 Task: Find a guest house in Bansdih, India for 6 guests from 6th to 15th September, with a price range of ₹8000 to ₹12000, 6 bedrooms, 6 beds, 6 bathrooms, and amenities including WiFi, free parking, TV, gym, and breakfast. Enable 'Self check-in'.
Action: Mouse moved to (583, 126)
Screenshot: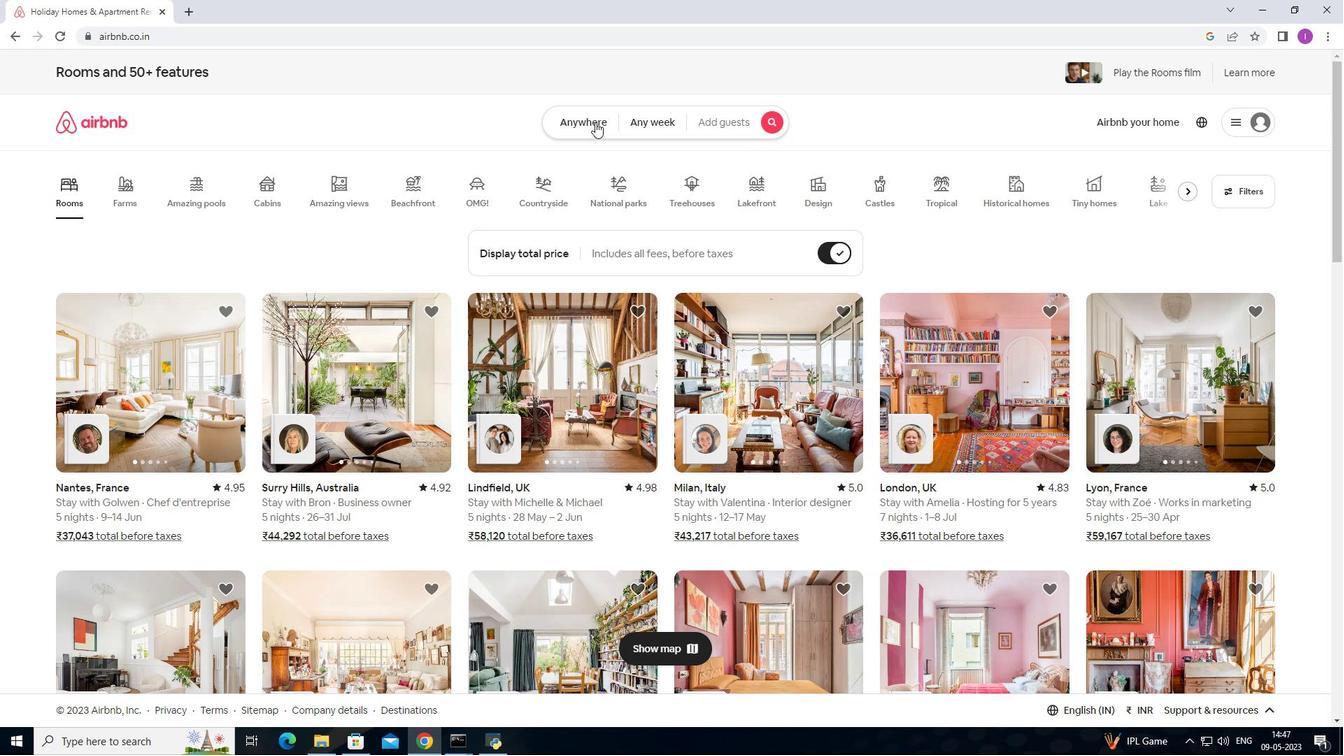 
Action: Mouse pressed left at (583, 126)
Screenshot: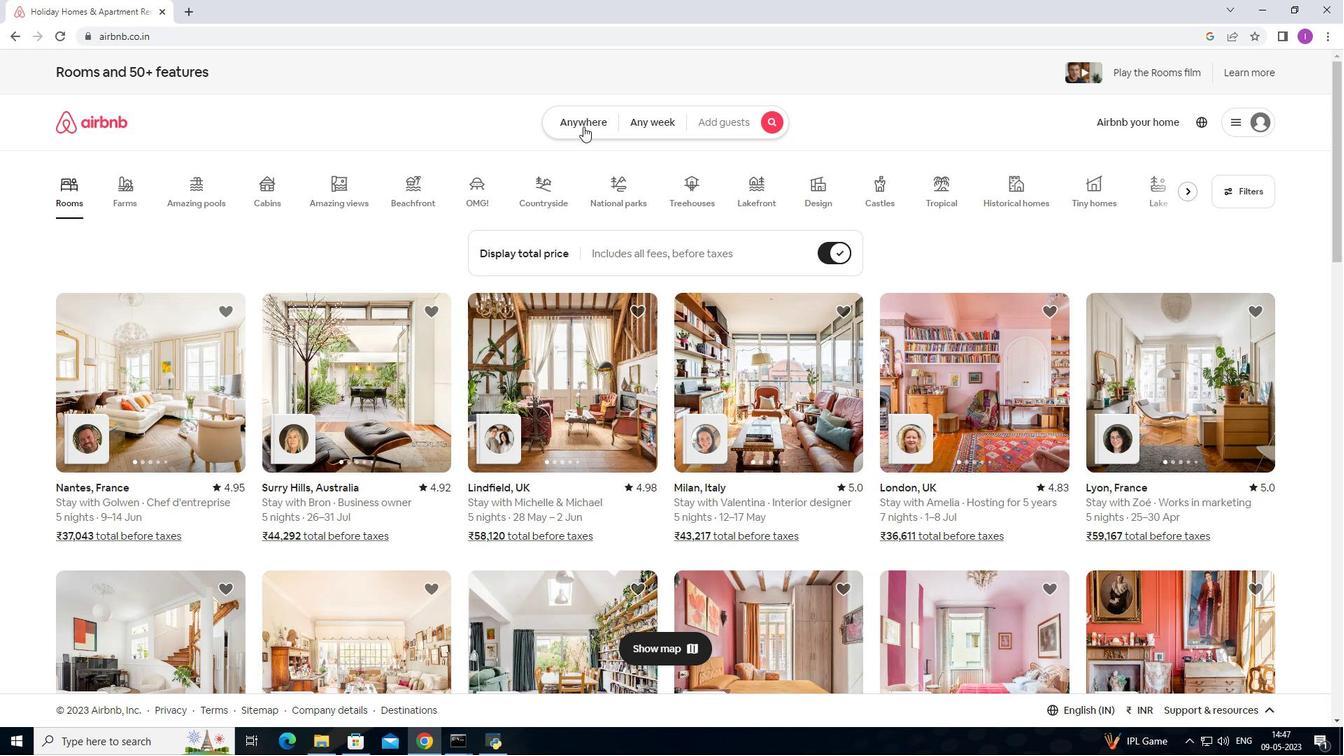 
Action: Mouse moved to (524, 172)
Screenshot: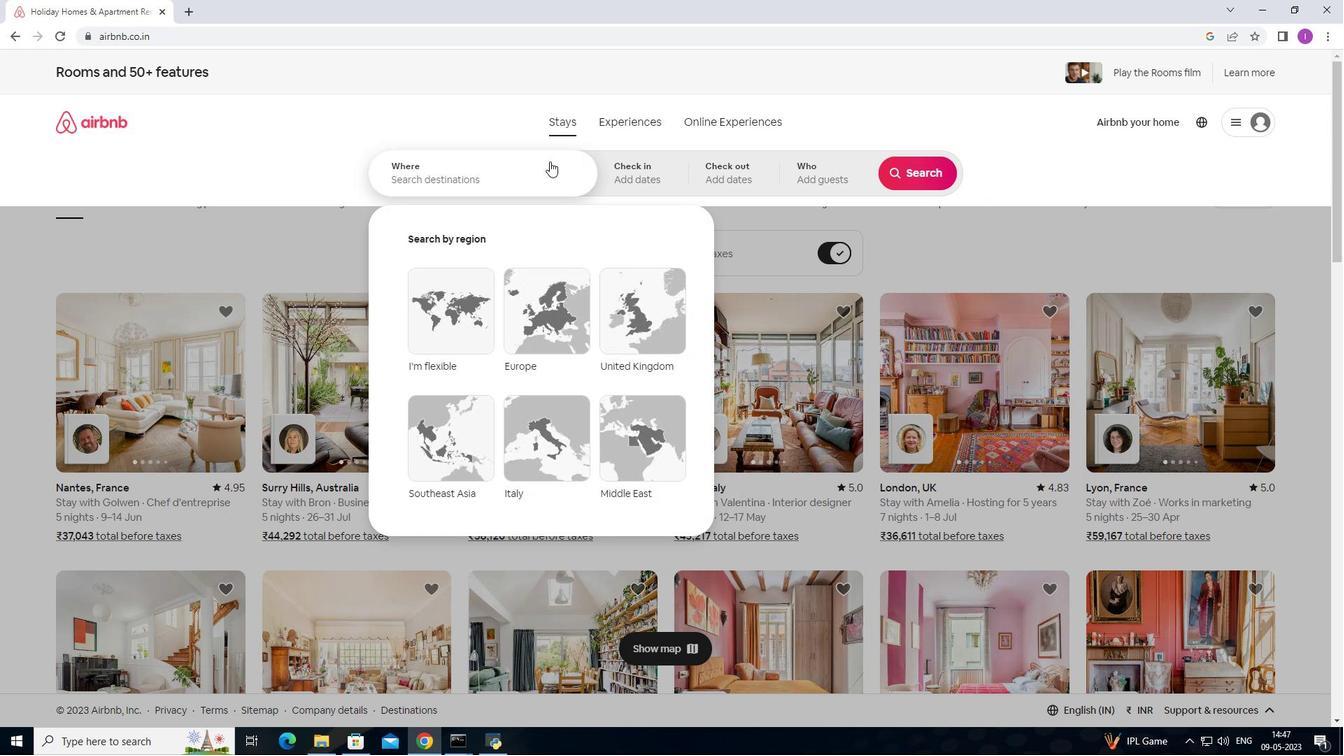 
Action: Mouse pressed left at (524, 172)
Screenshot: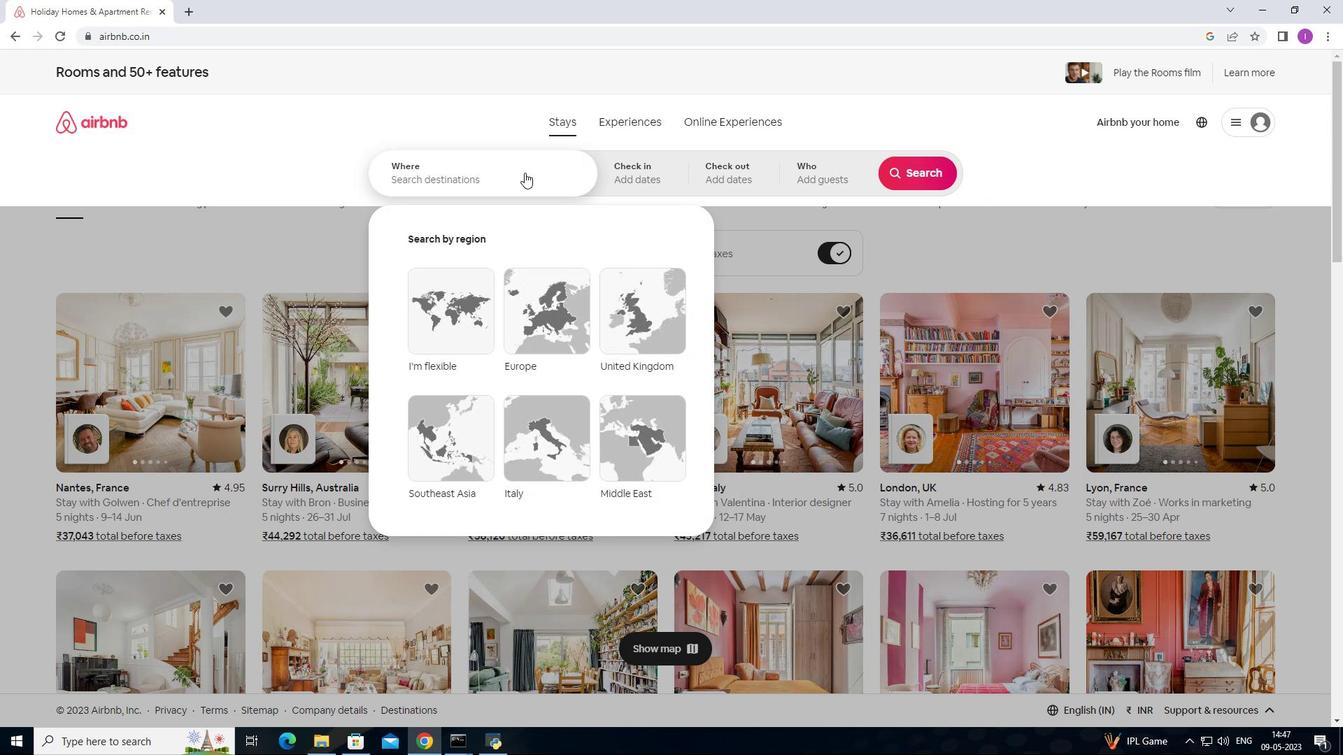 
Action: Mouse moved to (526, 186)
Screenshot: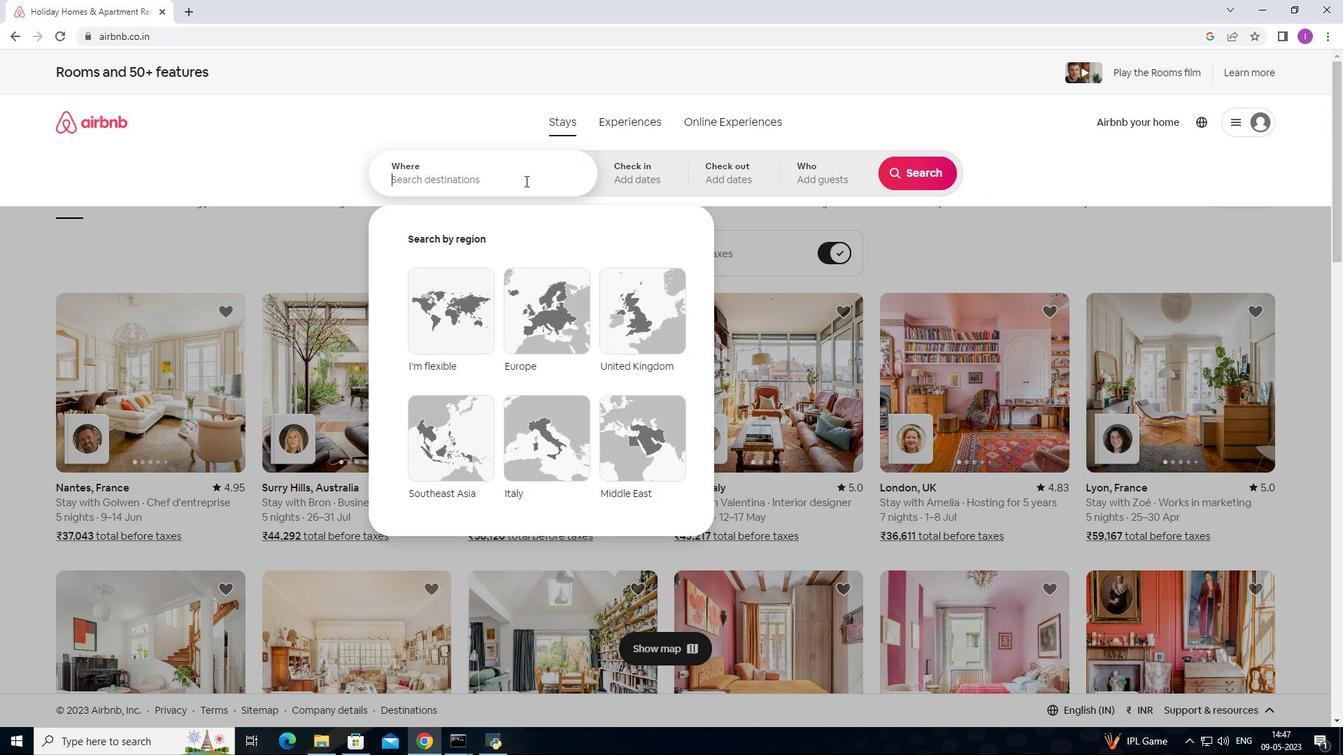 
Action: Key pressed <Key.shift>Bansdih,<Key.shift>India
Screenshot: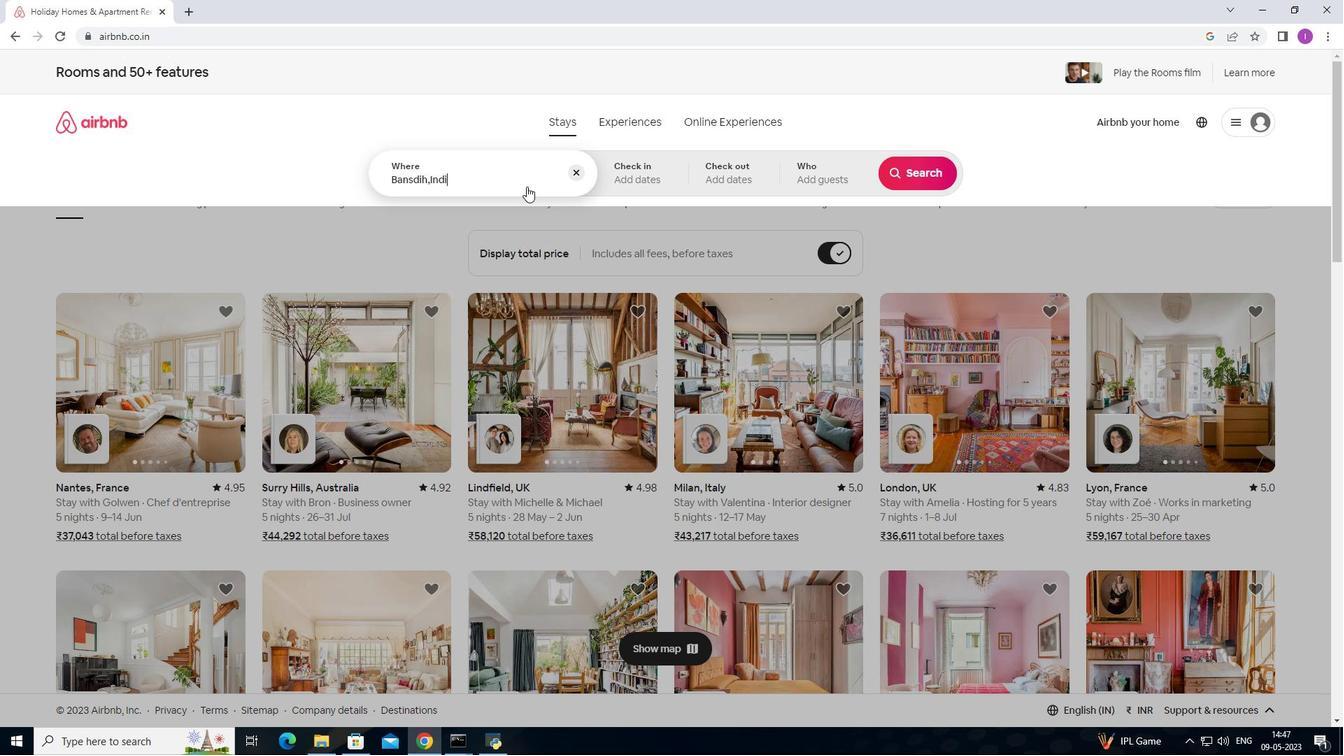 
Action: Mouse moved to (642, 181)
Screenshot: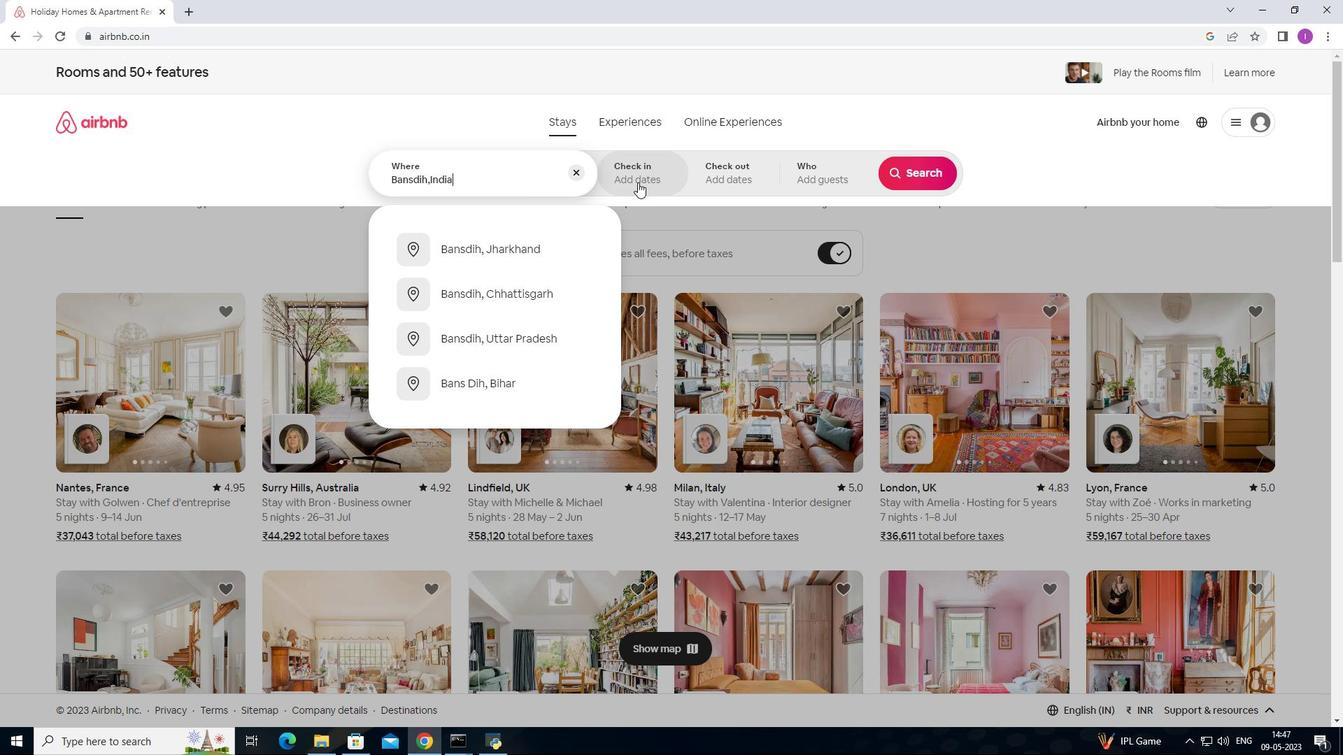 
Action: Mouse pressed left at (642, 181)
Screenshot: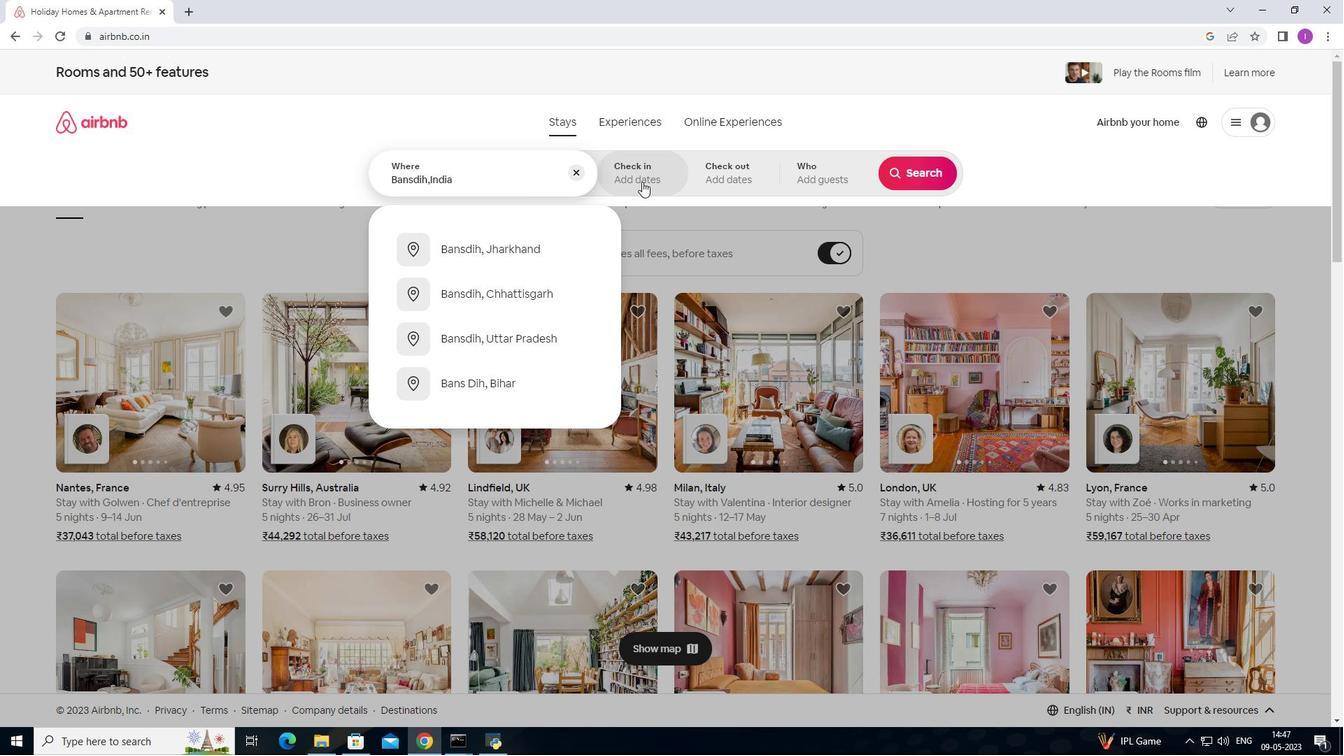 
Action: Mouse moved to (919, 282)
Screenshot: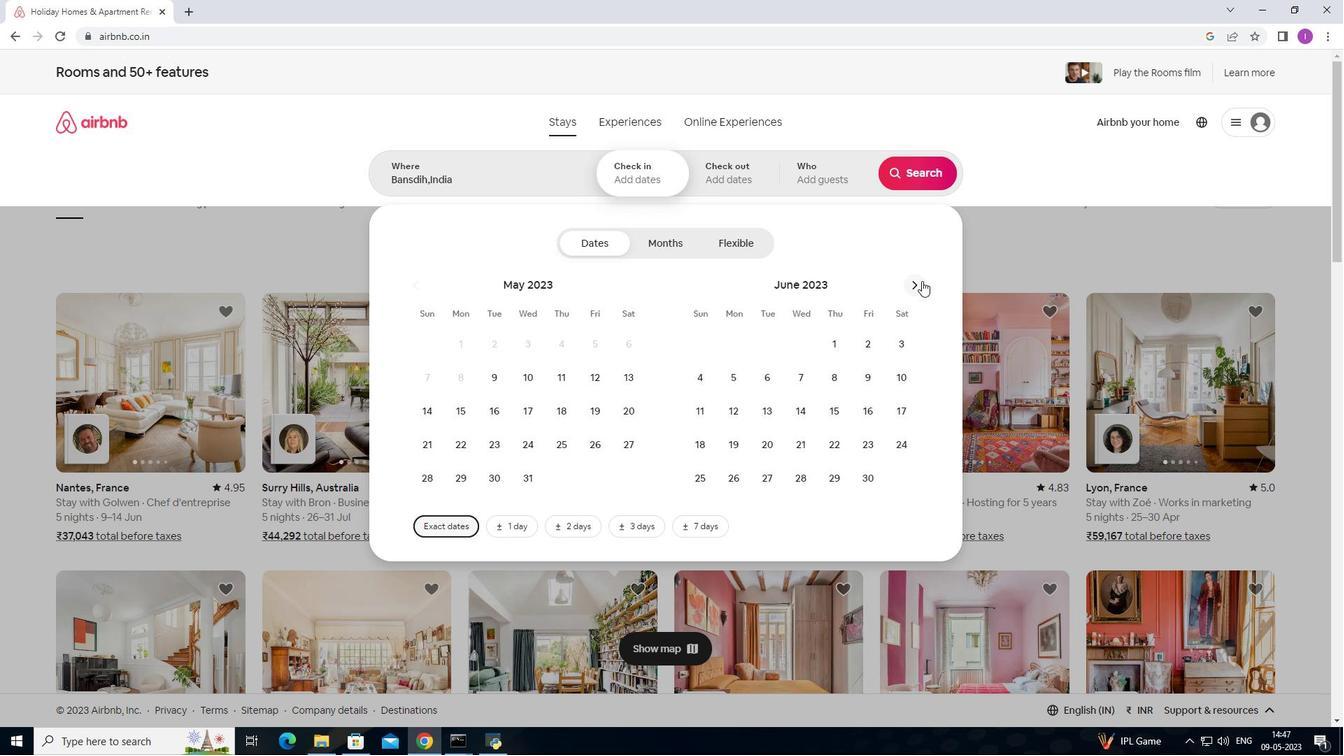 
Action: Mouse pressed left at (919, 282)
Screenshot: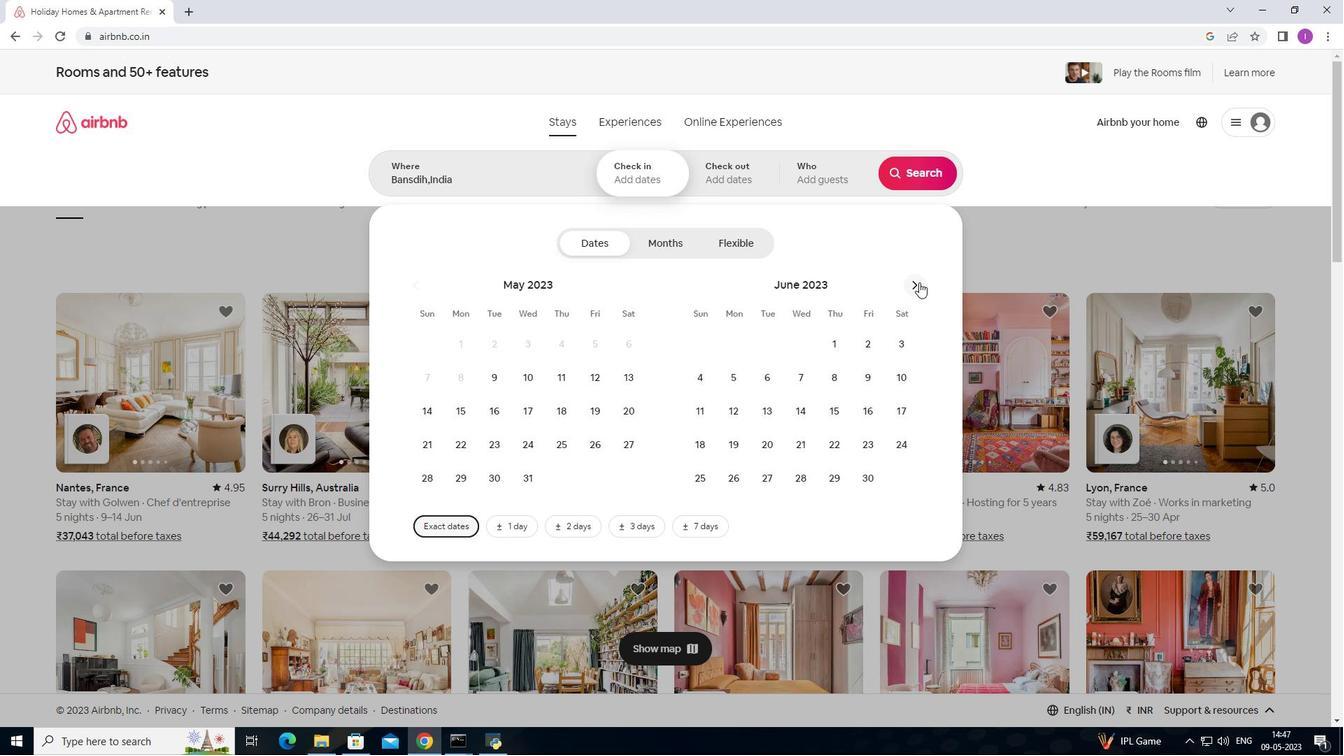 
Action: Mouse pressed left at (919, 282)
Screenshot: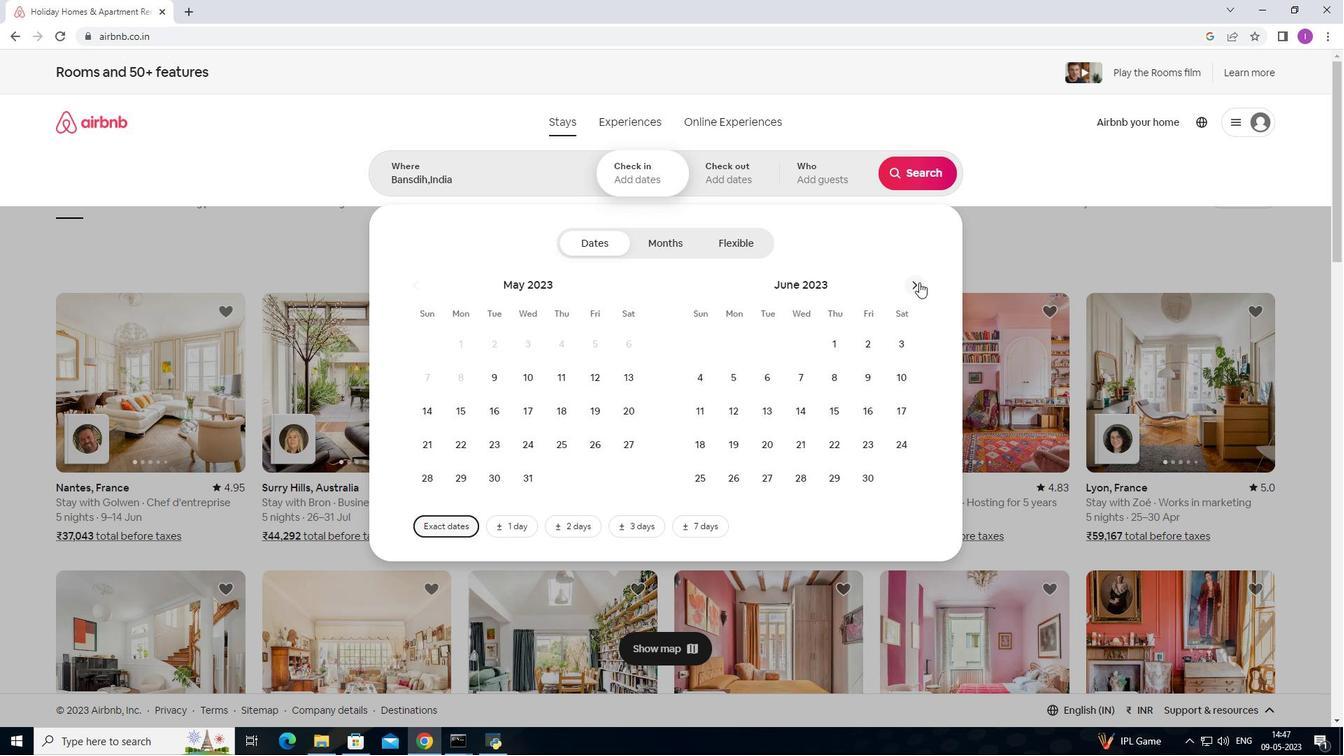 
Action: Mouse pressed left at (919, 282)
Screenshot: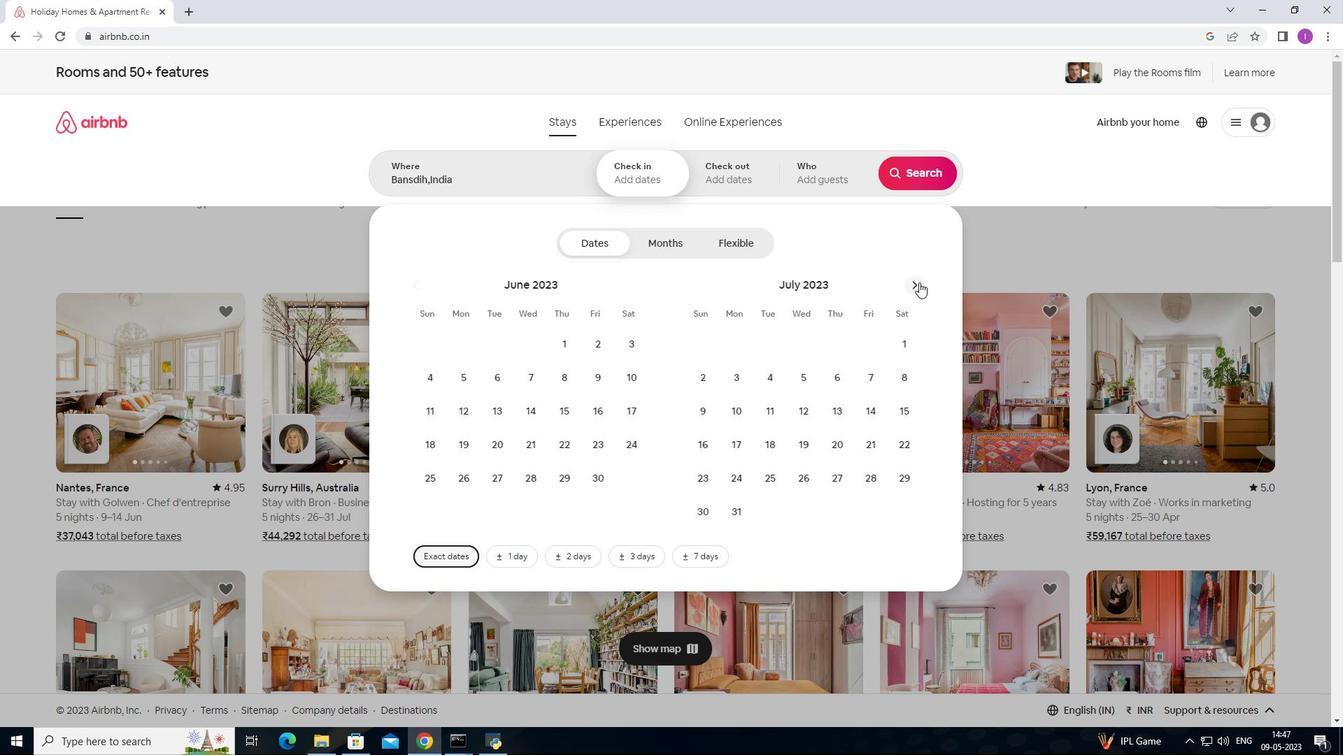 
Action: Mouse moved to (803, 377)
Screenshot: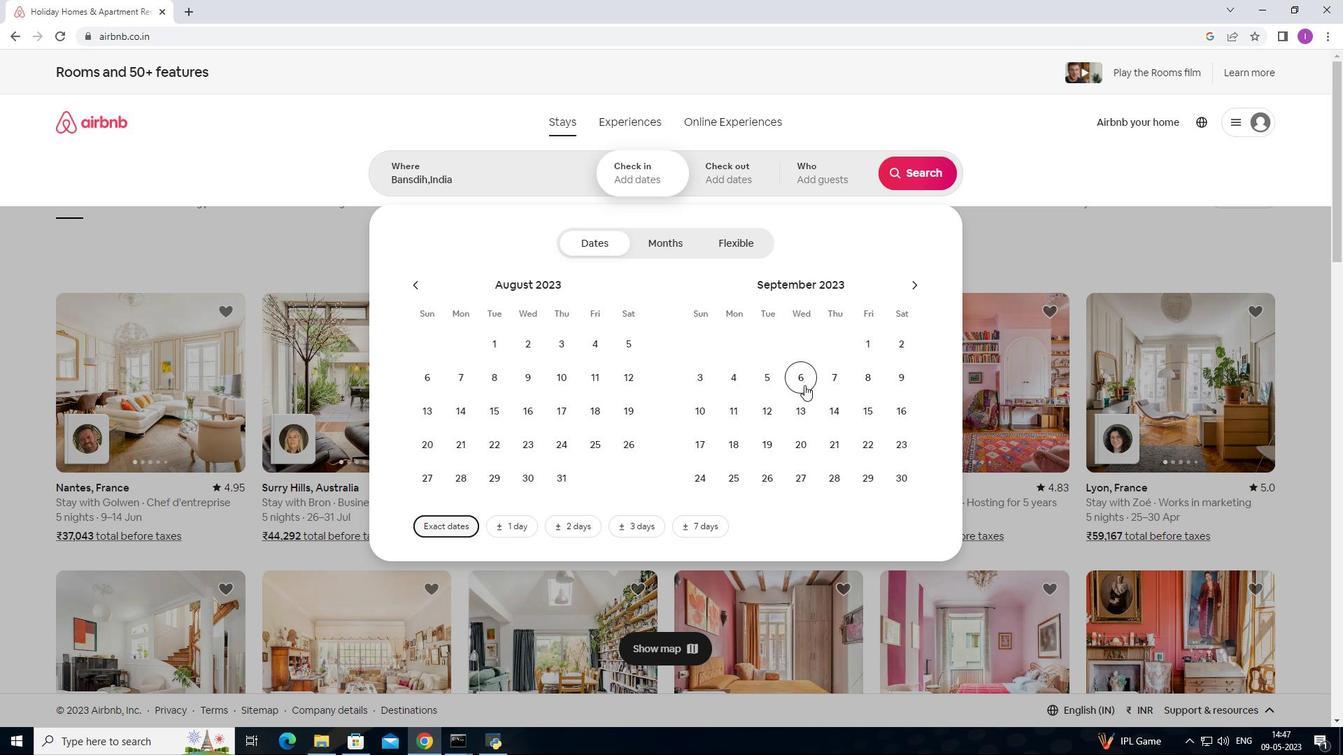 
Action: Mouse pressed left at (803, 377)
Screenshot: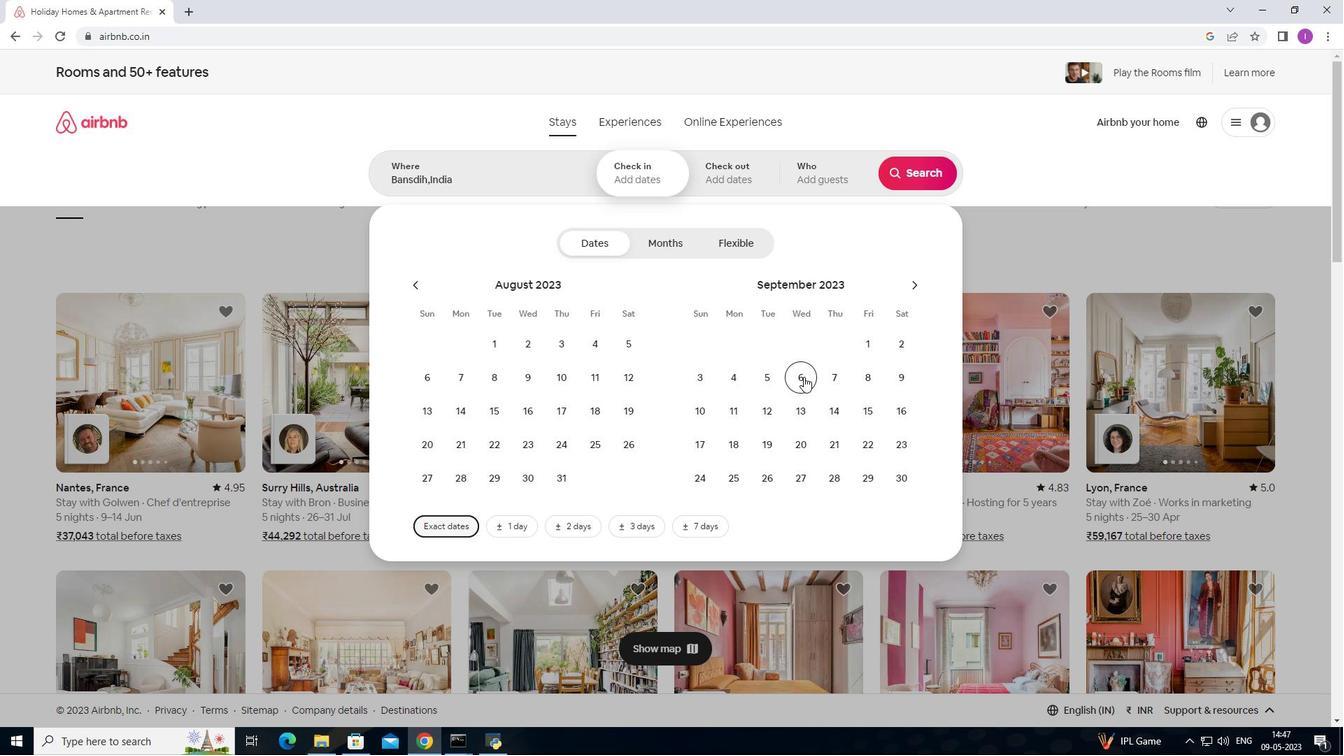 
Action: Mouse moved to (852, 405)
Screenshot: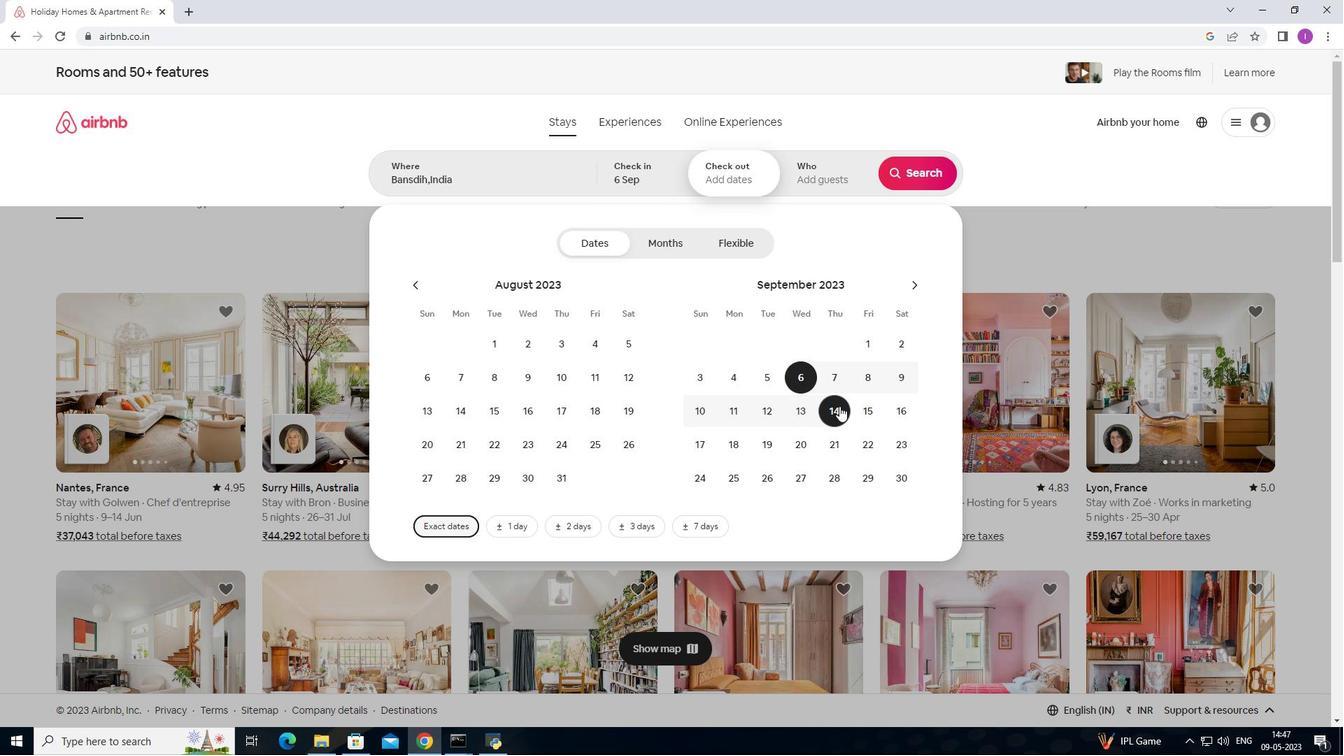 
Action: Mouse pressed left at (852, 405)
Screenshot: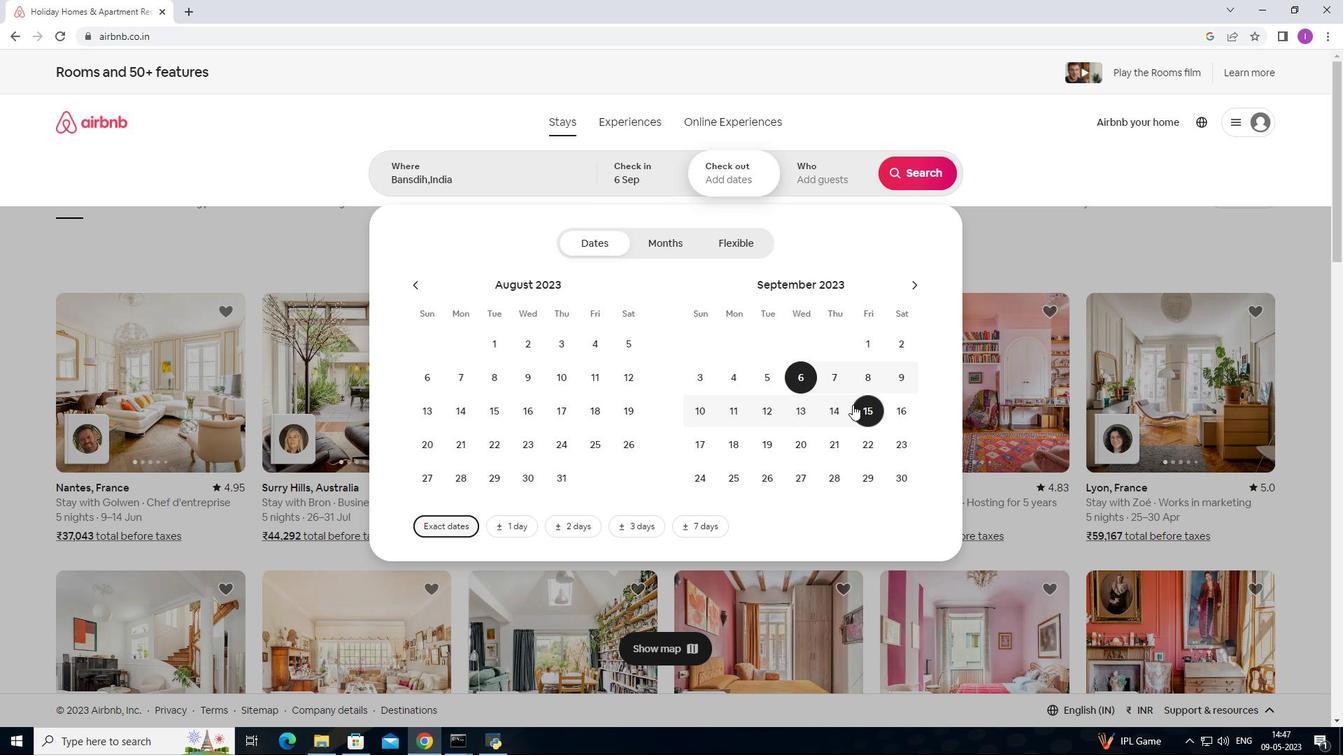 
Action: Mouse moved to (815, 183)
Screenshot: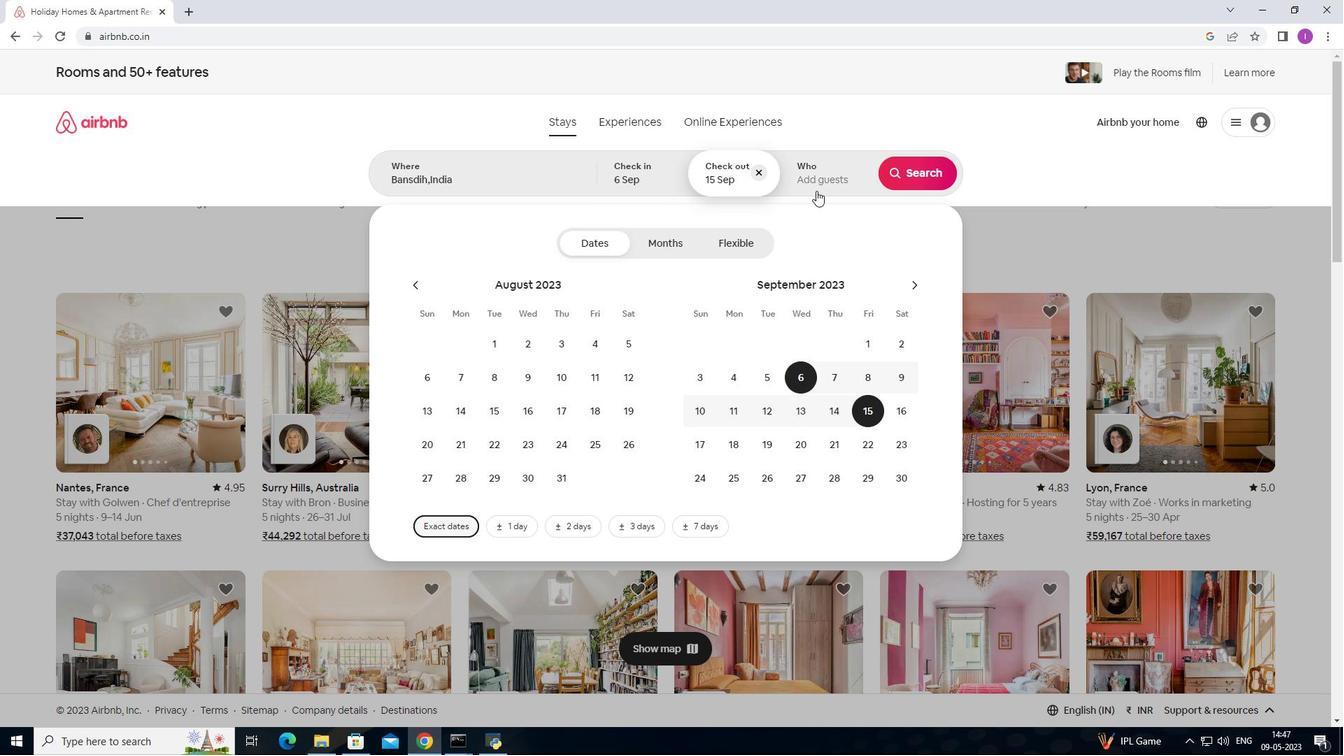 
Action: Mouse pressed left at (815, 183)
Screenshot: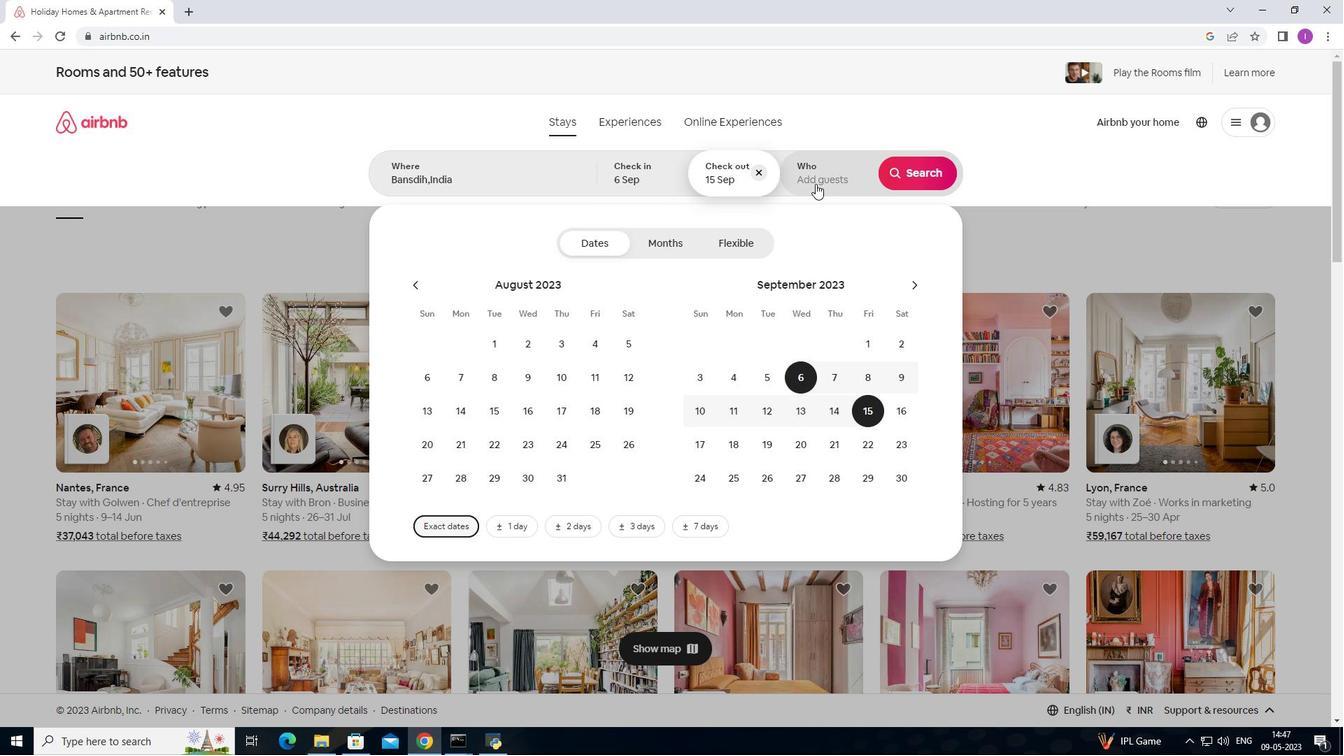 
Action: Mouse moved to (924, 247)
Screenshot: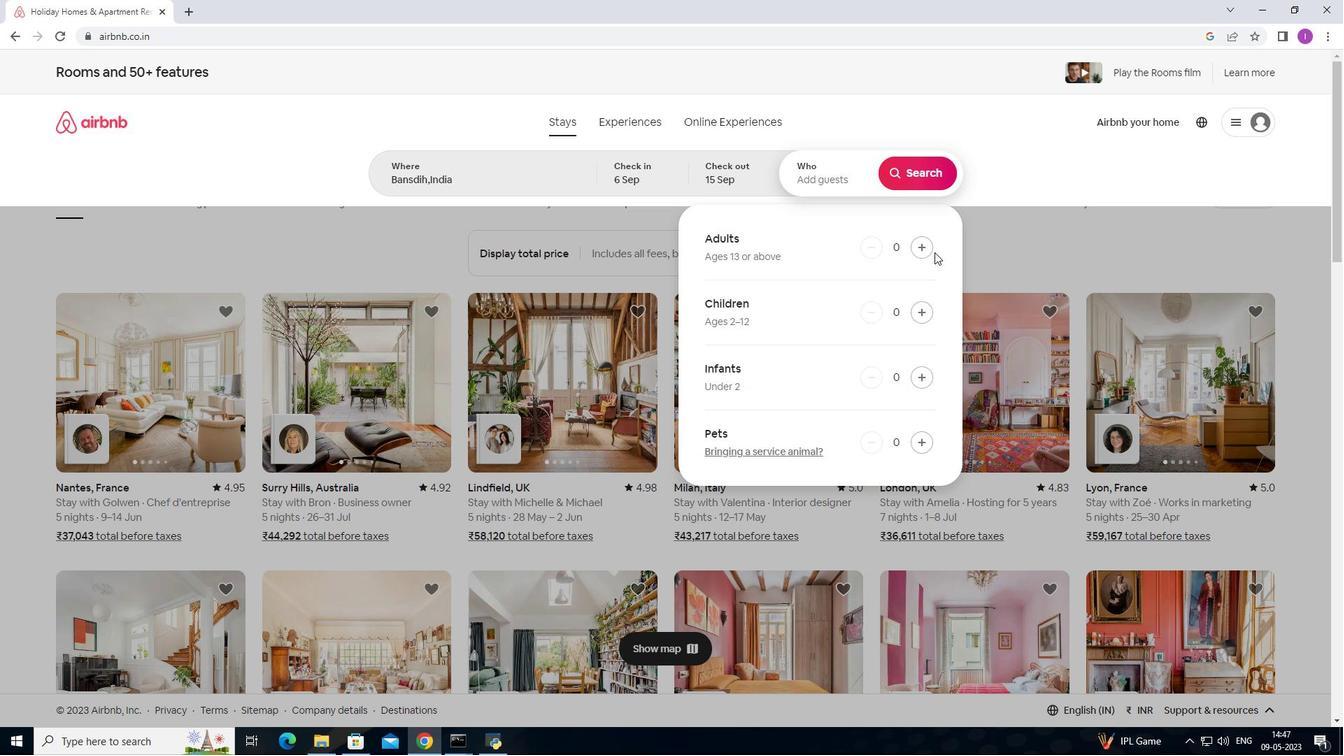
Action: Mouse pressed left at (924, 247)
Screenshot: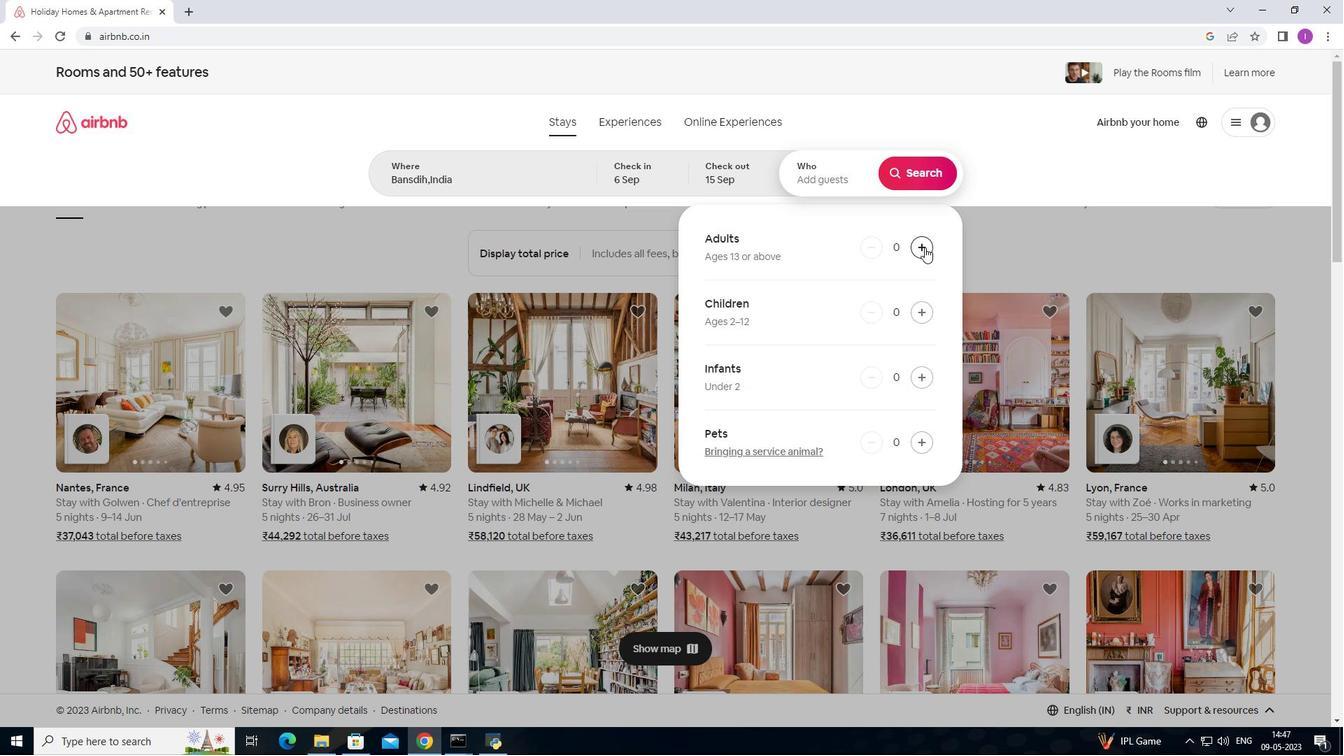 
Action: Mouse pressed left at (924, 247)
Screenshot: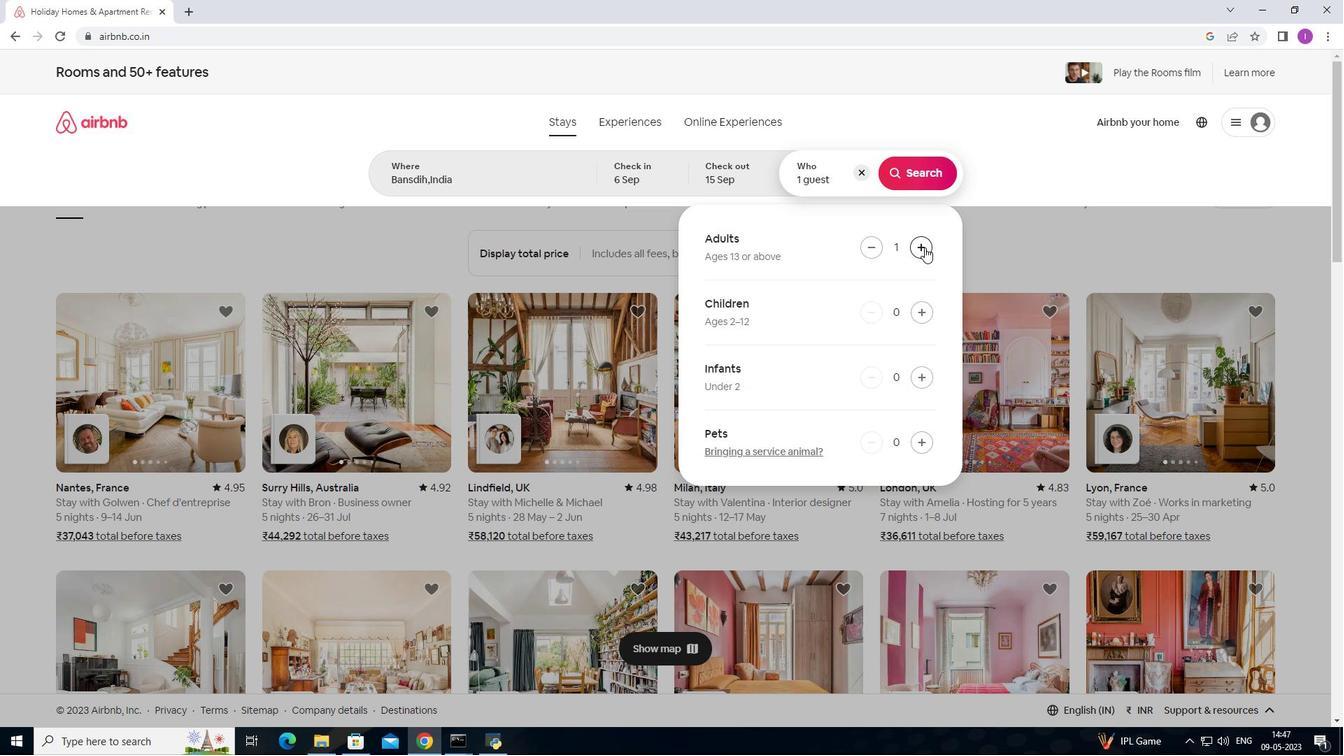 
Action: Mouse pressed left at (924, 247)
Screenshot: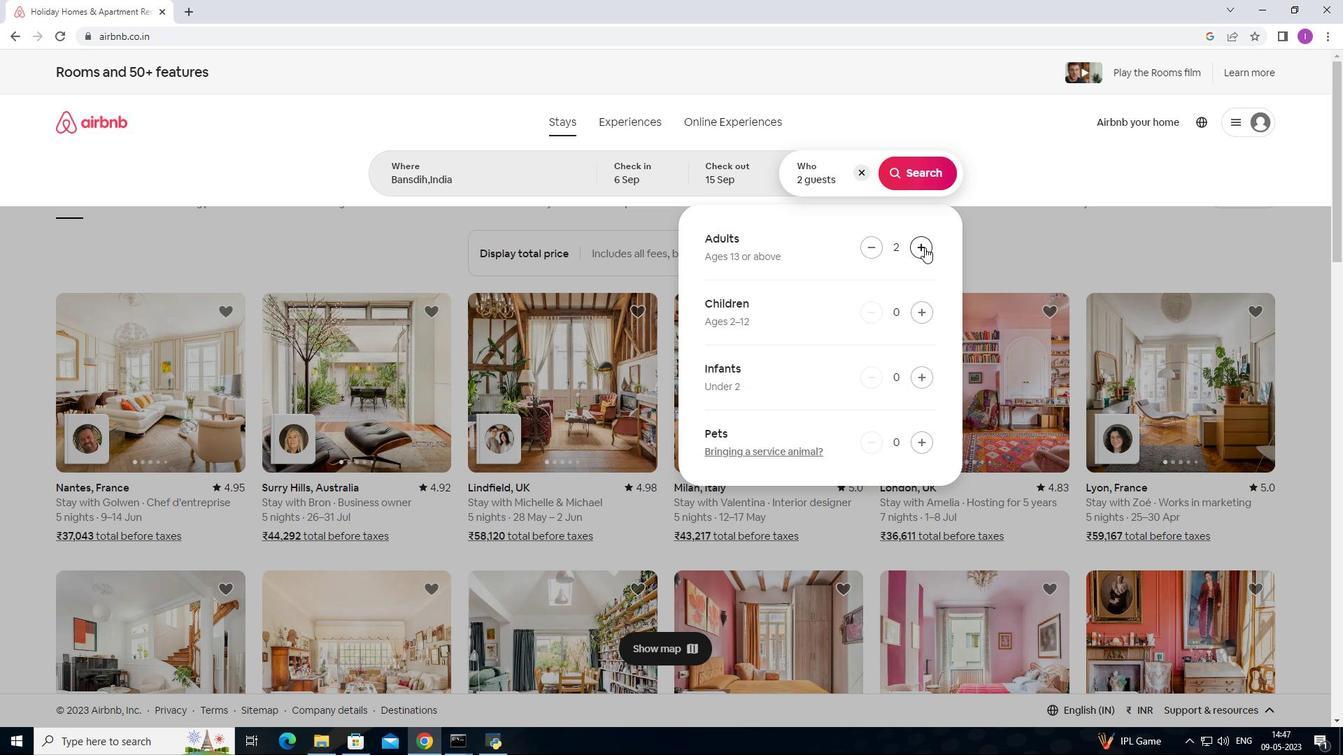 
Action: Mouse pressed left at (924, 247)
Screenshot: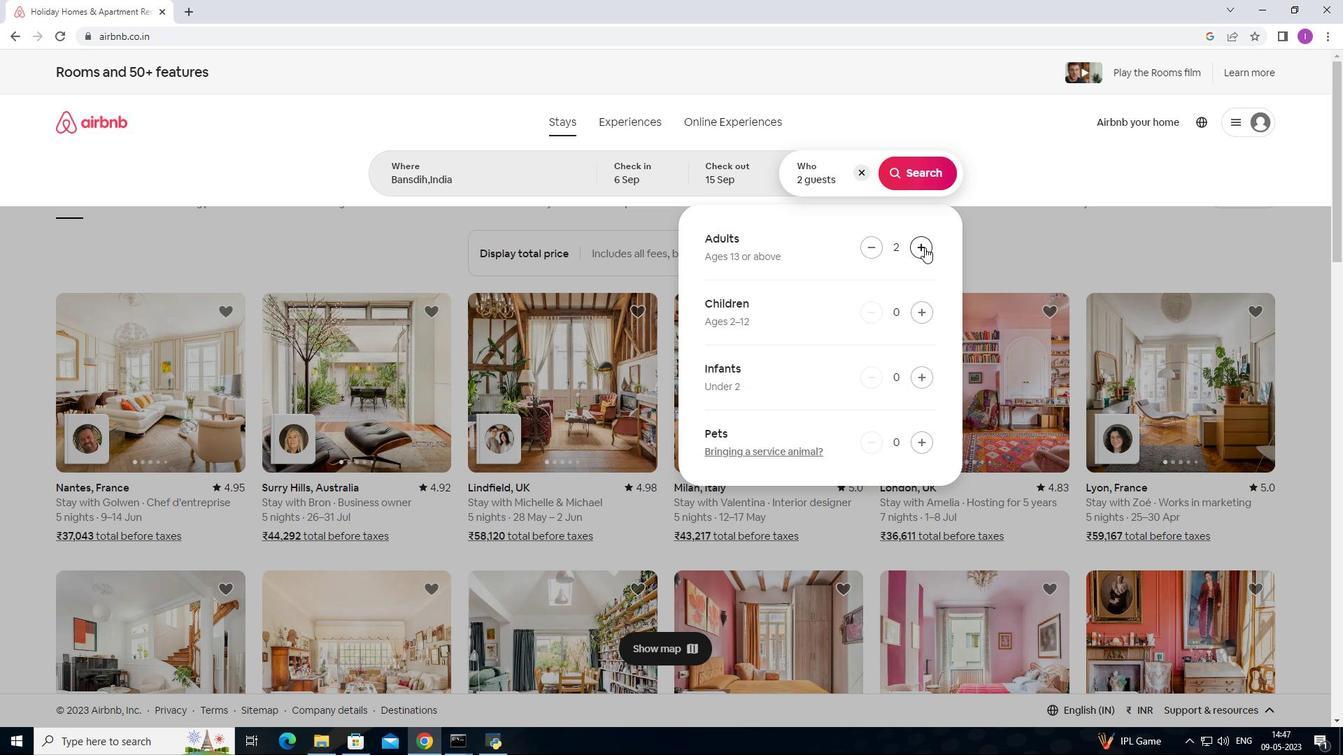 
Action: Mouse pressed left at (924, 247)
Screenshot: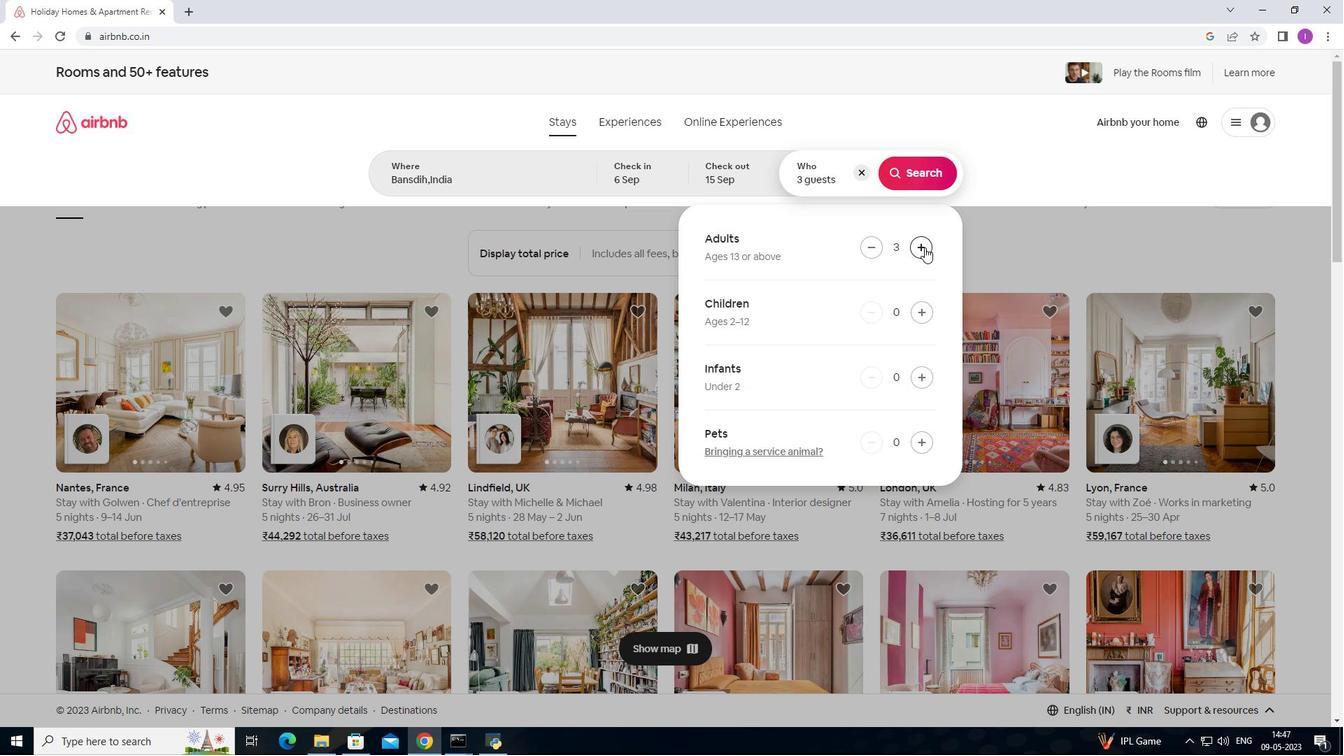 
Action: Mouse pressed left at (924, 247)
Screenshot: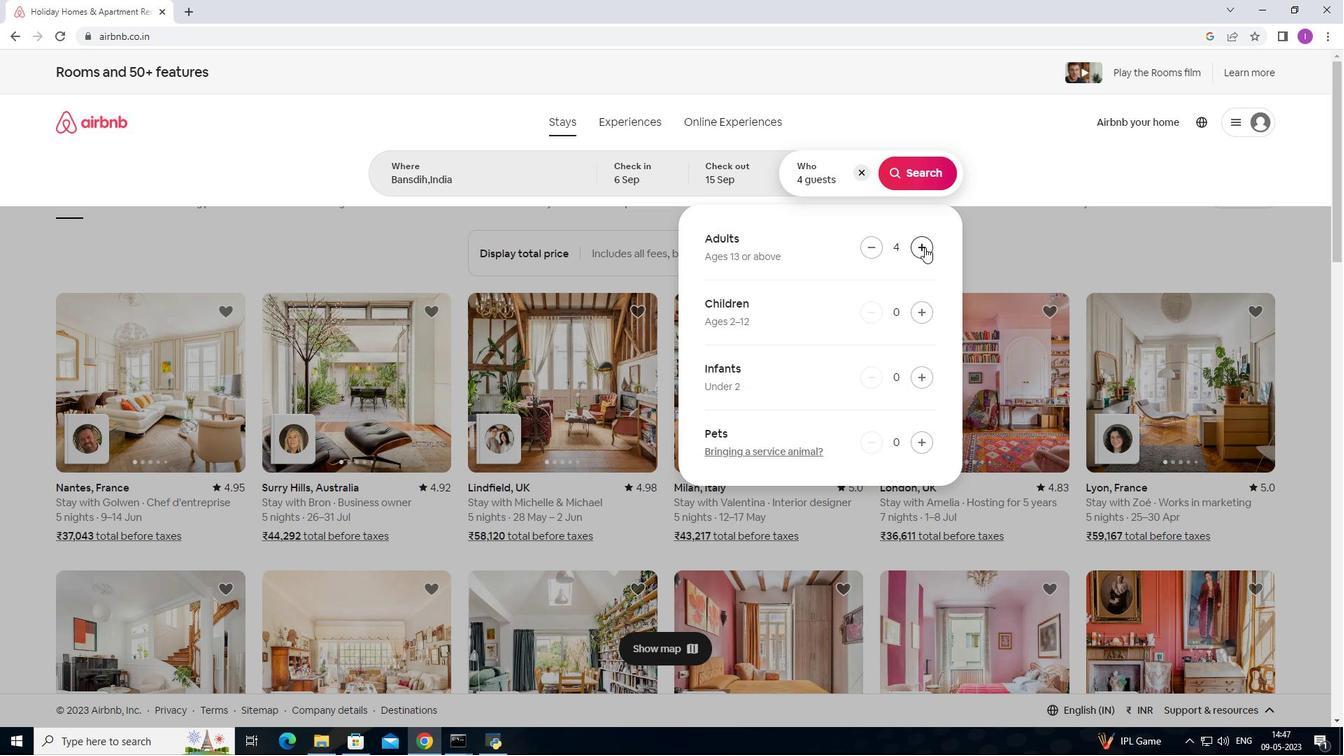 
Action: Mouse pressed left at (924, 247)
Screenshot: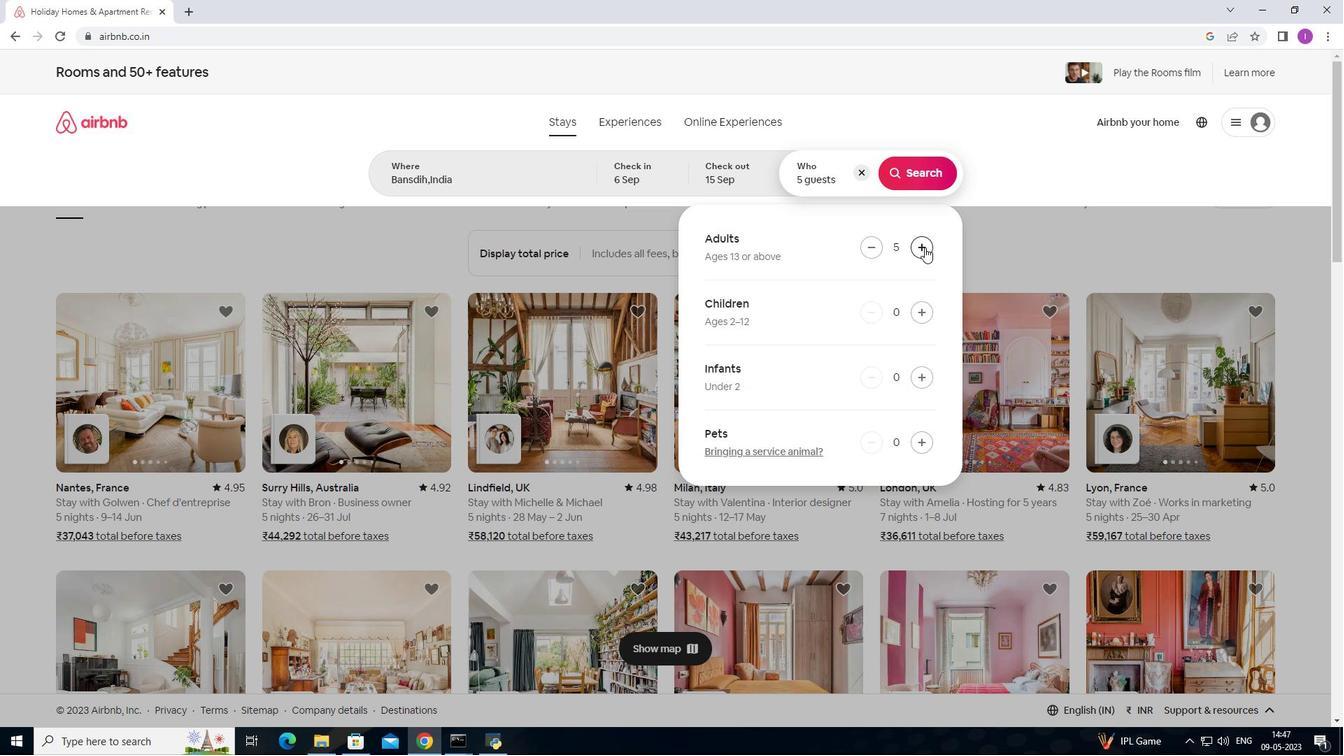 
Action: Mouse moved to (862, 246)
Screenshot: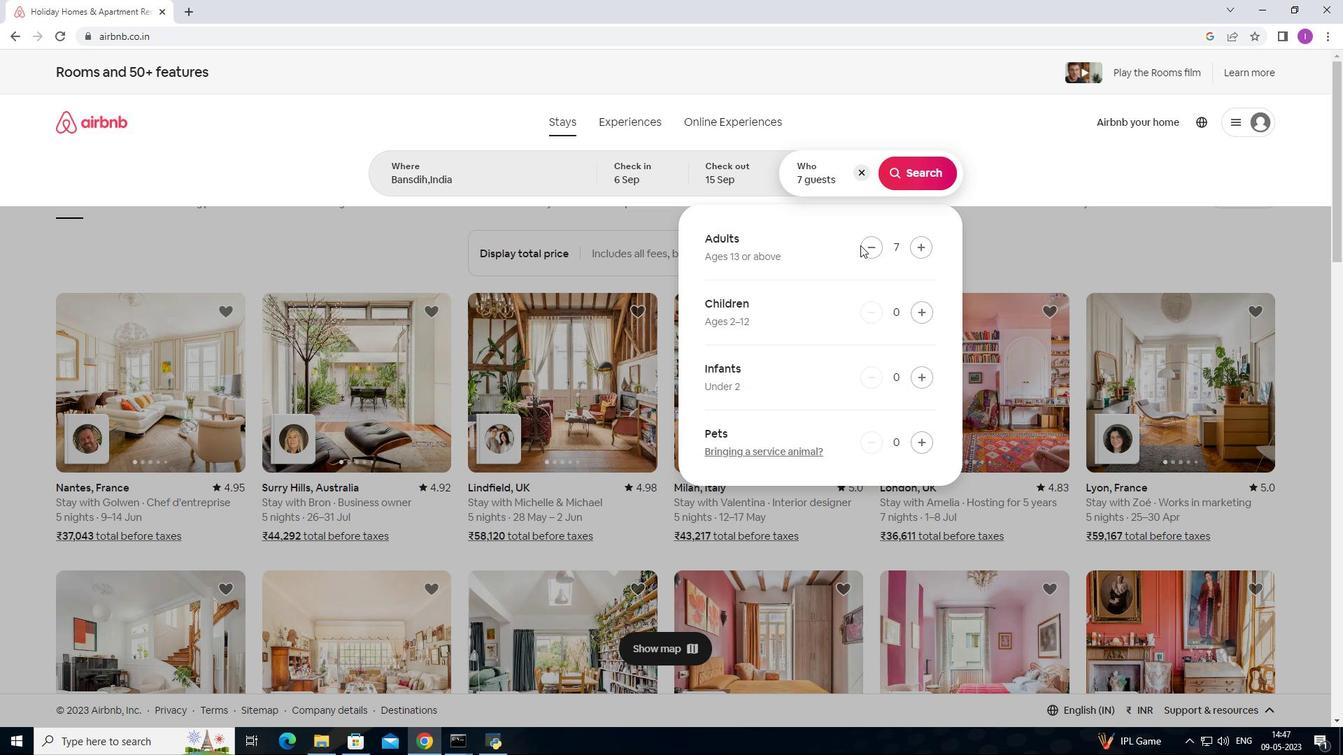 
Action: Mouse pressed left at (862, 246)
Screenshot: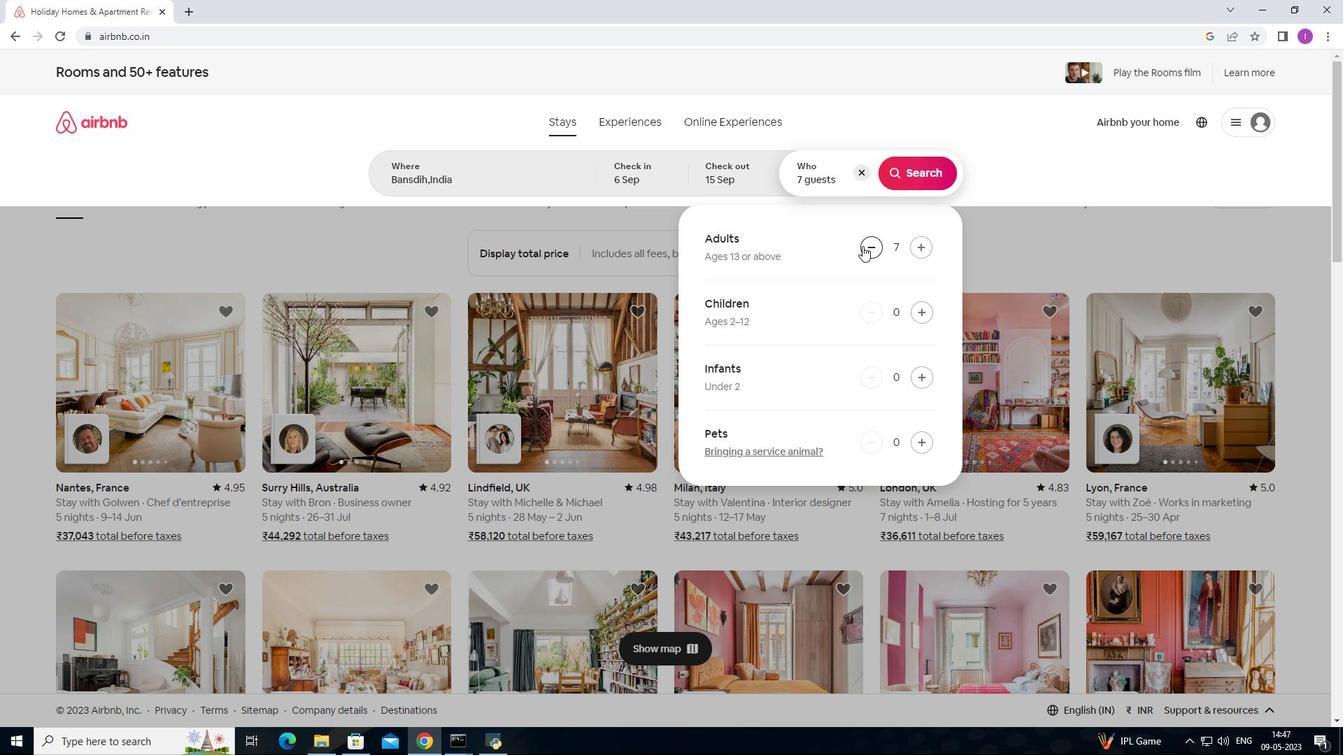 
Action: Mouse moved to (895, 175)
Screenshot: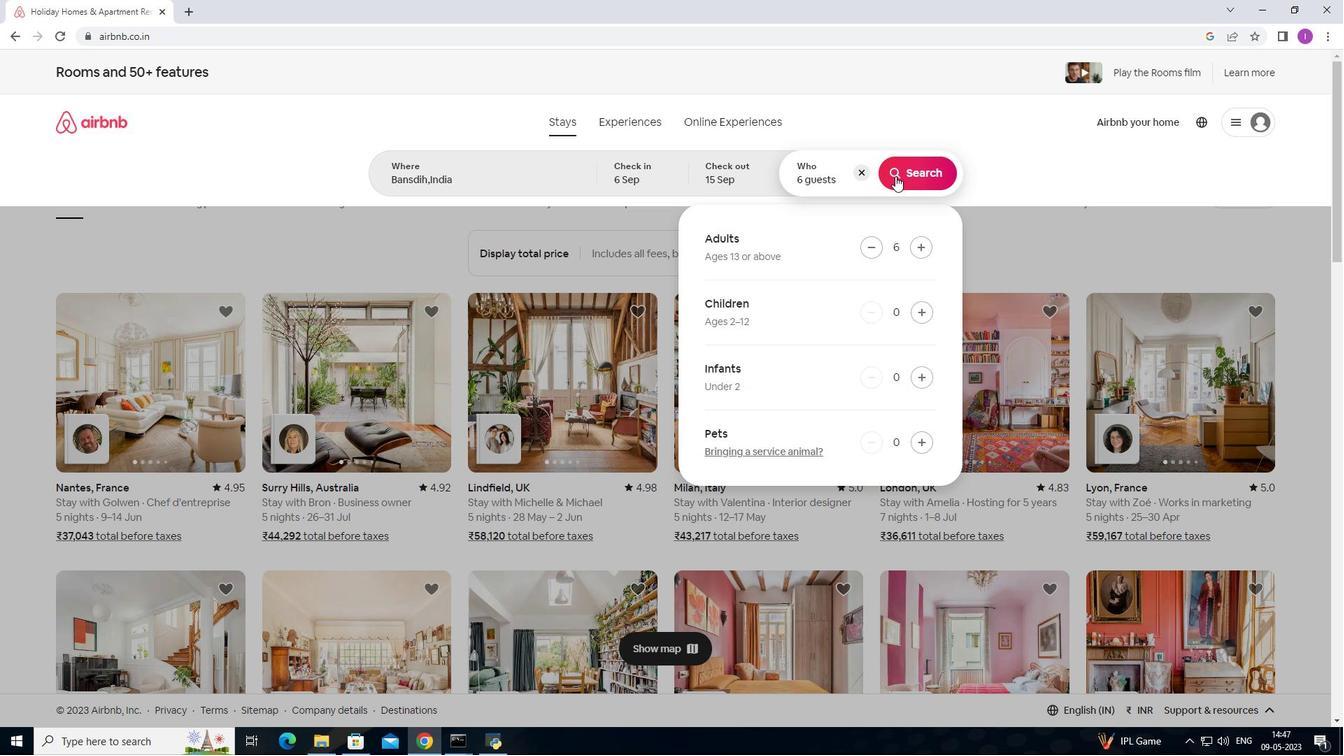 
Action: Mouse pressed left at (895, 175)
Screenshot: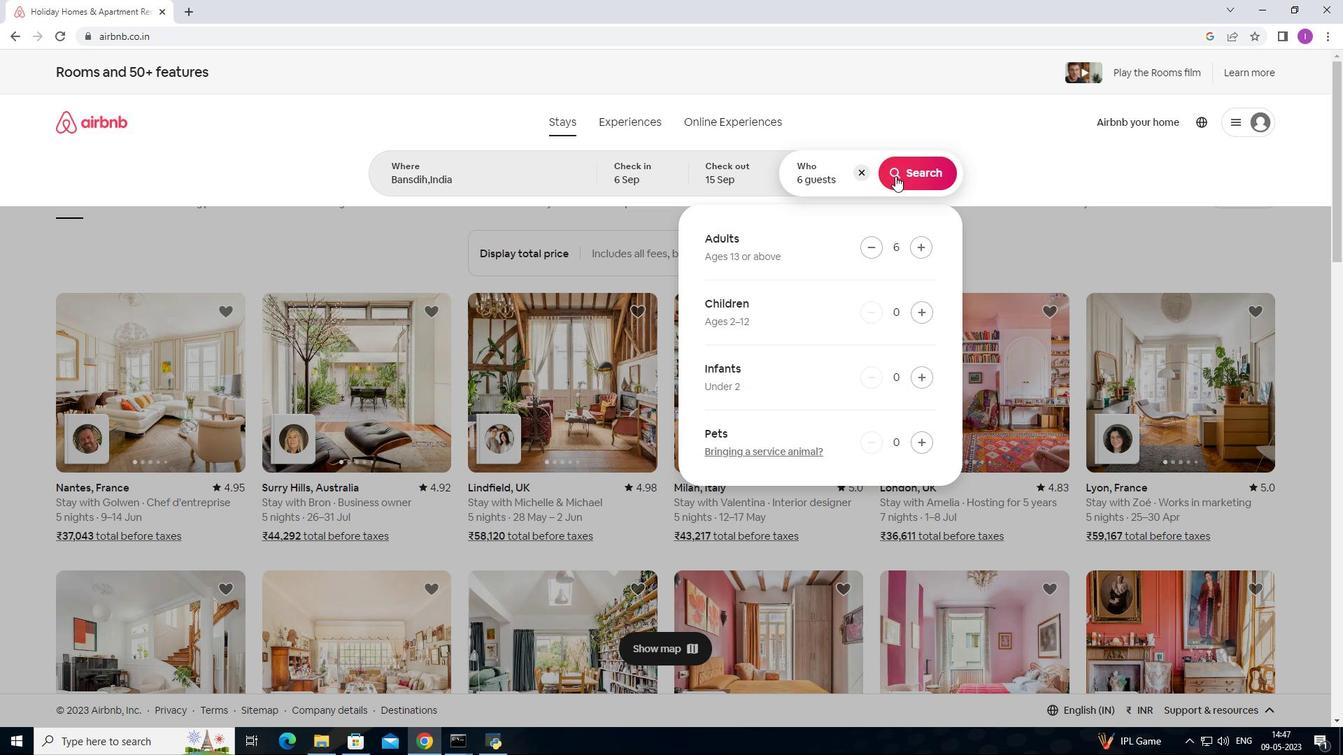 
Action: Mouse moved to (1298, 131)
Screenshot: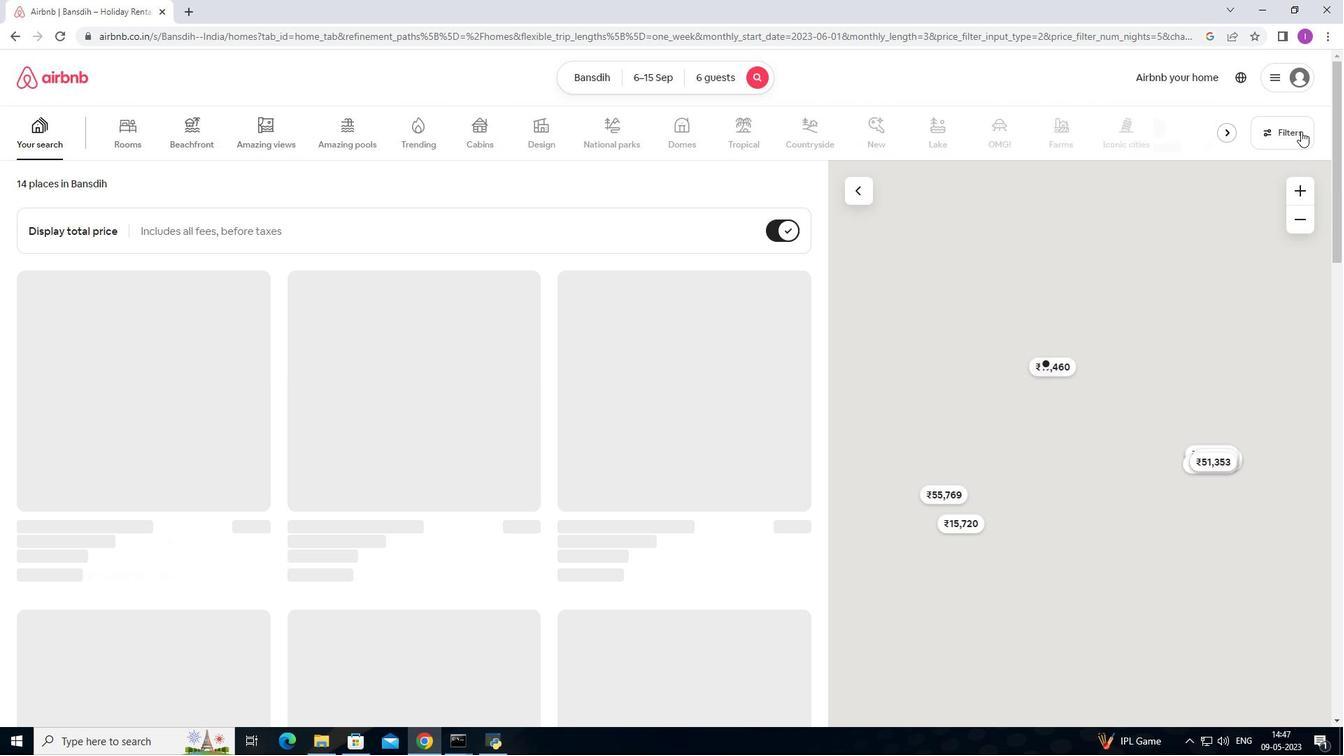 
Action: Mouse pressed left at (1298, 131)
Screenshot: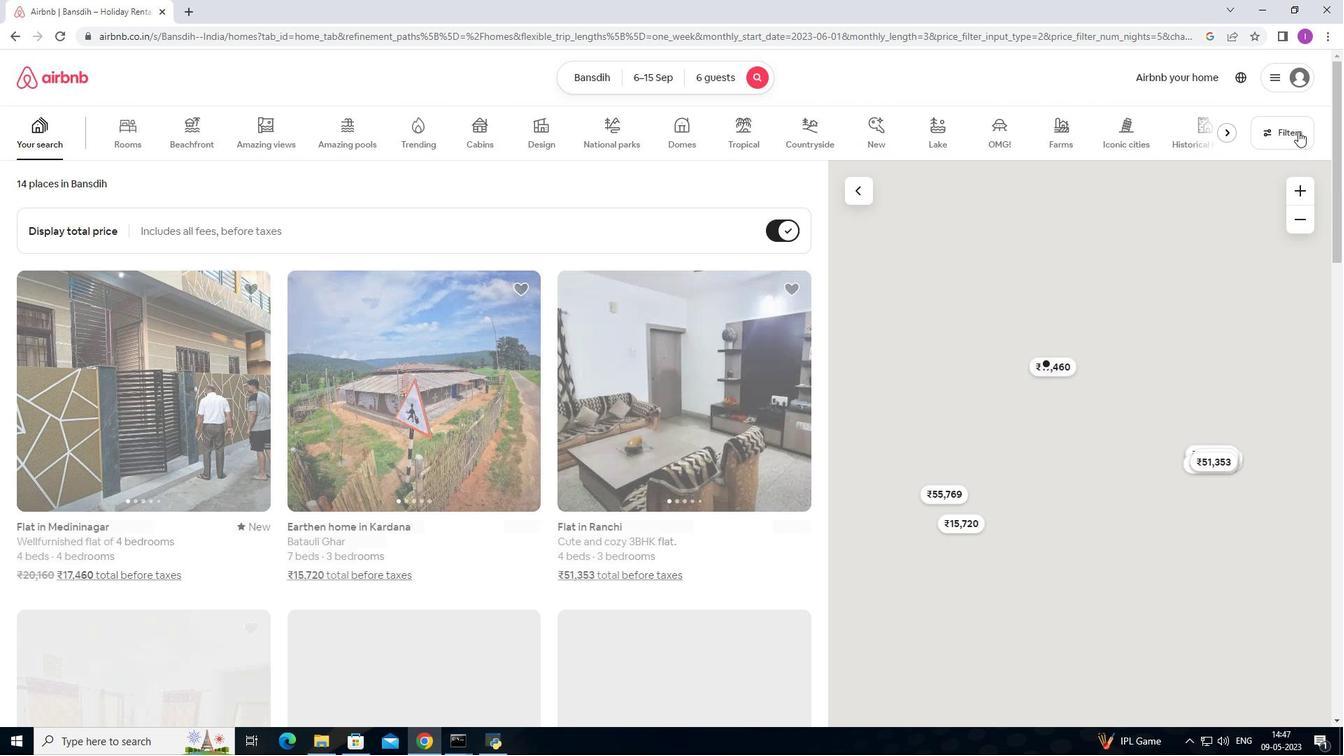 
Action: Mouse moved to (491, 477)
Screenshot: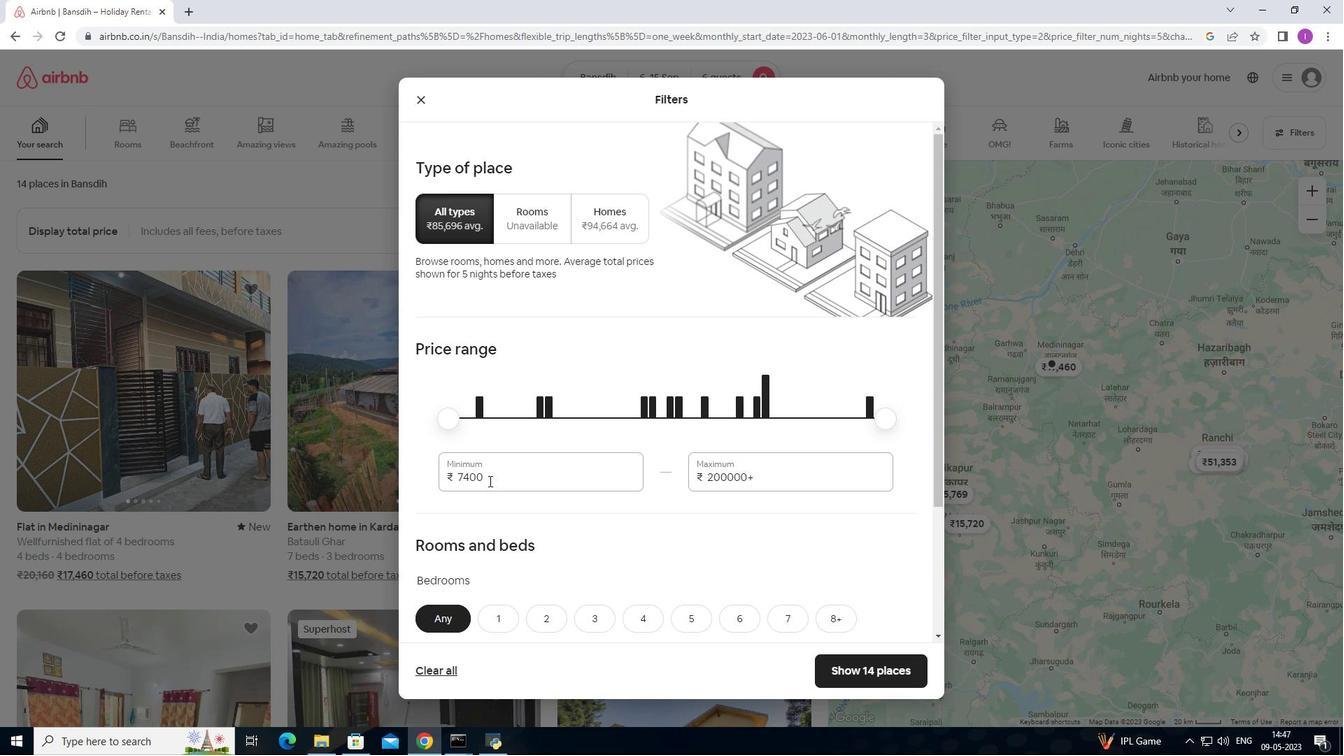
Action: Mouse pressed left at (491, 477)
Screenshot: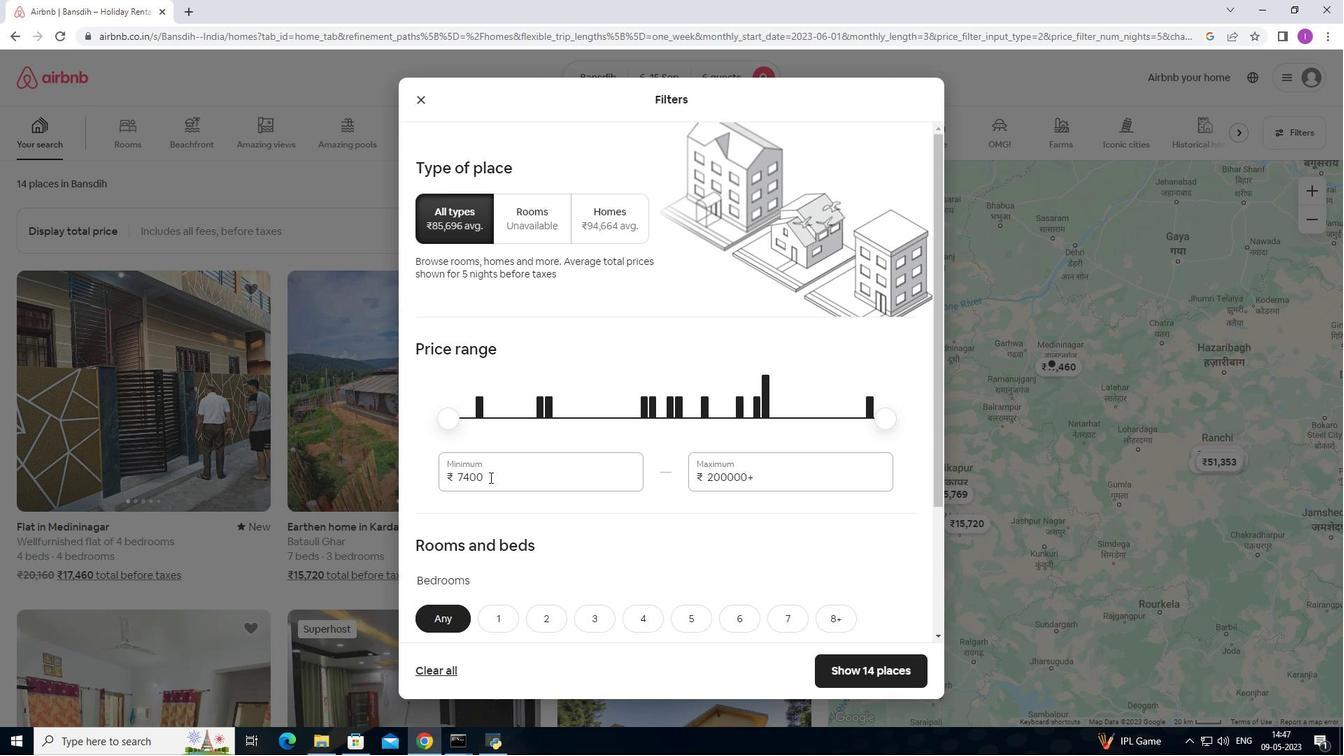 
Action: Mouse moved to (452, 472)
Screenshot: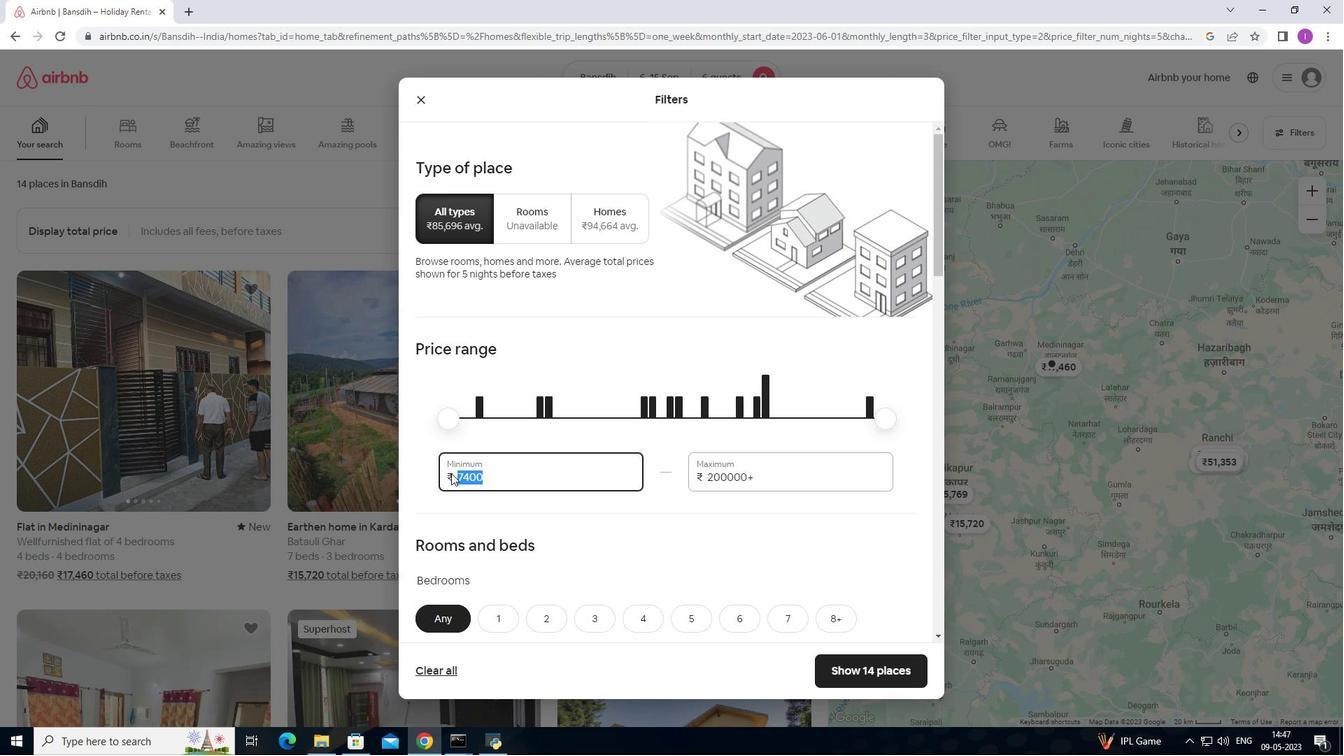 
Action: Key pressed 8
Screenshot: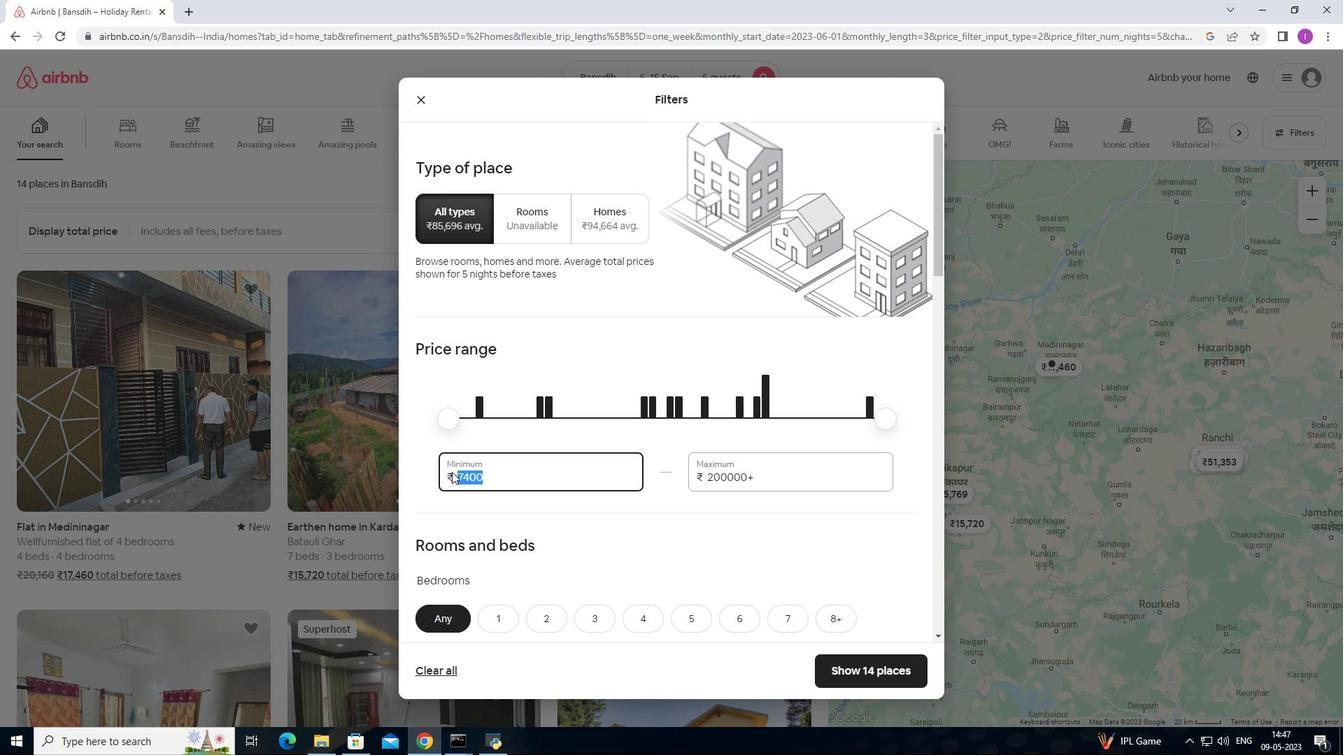 
Action: Mouse moved to (453, 469)
Screenshot: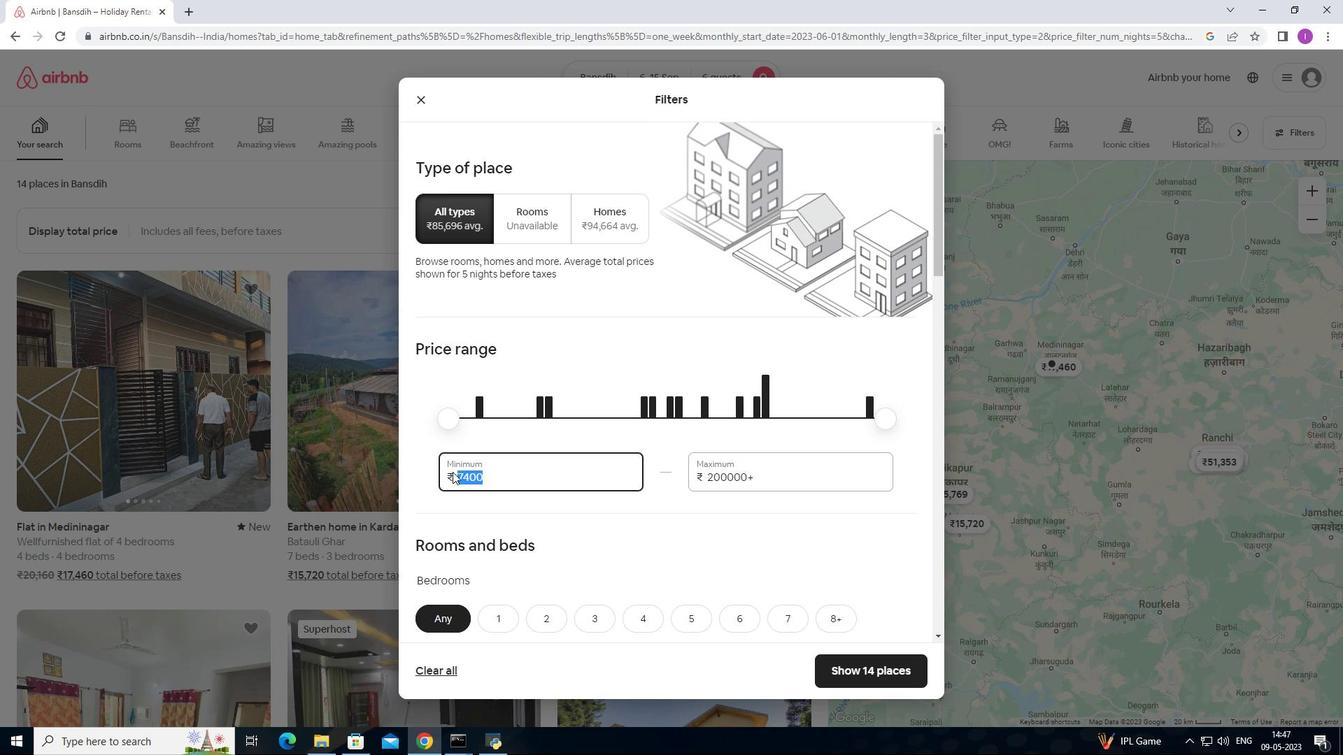 
Action: Key pressed 000
Screenshot: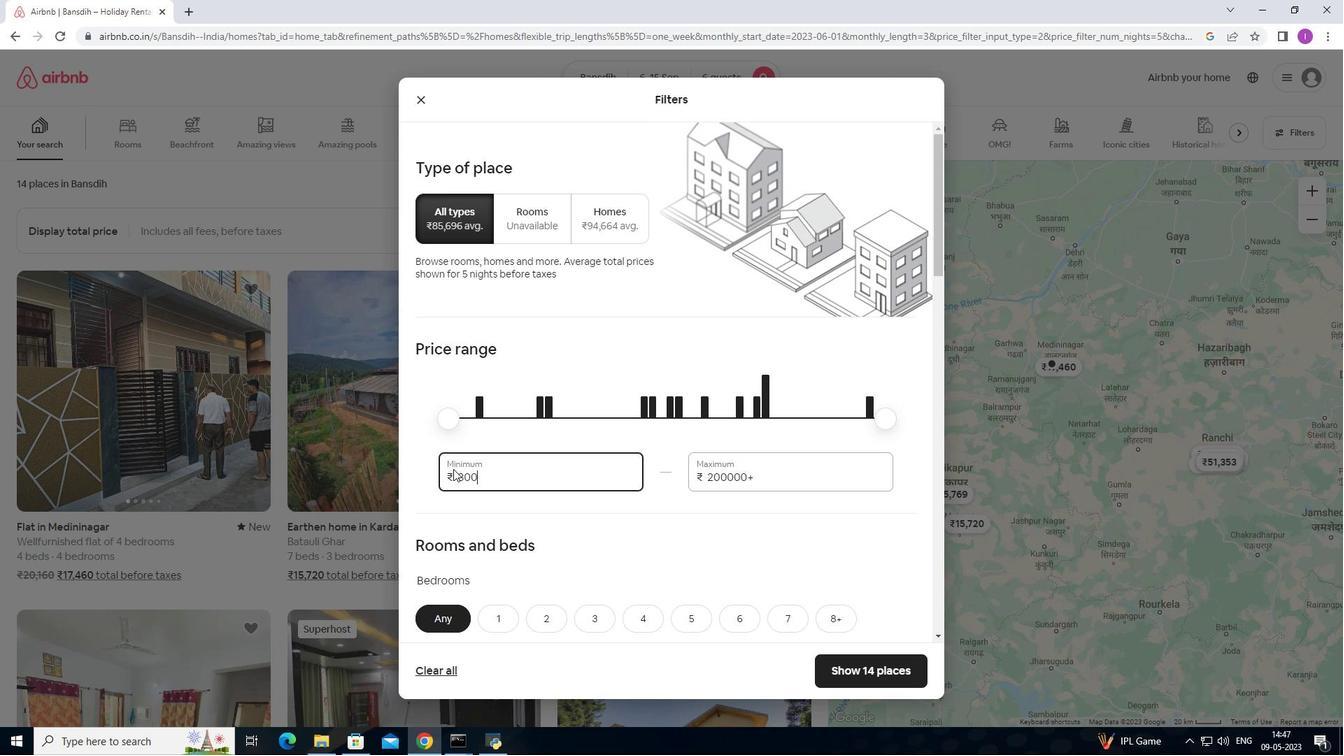 
Action: Mouse moved to (759, 474)
Screenshot: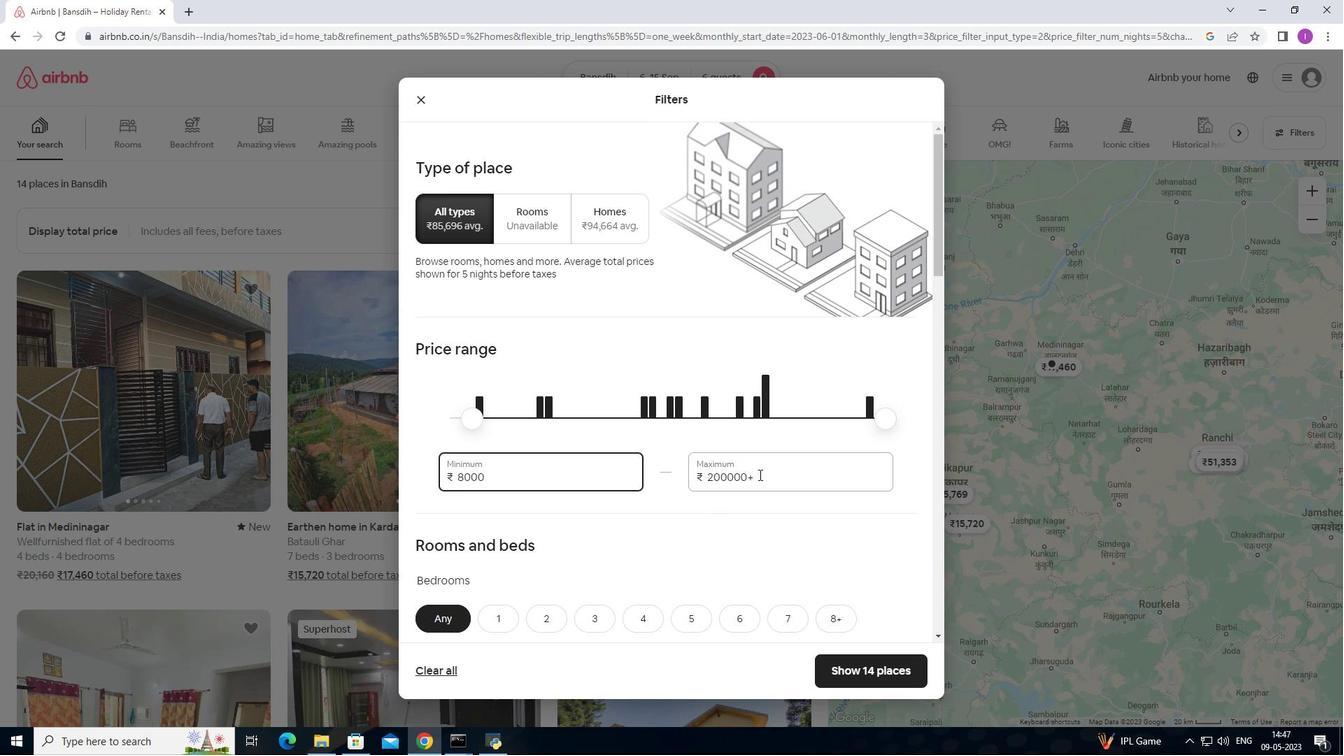 
Action: Mouse pressed left at (759, 474)
Screenshot: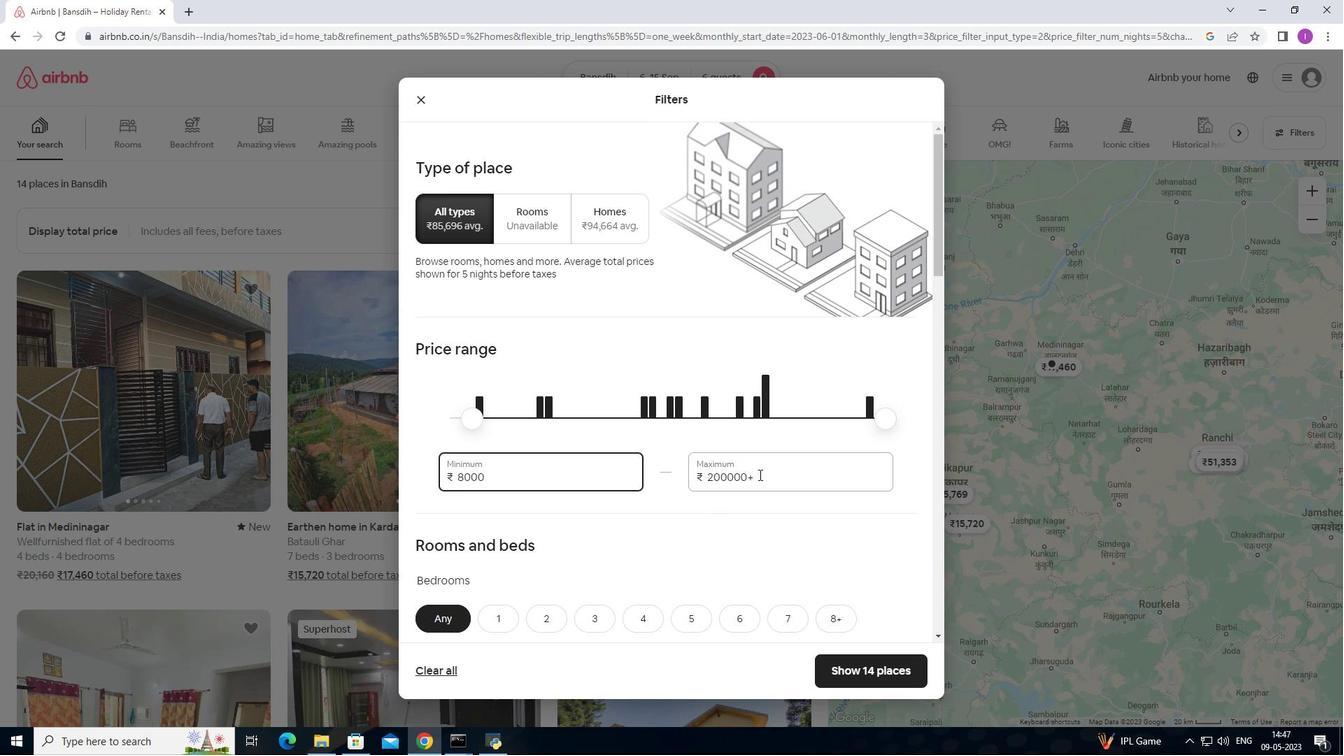 
Action: Mouse moved to (702, 477)
Screenshot: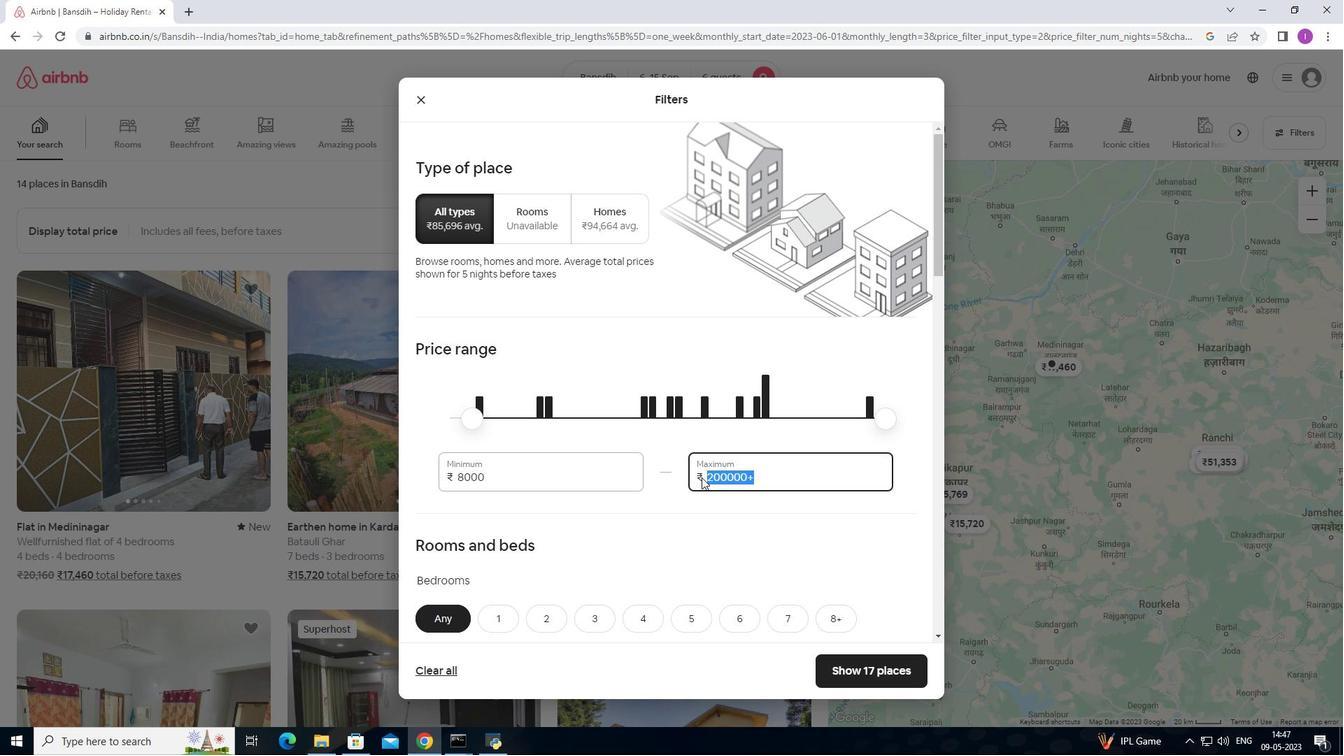 
Action: Key pressed 12000
Screenshot: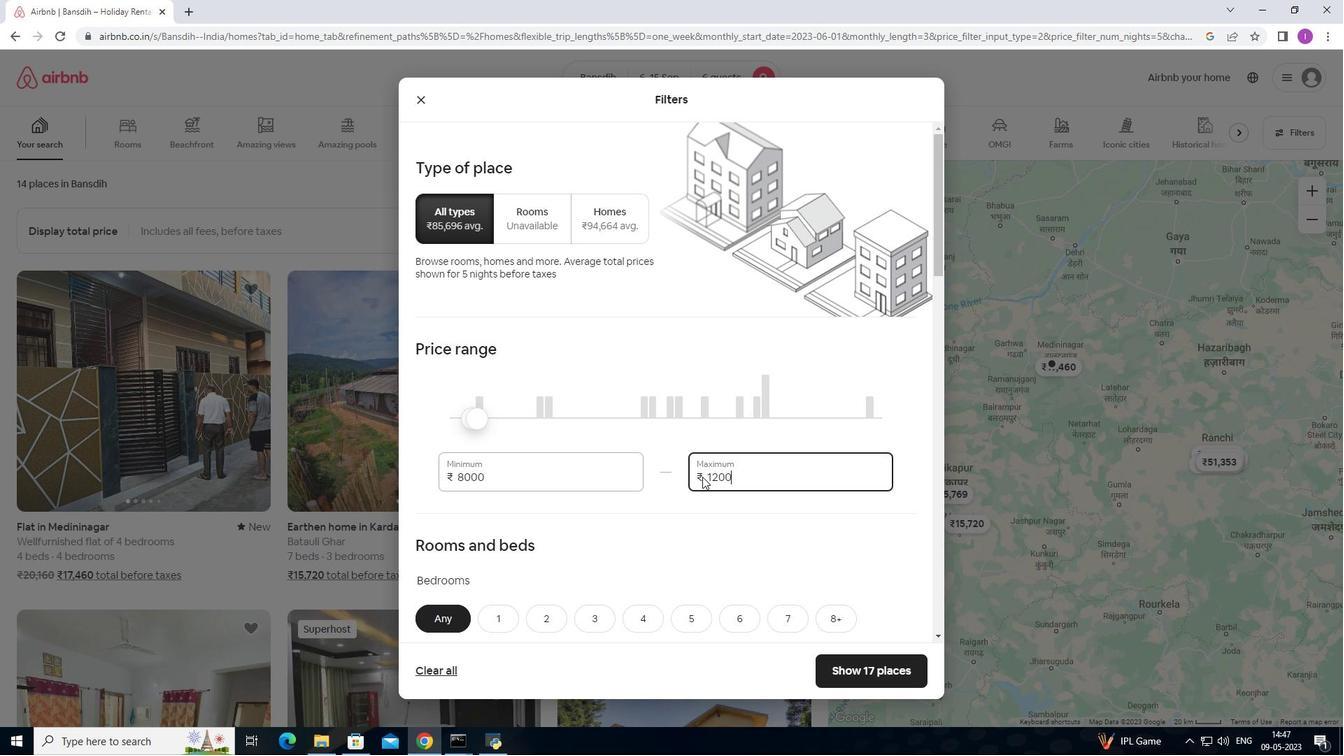 
Action: Mouse moved to (612, 500)
Screenshot: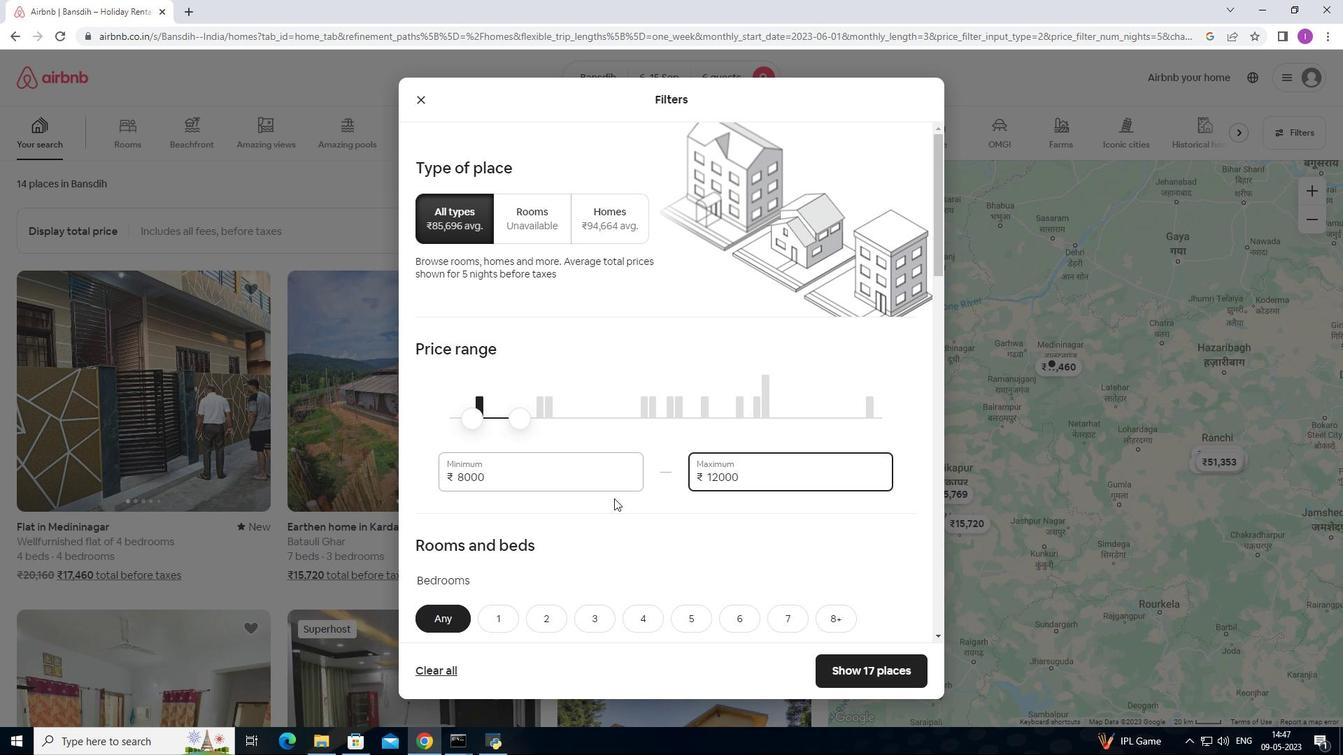 
Action: Mouse scrolled (612, 500) with delta (0, 0)
Screenshot: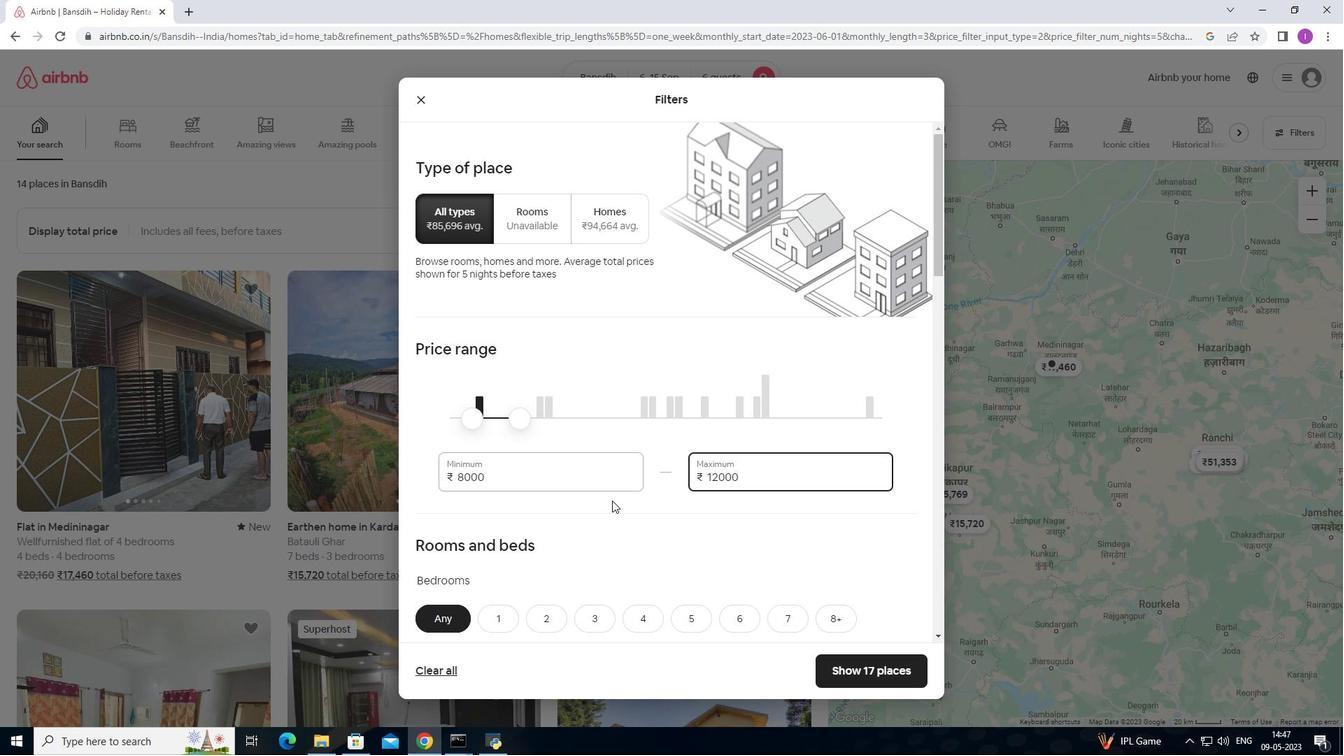 
Action: Mouse scrolled (612, 500) with delta (0, 0)
Screenshot: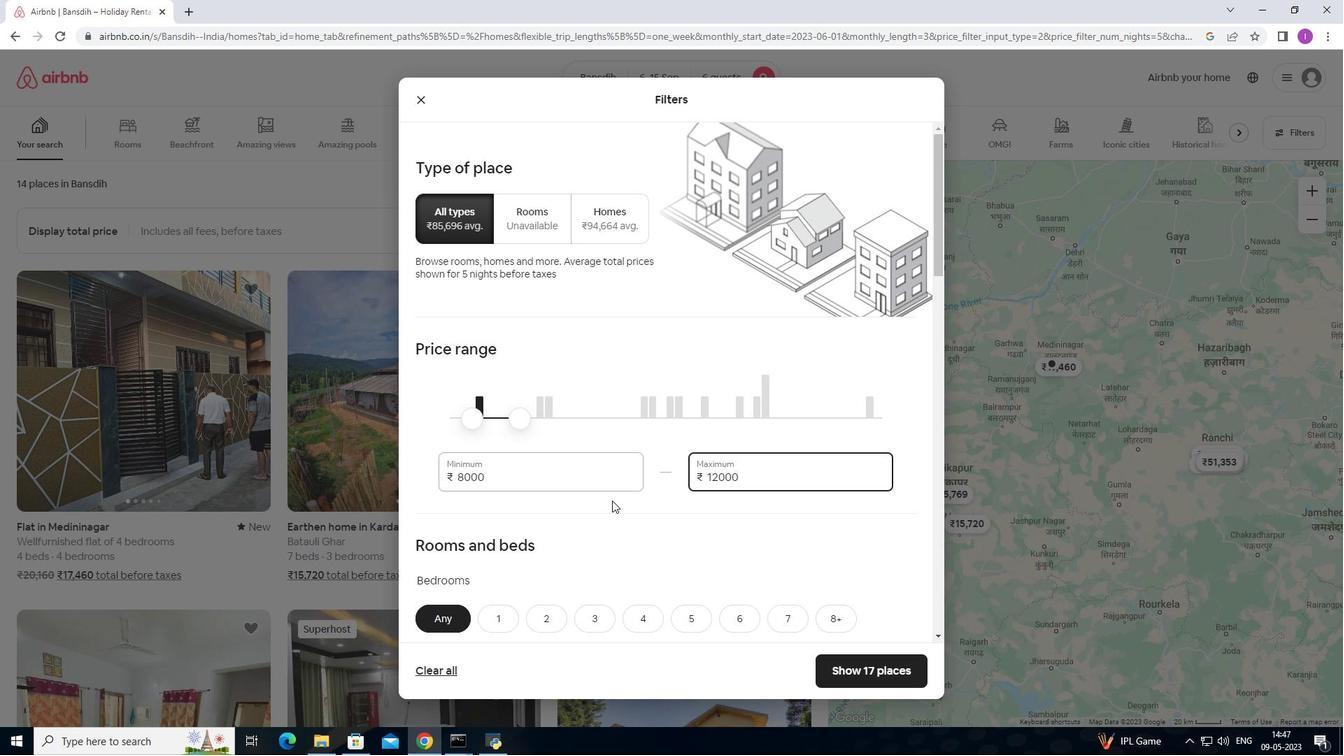 
Action: Mouse moved to (615, 492)
Screenshot: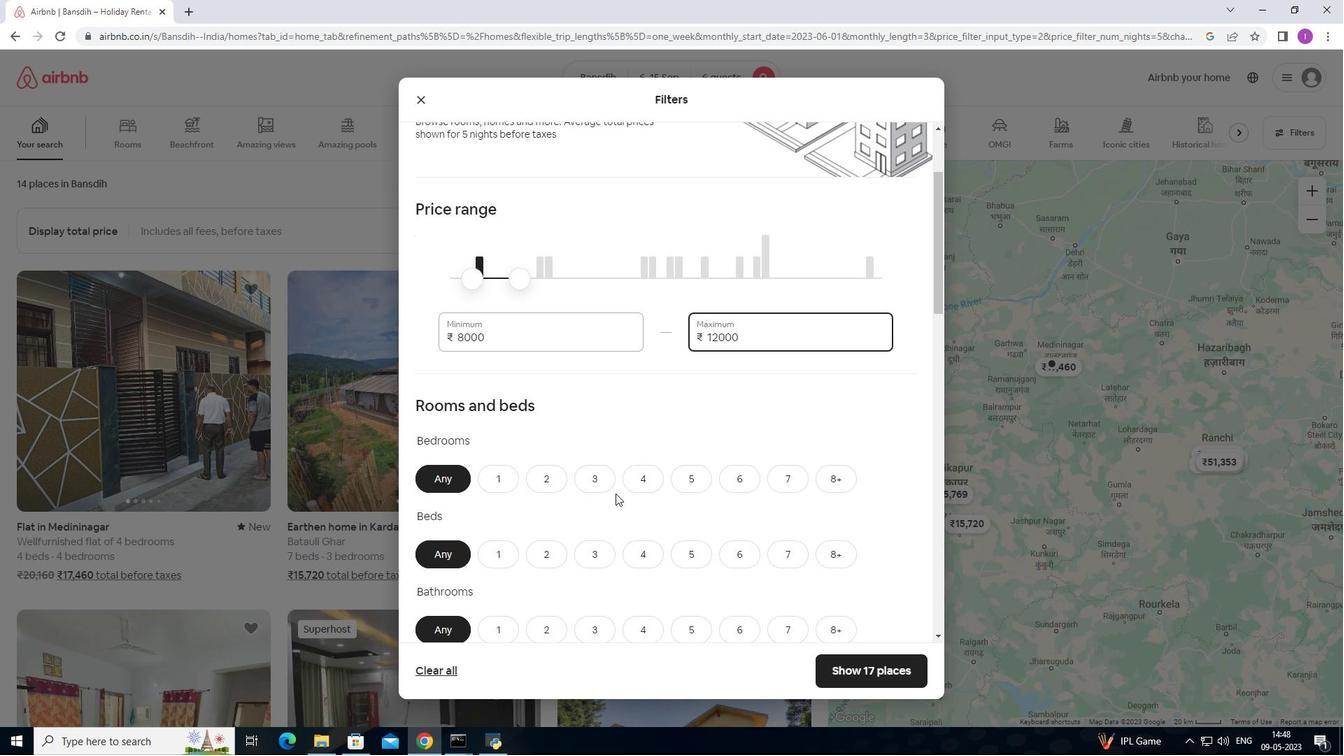 
Action: Mouse scrolled (615, 491) with delta (0, 0)
Screenshot: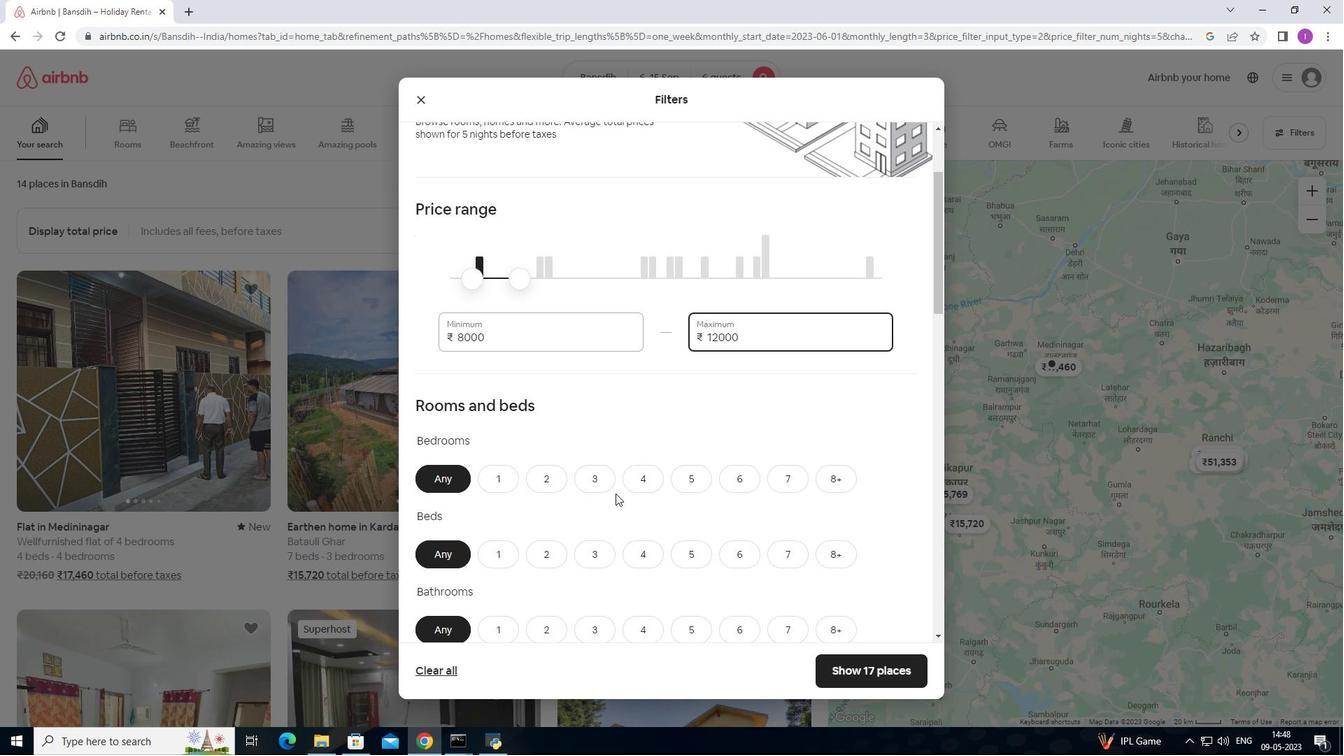 
Action: Mouse moved to (623, 472)
Screenshot: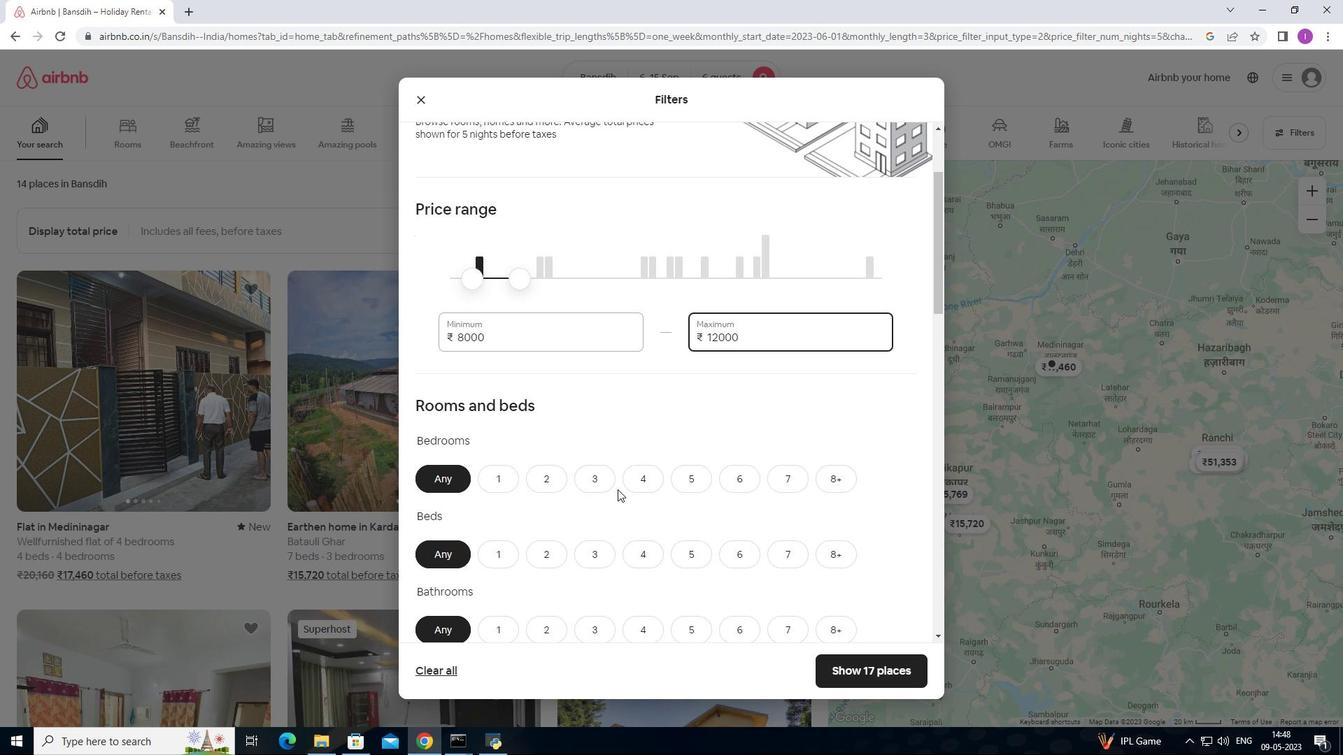 
Action: Mouse scrolled (623, 471) with delta (0, 0)
Screenshot: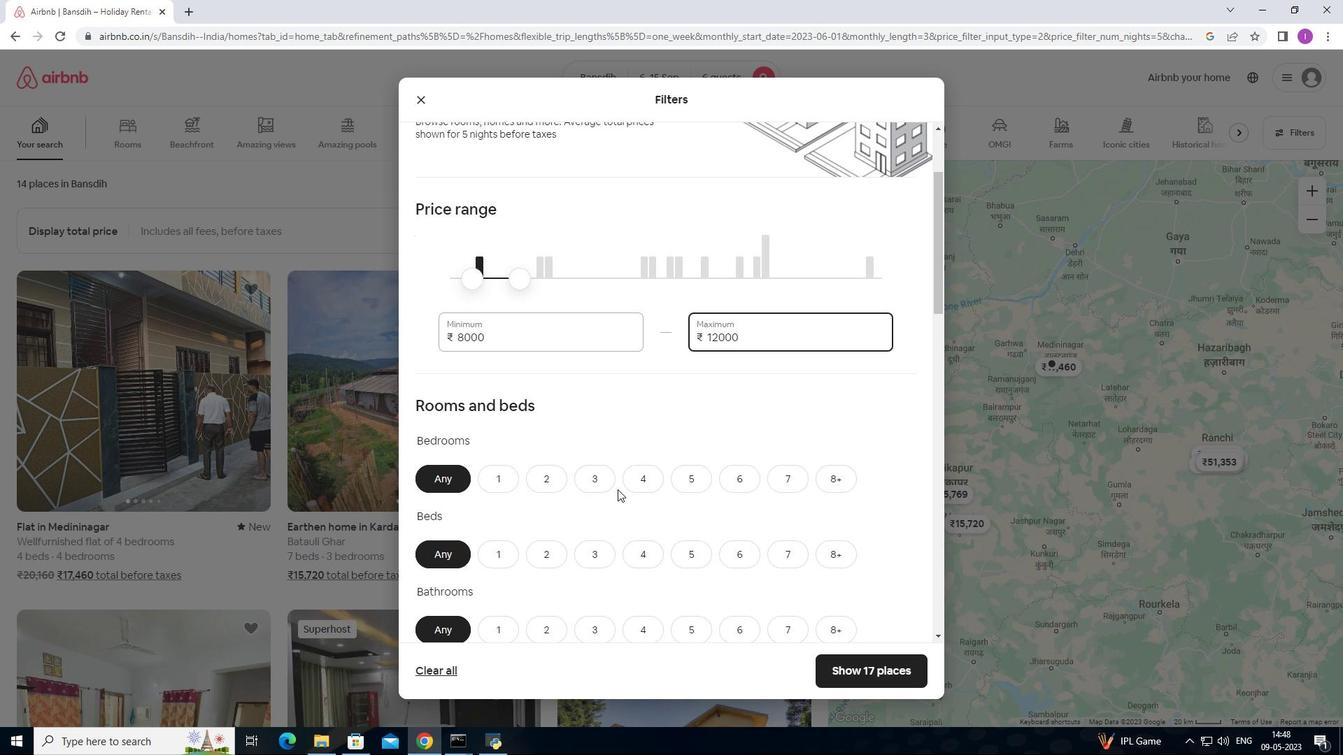 
Action: Mouse moved to (735, 337)
Screenshot: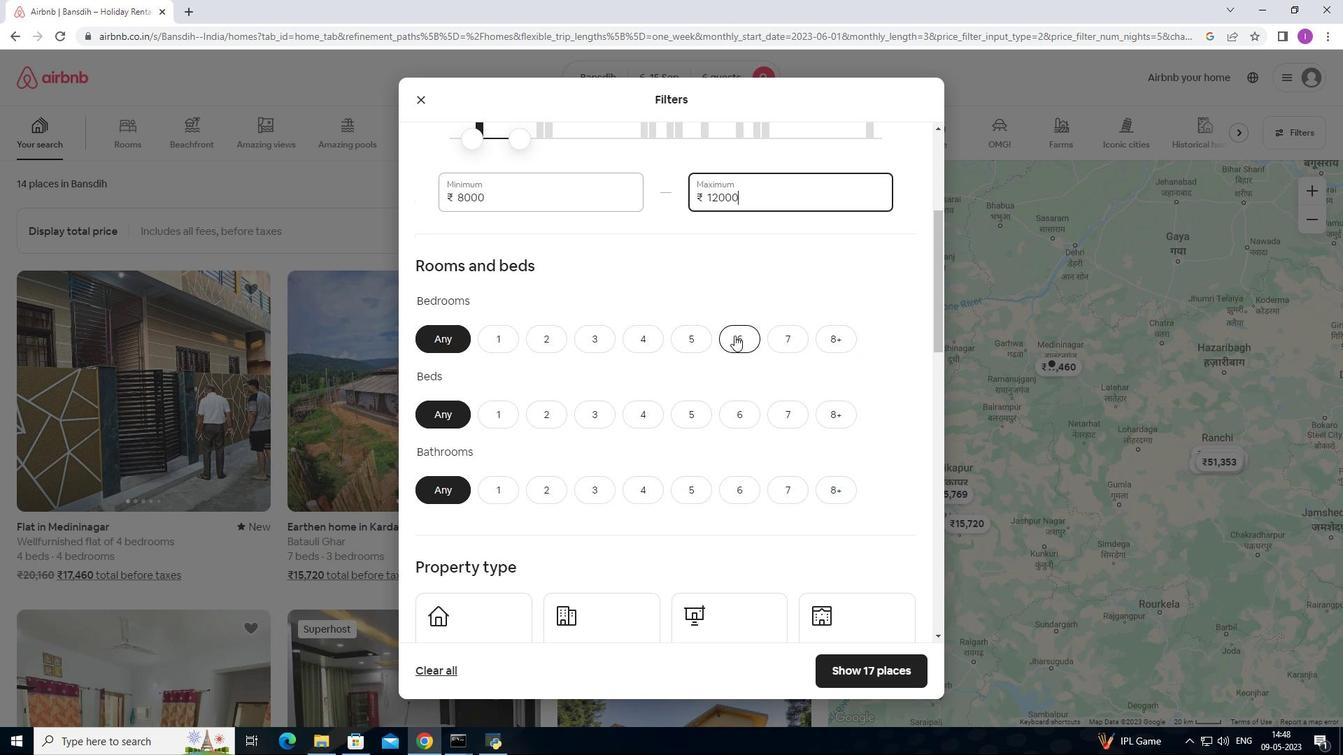 
Action: Mouse pressed left at (735, 337)
Screenshot: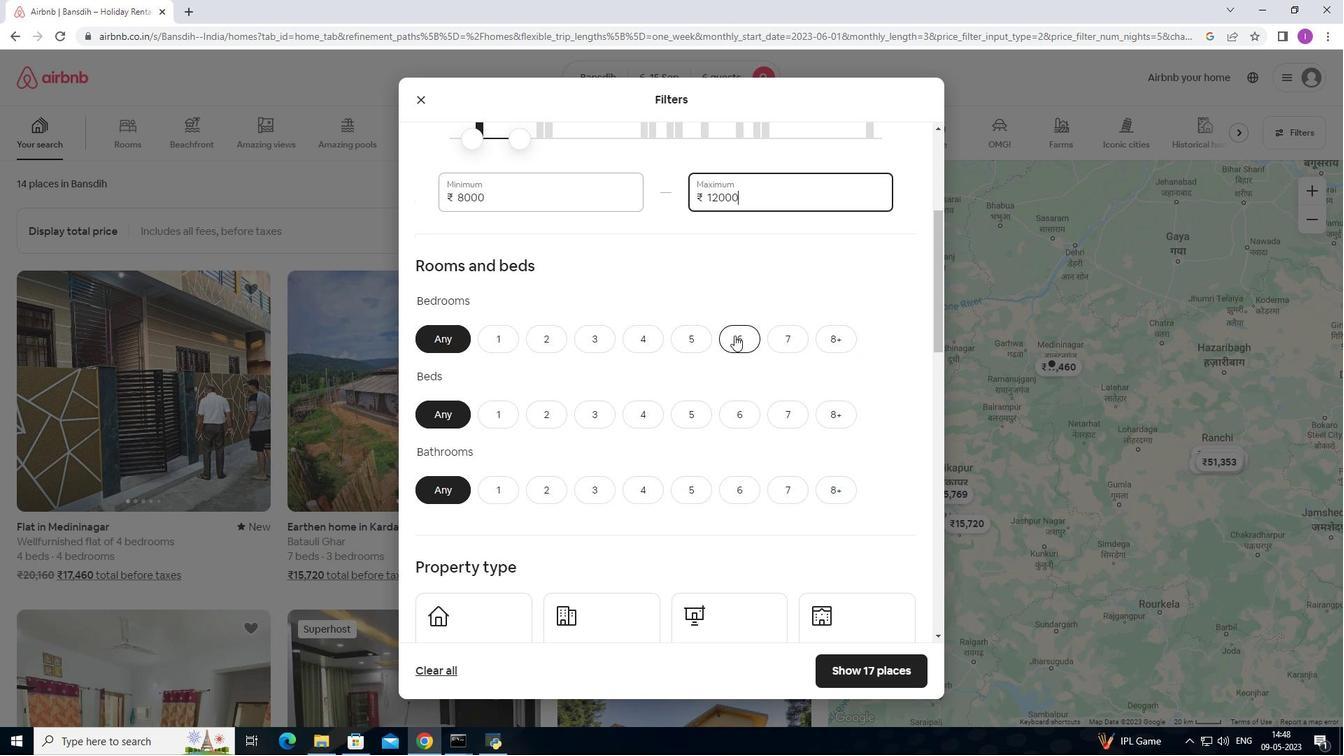 
Action: Mouse moved to (726, 416)
Screenshot: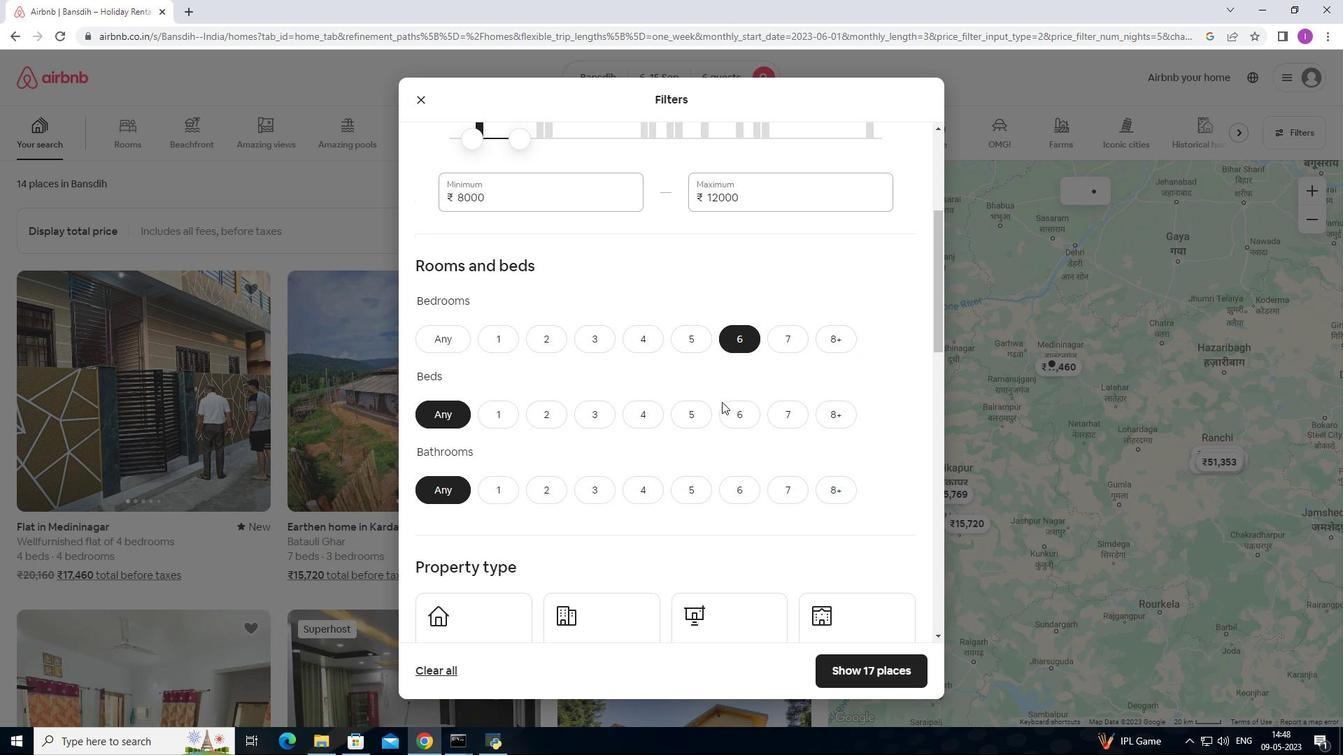 
Action: Mouse pressed left at (726, 416)
Screenshot: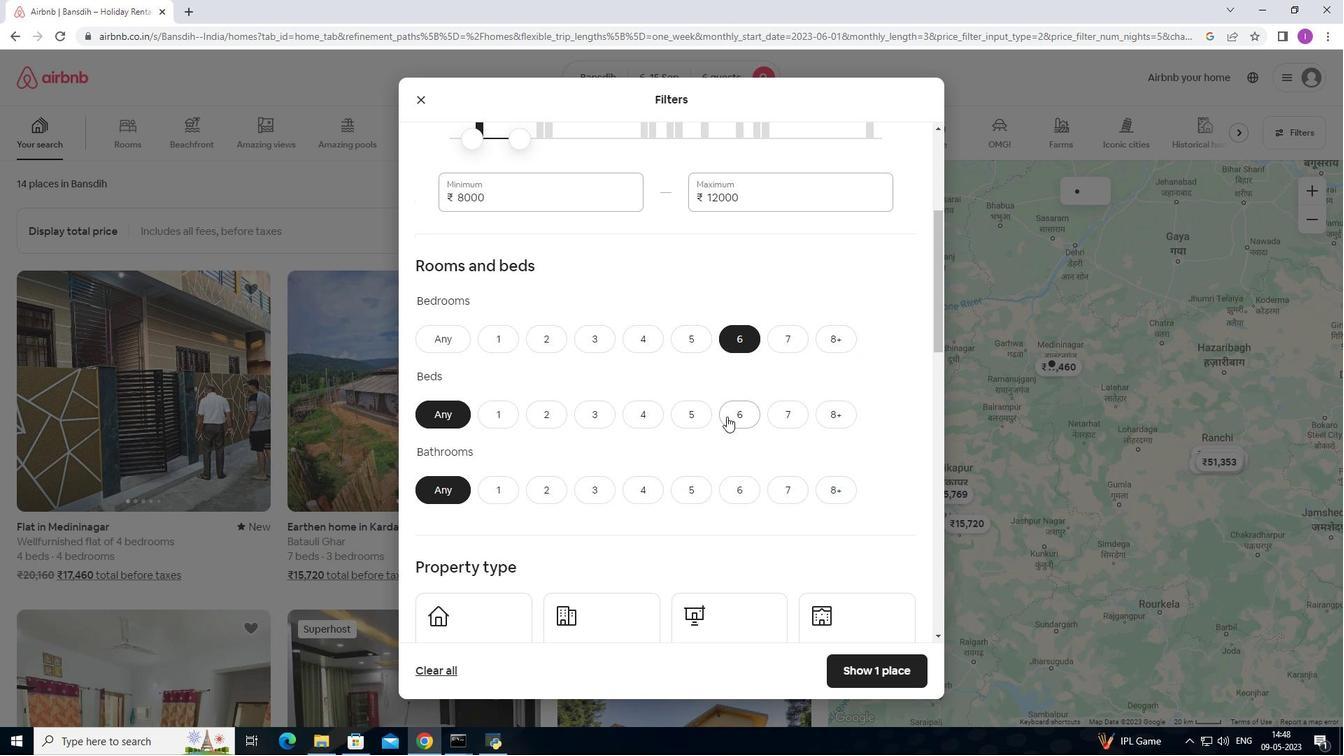 
Action: Mouse moved to (732, 487)
Screenshot: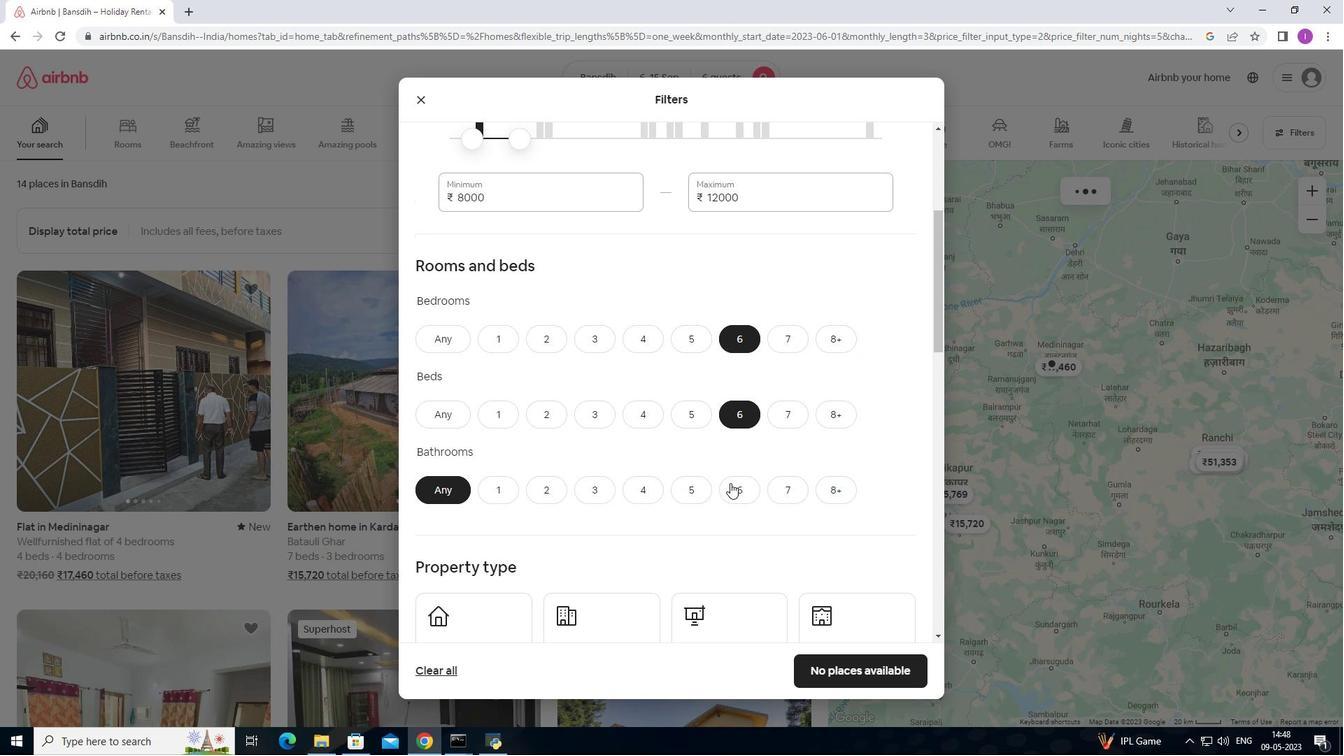 
Action: Mouse pressed left at (732, 487)
Screenshot: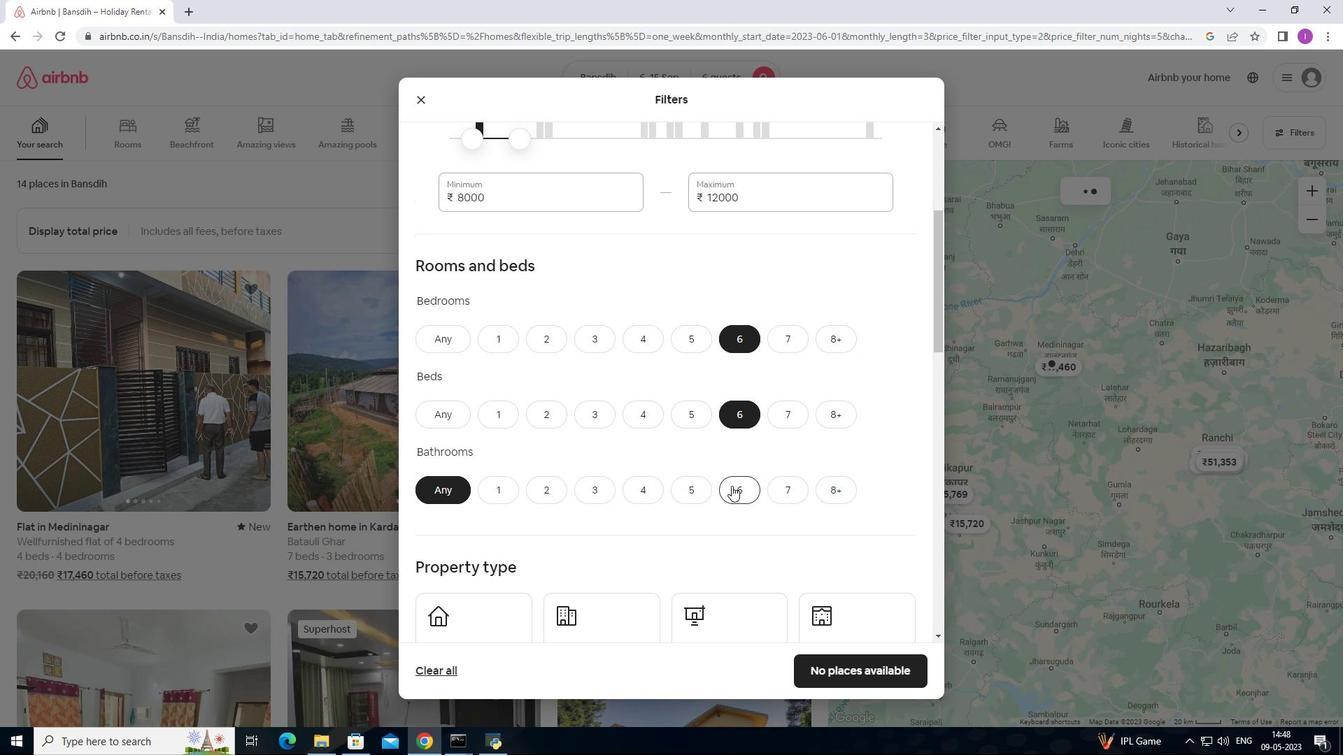 
Action: Mouse moved to (626, 458)
Screenshot: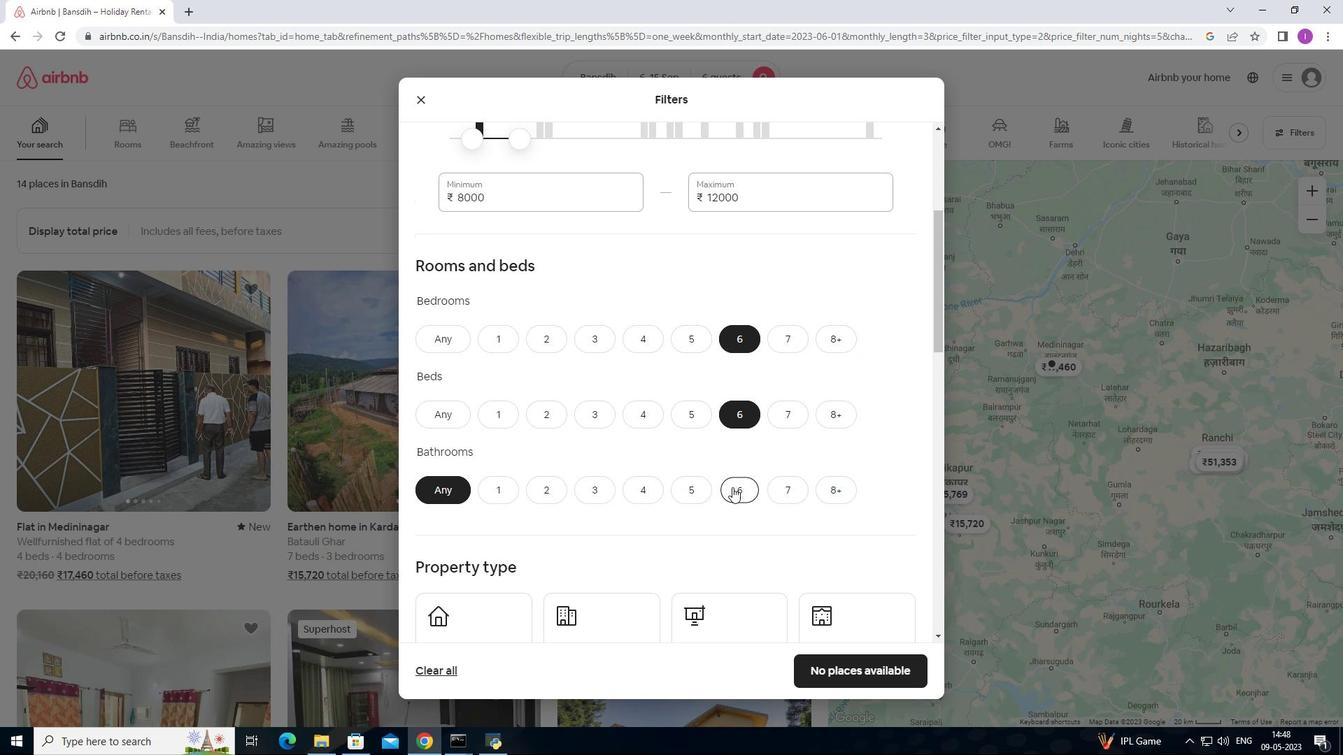 
Action: Mouse scrolled (626, 457) with delta (0, 0)
Screenshot: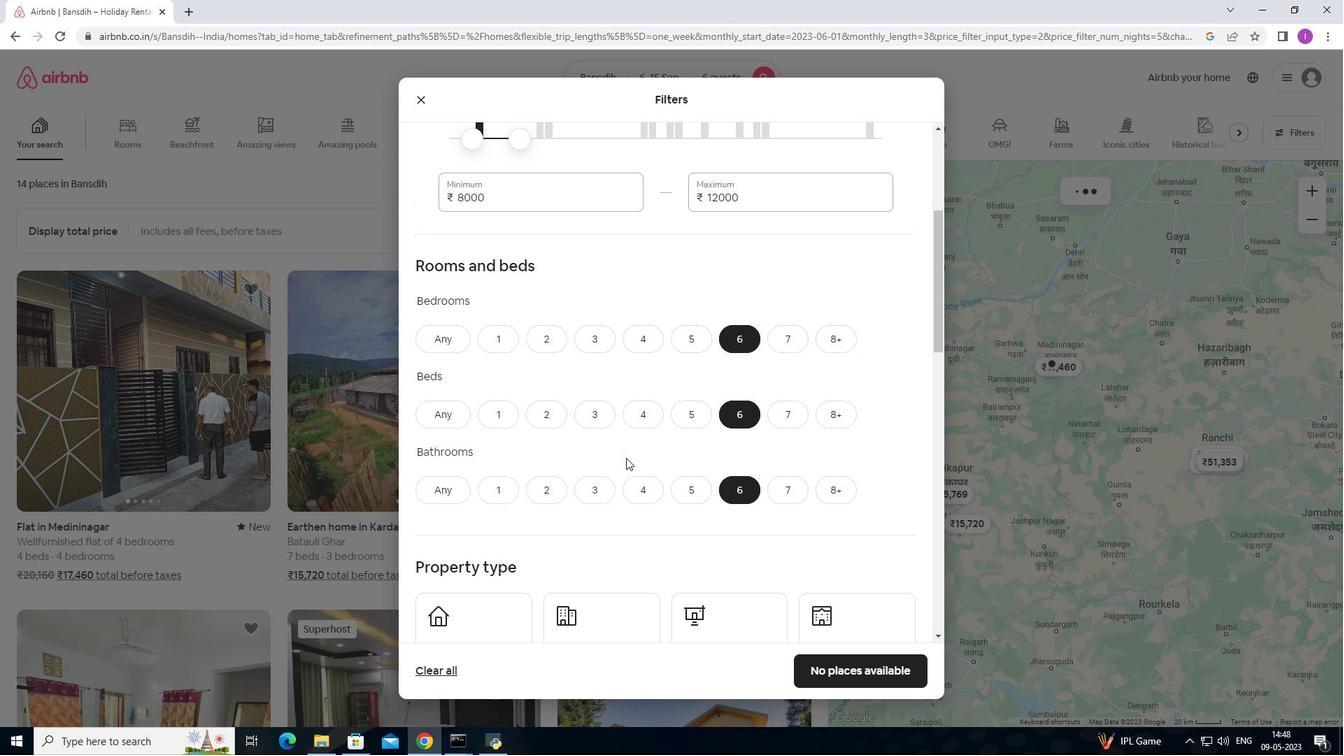 
Action: Mouse scrolled (626, 457) with delta (0, 0)
Screenshot: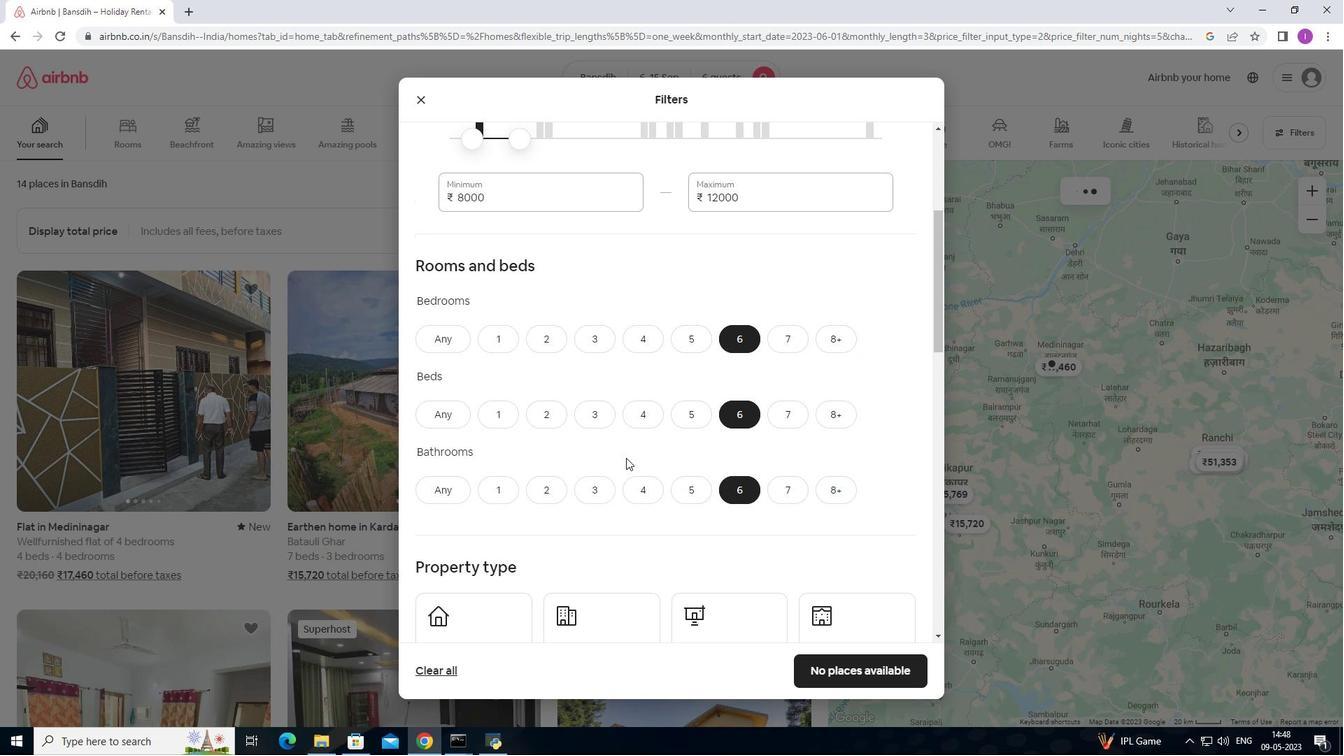 
Action: Mouse scrolled (626, 457) with delta (0, 0)
Screenshot: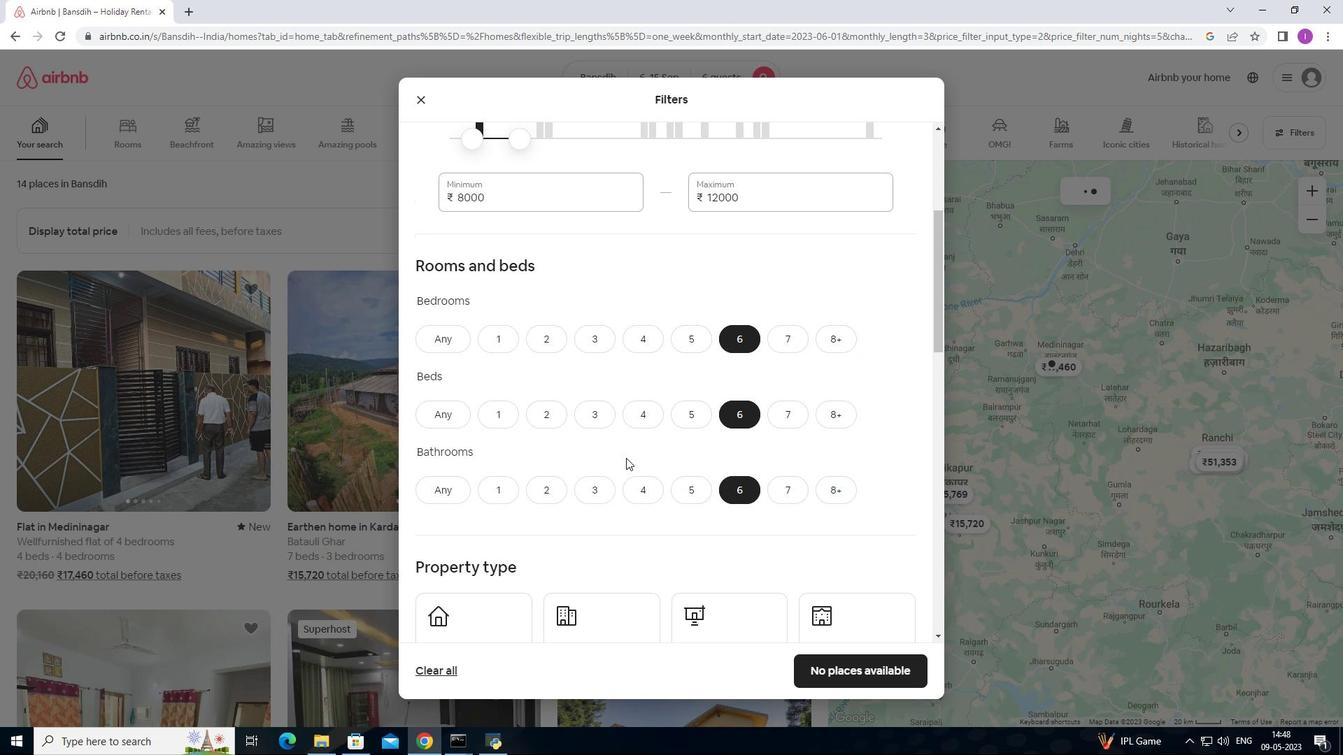 
Action: Mouse moved to (495, 455)
Screenshot: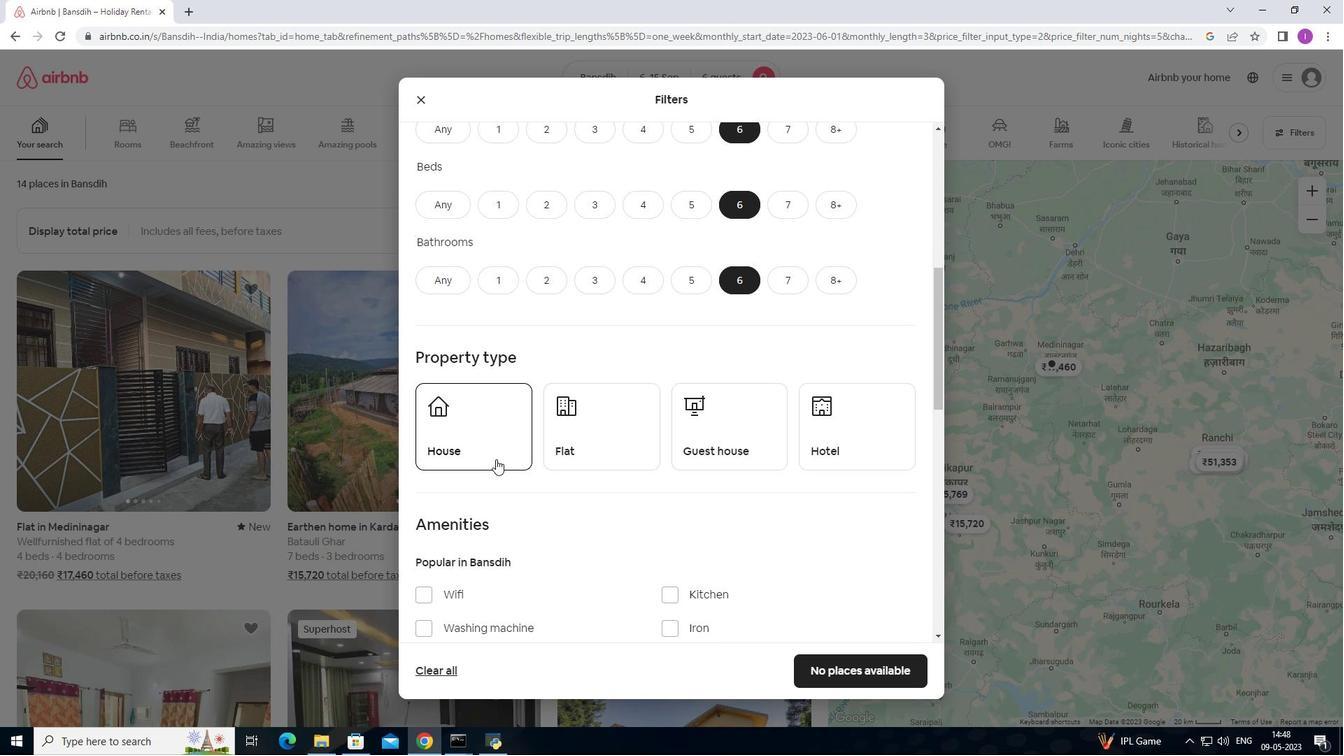 
Action: Mouse pressed left at (495, 455)
Screenshot: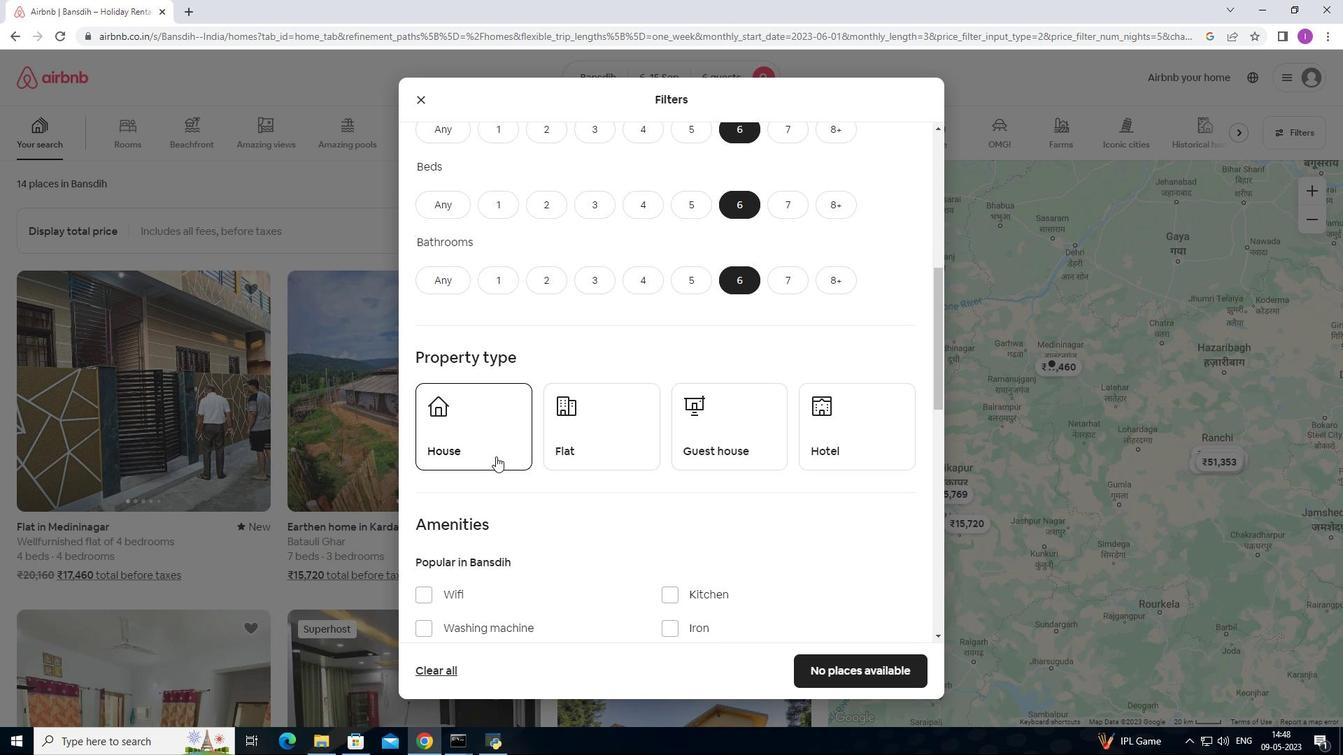 
Action: Mouse moved to (583, 447)
Screenshot: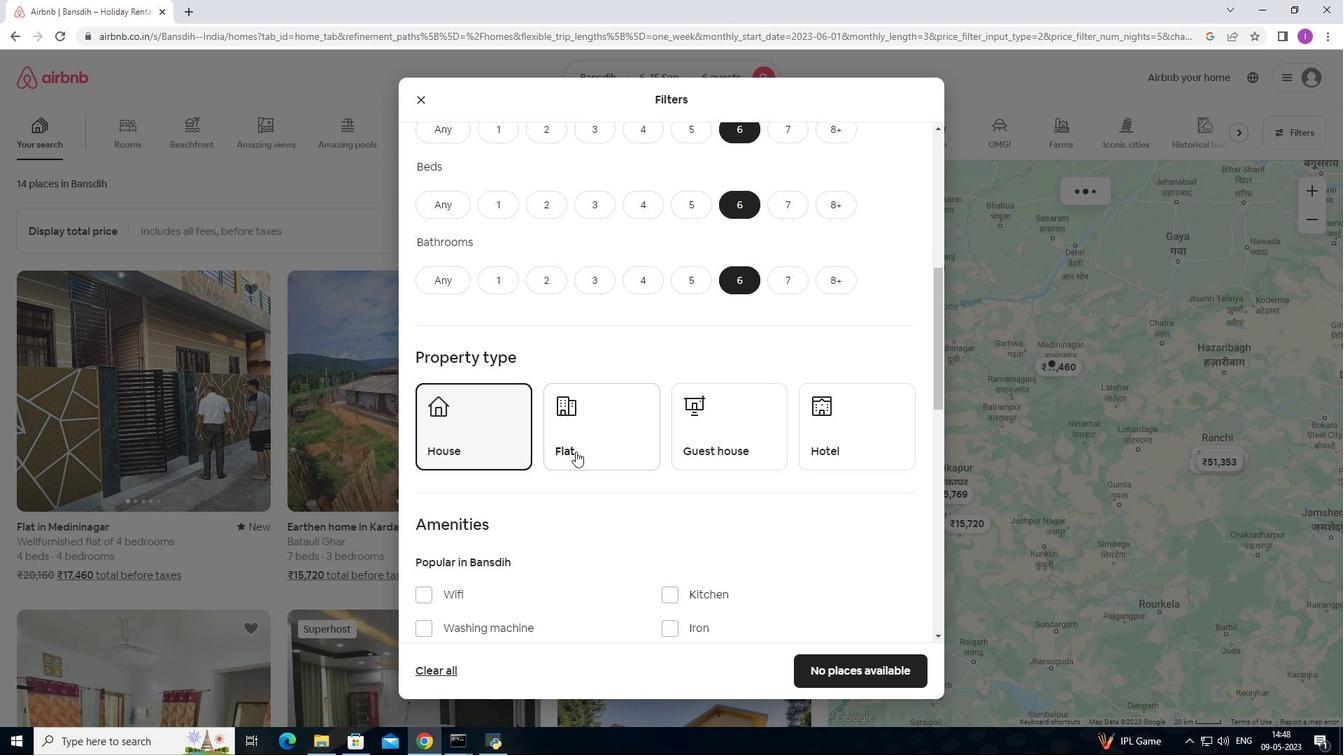 
Action: Mouse pressed left at (583, 447)
Screenshot: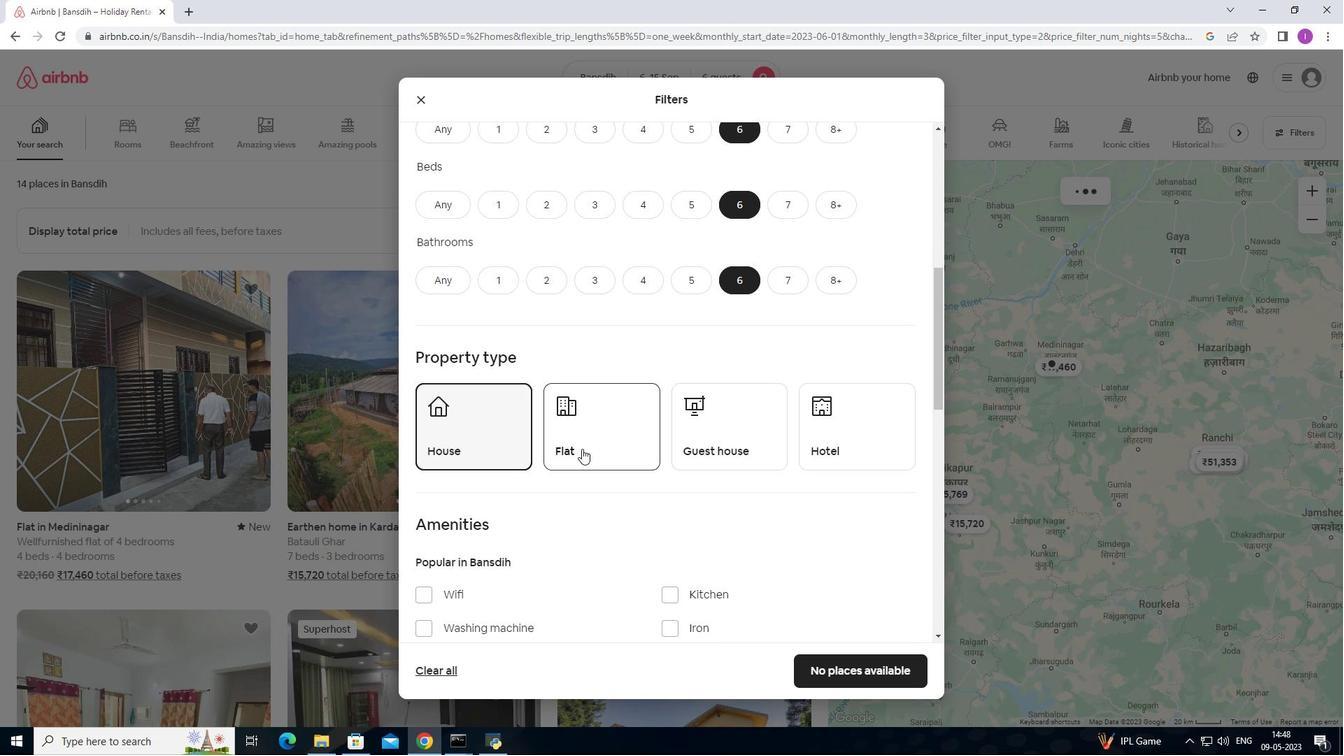 
Action: Mouse moved to (701, 449)
Screenshot: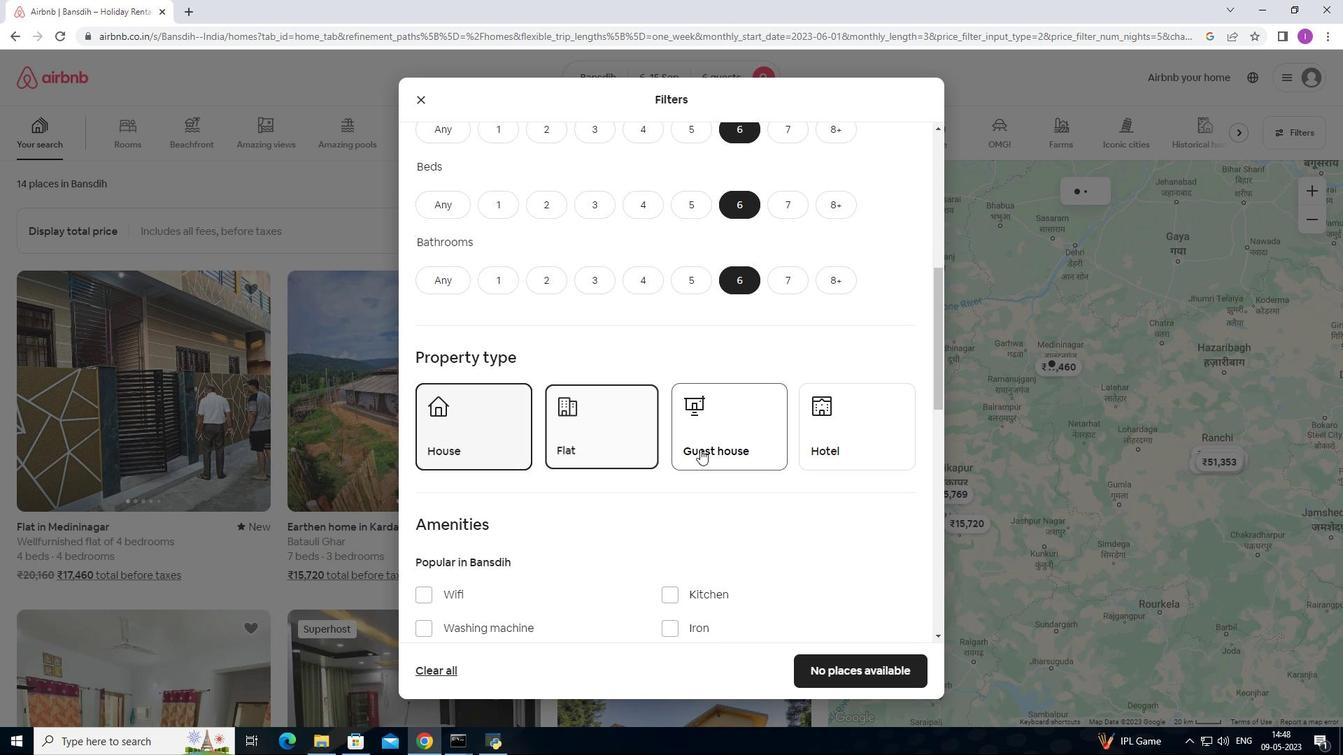 
Action: Mouse pressed left at (701, 449)
Screenshot: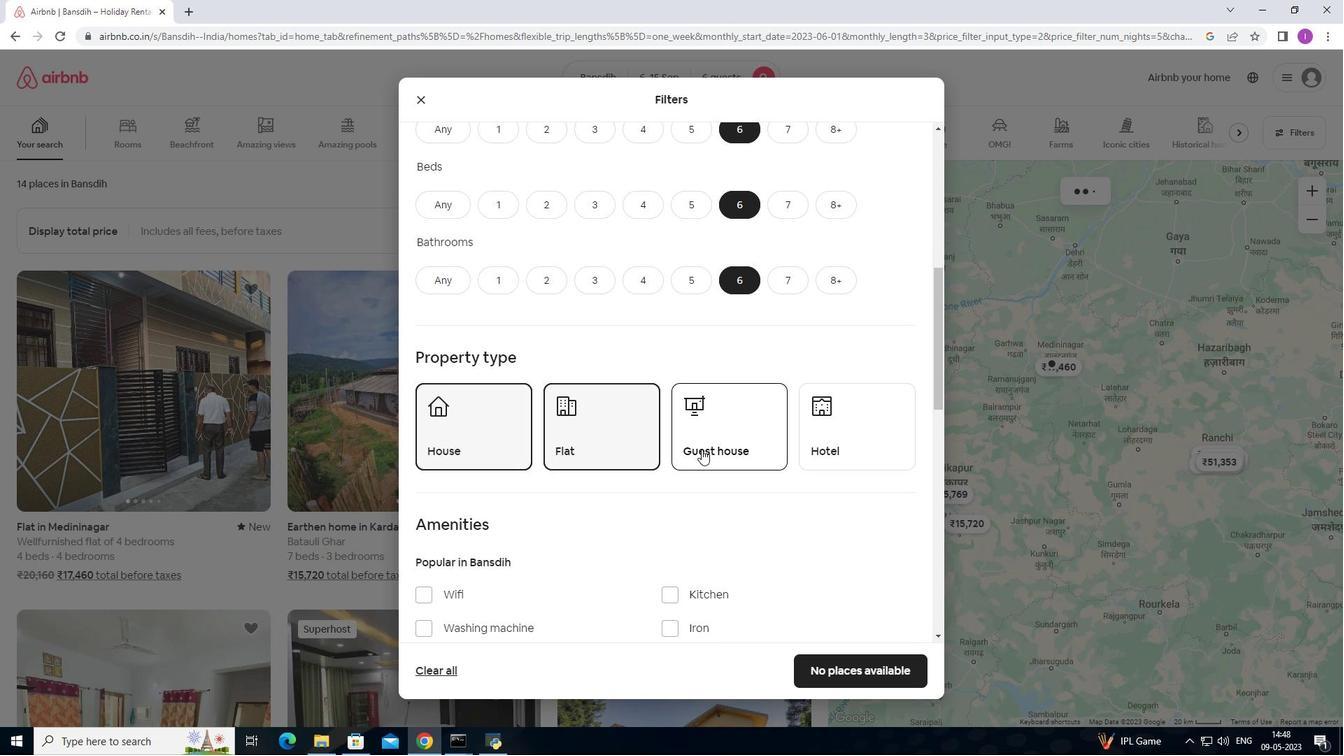 
Action: Mouse moved to (709, 498)
Screenshot: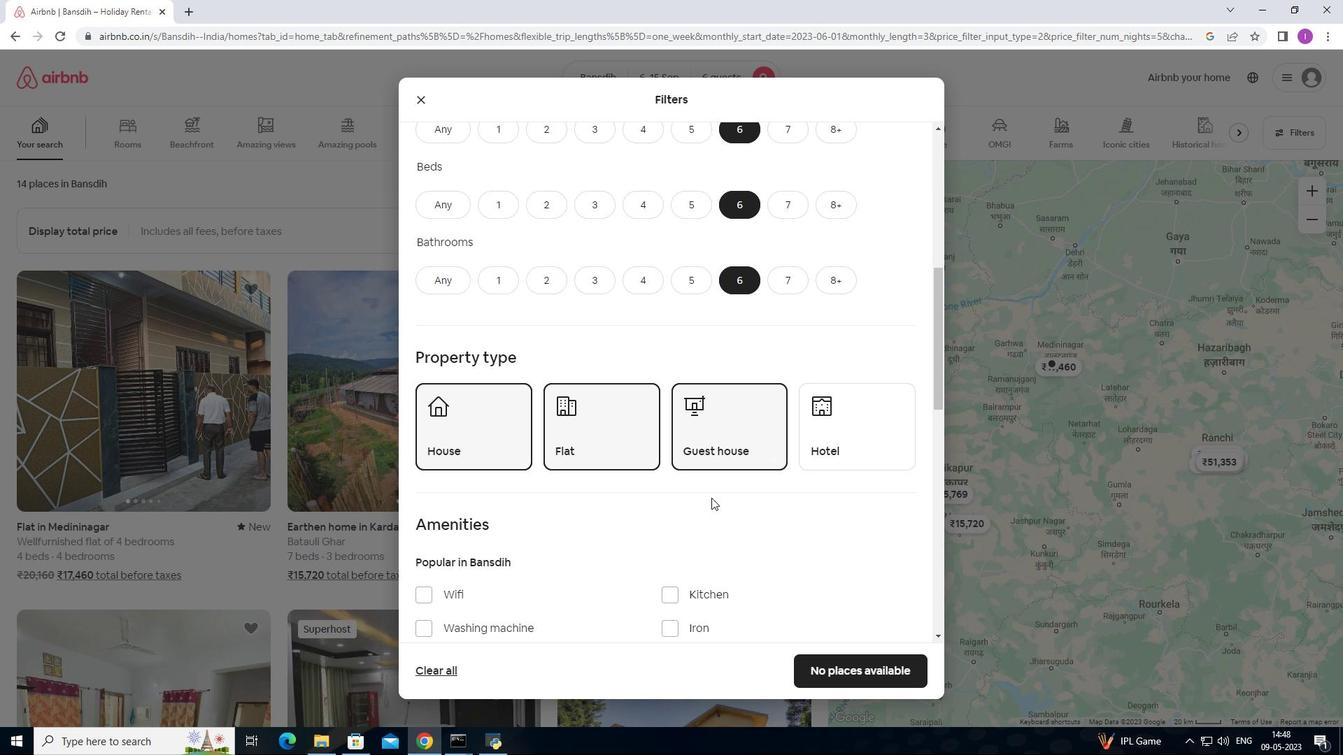 
Action: Mouse scrolled (709, 497) with delta (0, 0)
Screenshot: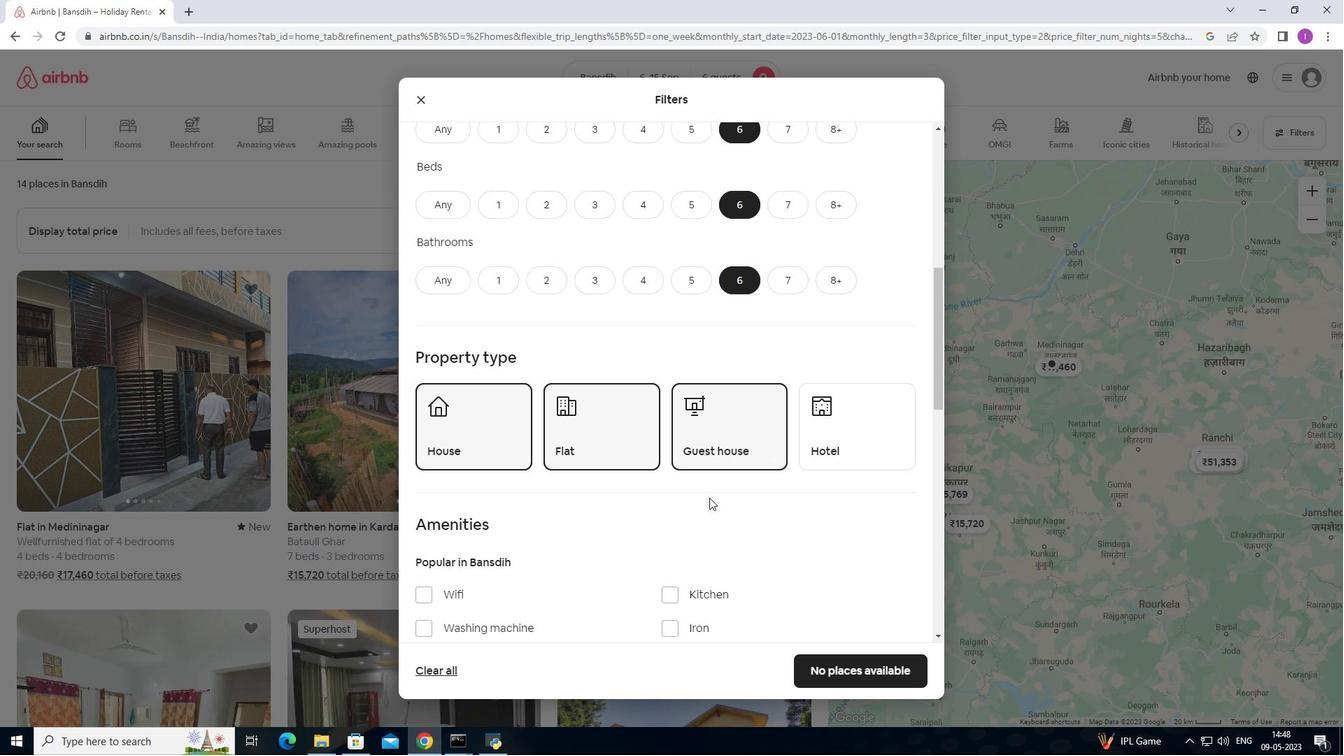 
Action: Mouse scrolled (709, 497) with delta (0, 0)
Screenshot: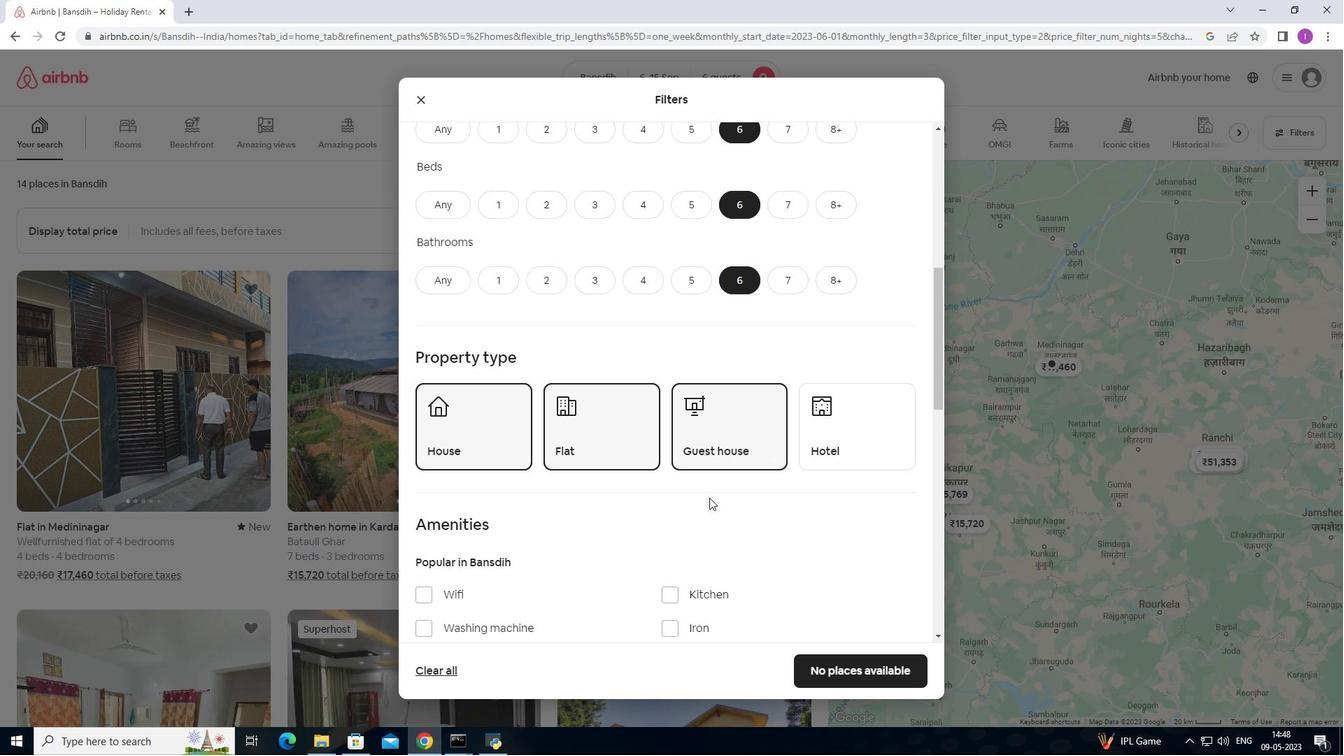 
Action: Mouse moved to (414, 456)
Screenshot: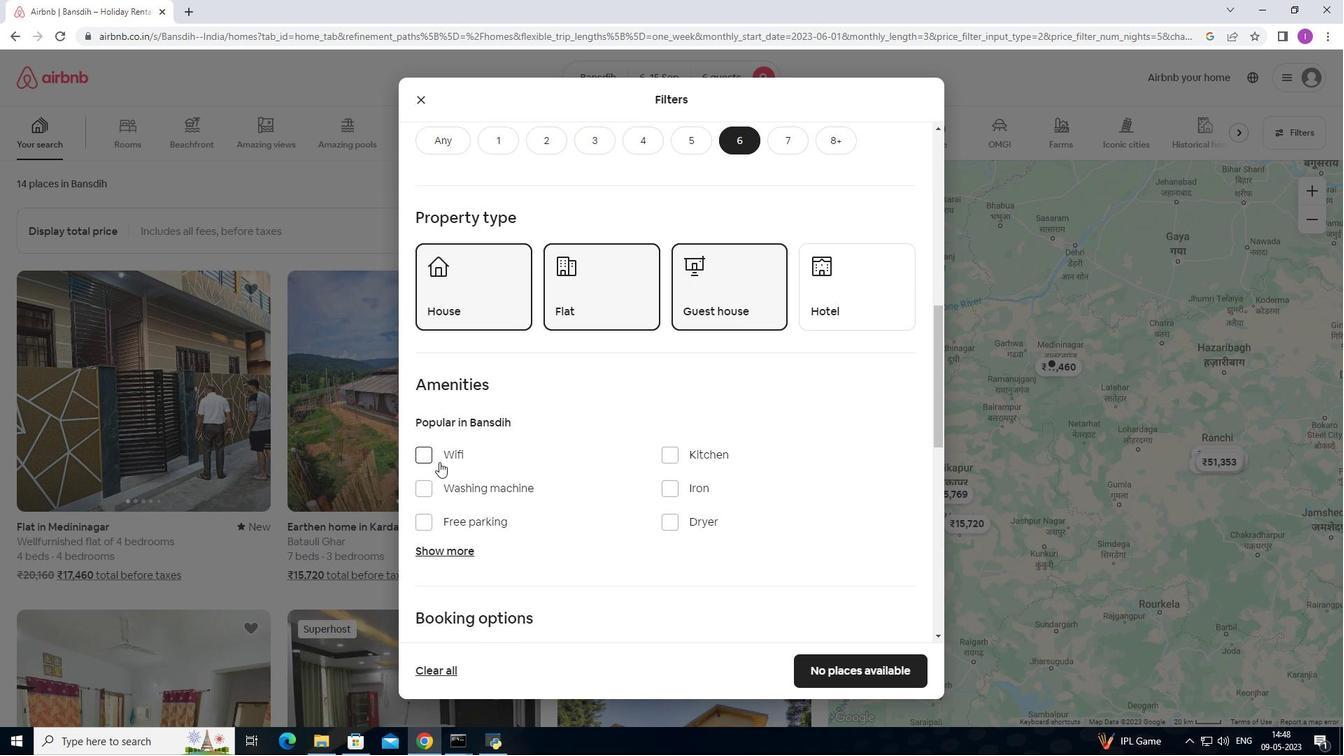 
Action: Mouse pressed left at (414, 456)
Screenshot: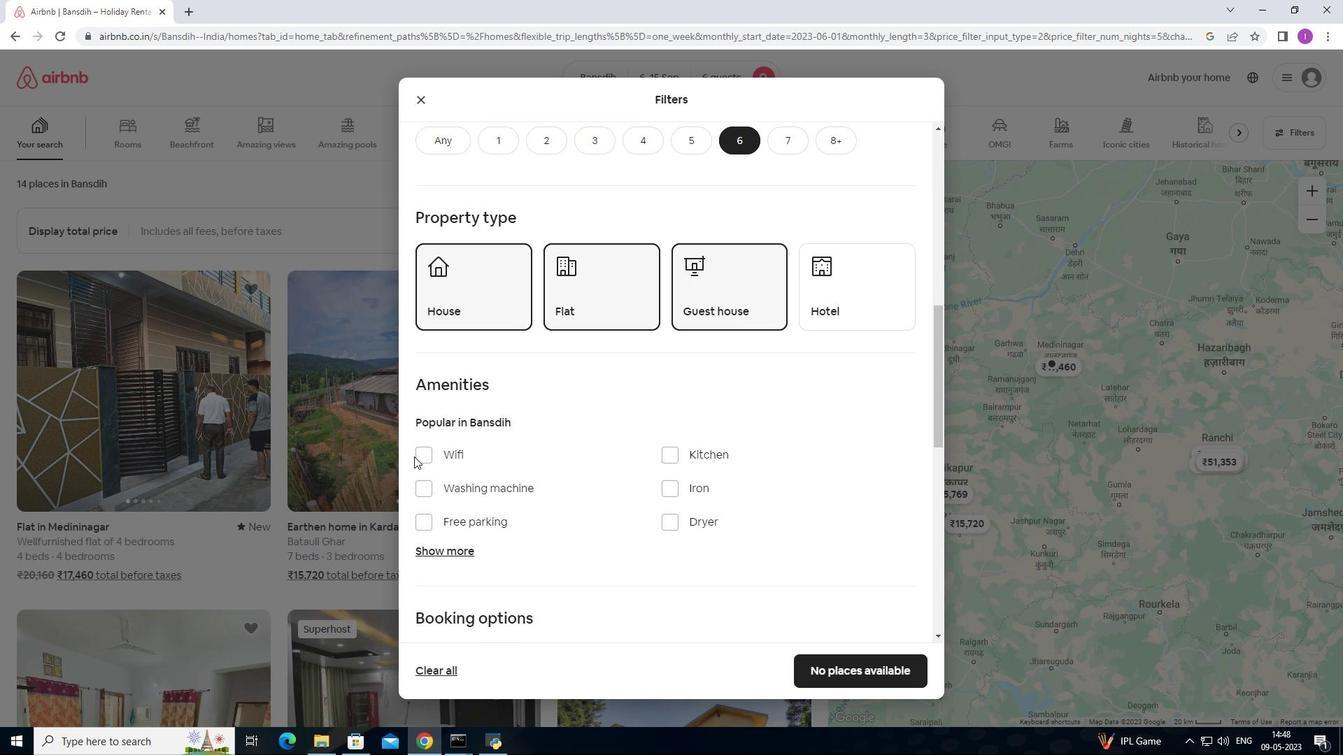 
Action: Mouse moved to (423, 456)
Screenshot: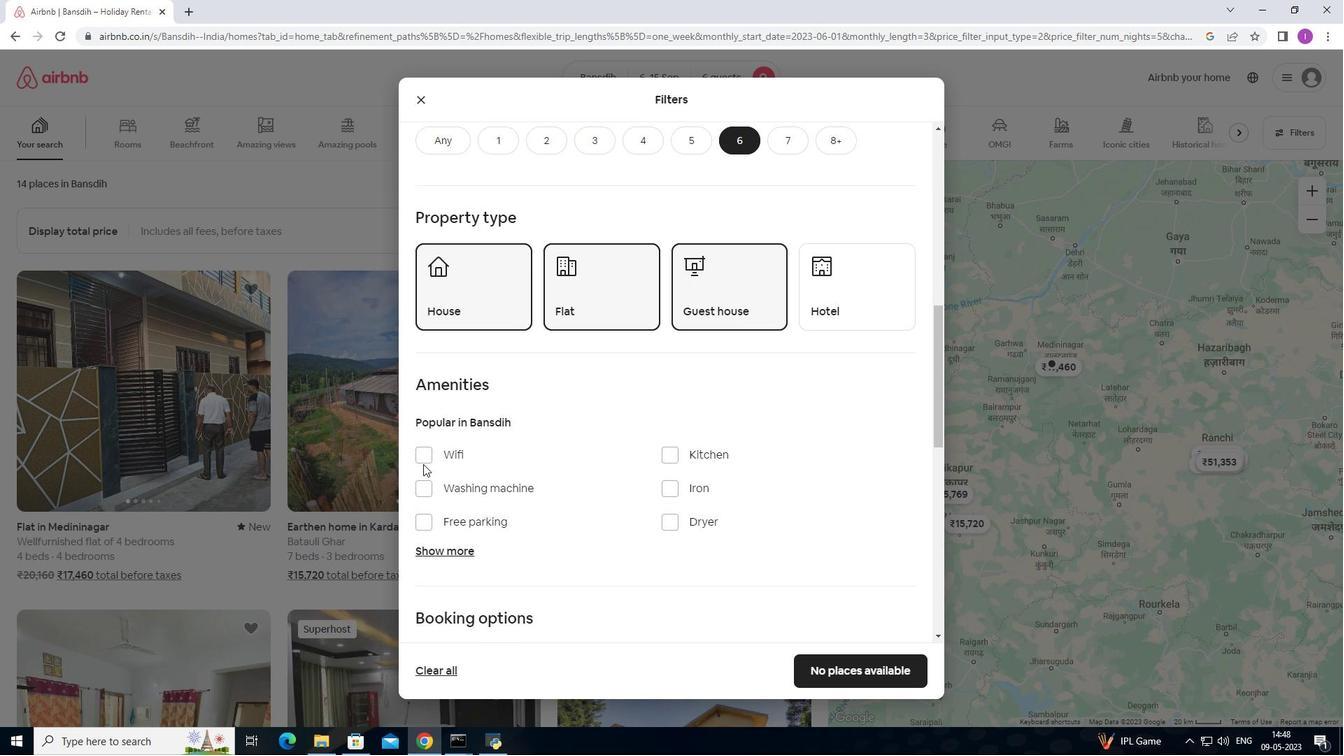 
Action: Mouse pressed left at (423, 456)
Screenshot: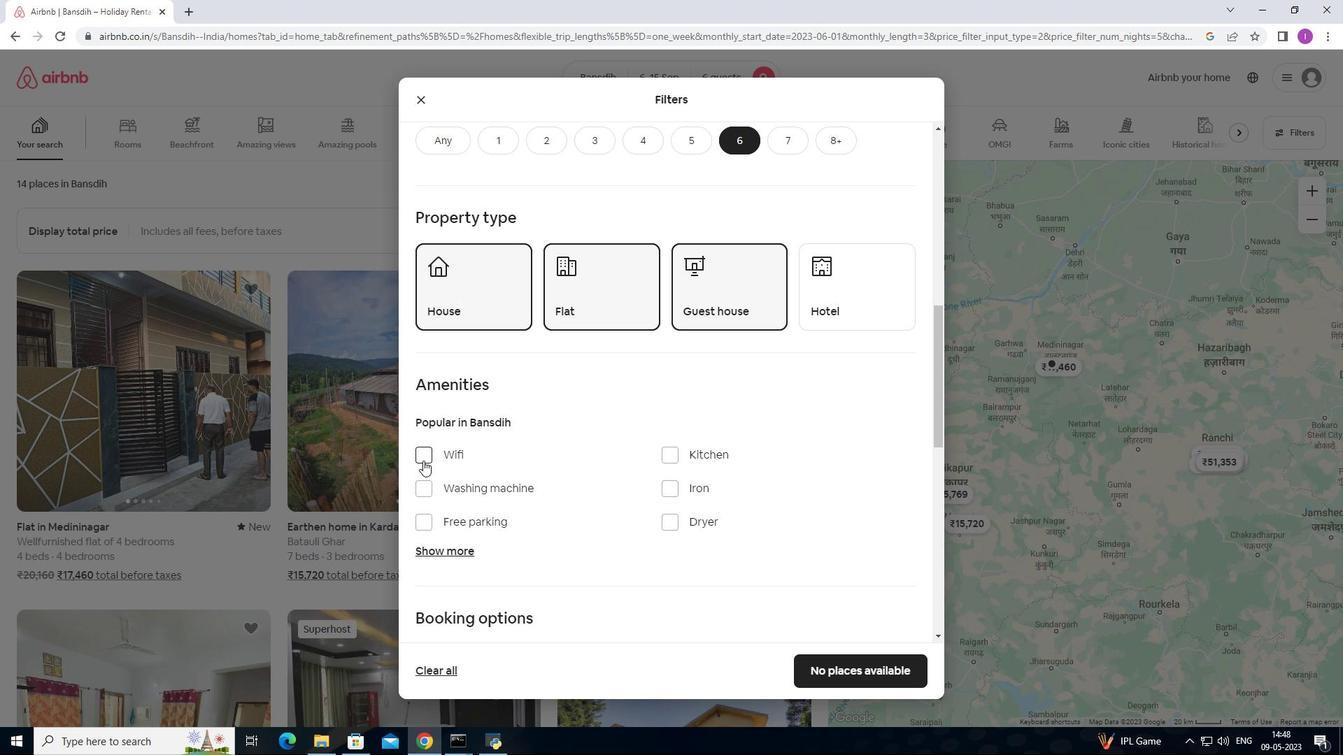 
Action: Mouse moved to (431, 523)
Screenshot: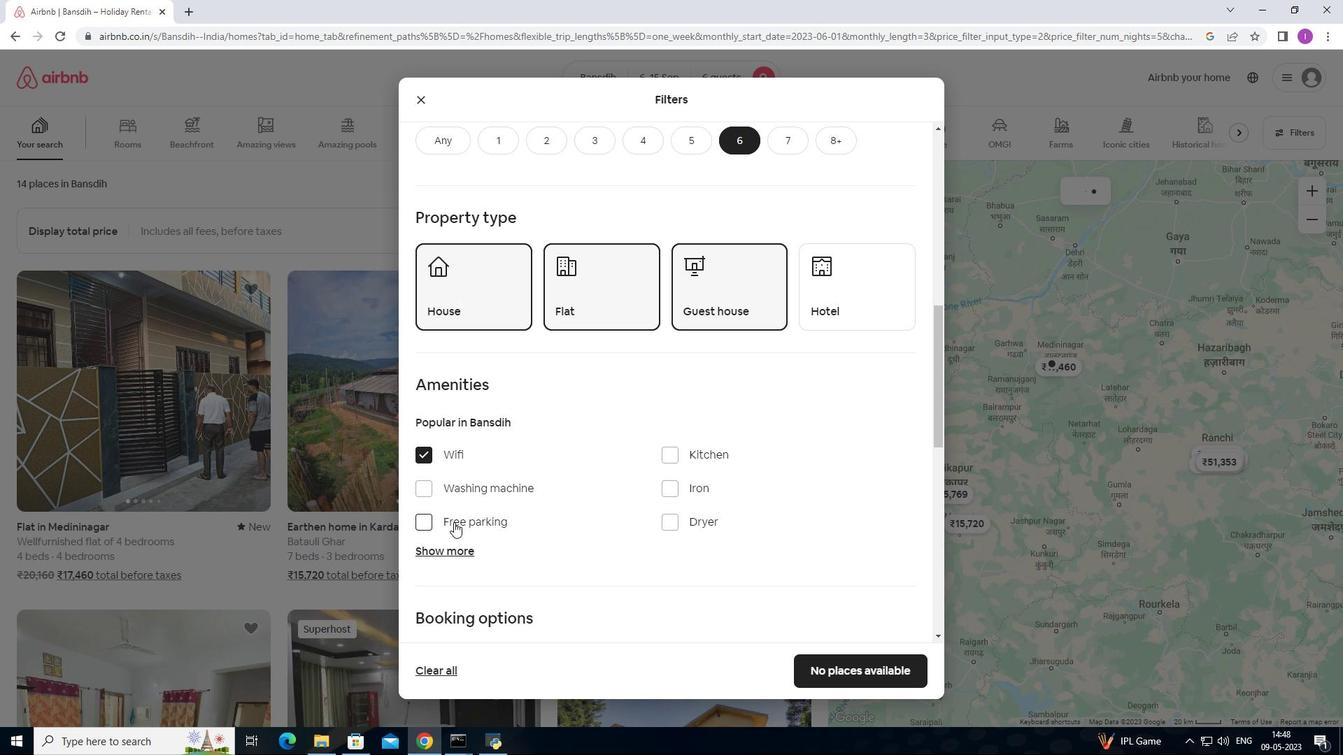 
Action: Mouse pressed left at (431, 523)
Screenshot: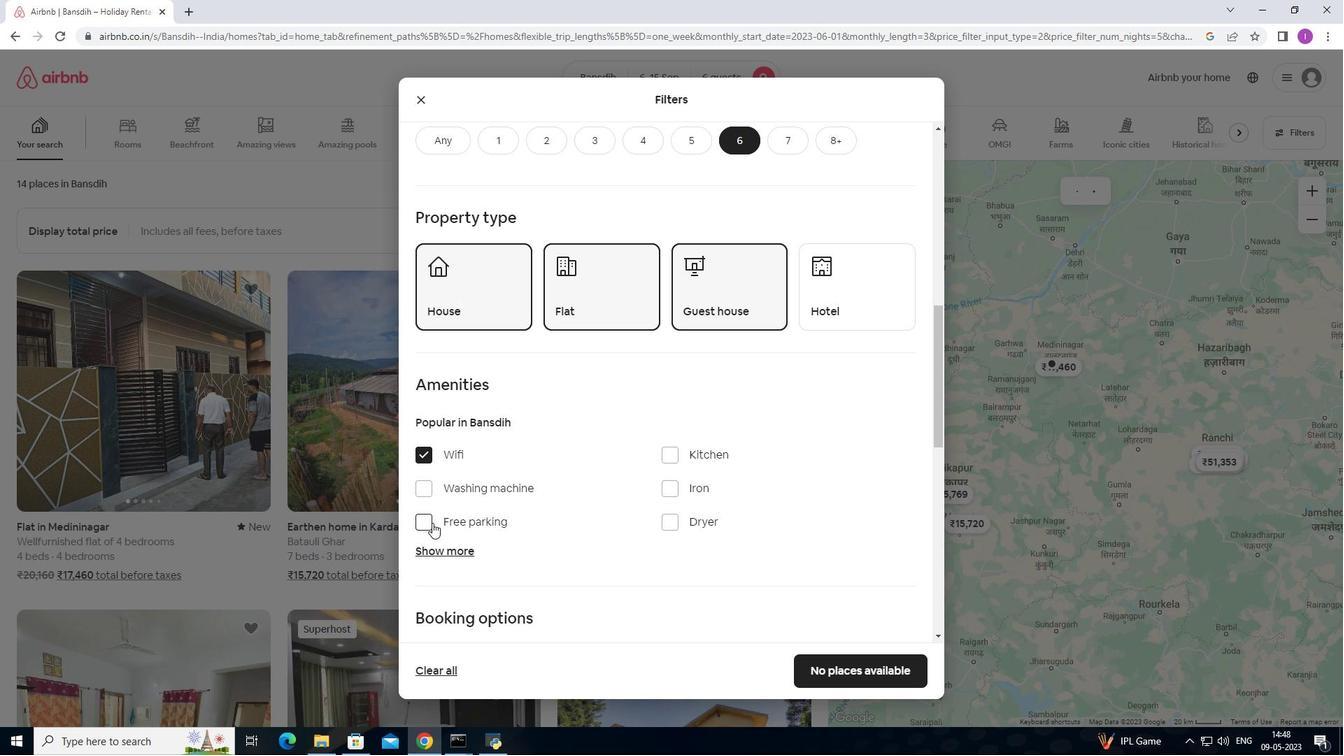 
Action: Mouse moved to (460, 547)
Screenshot: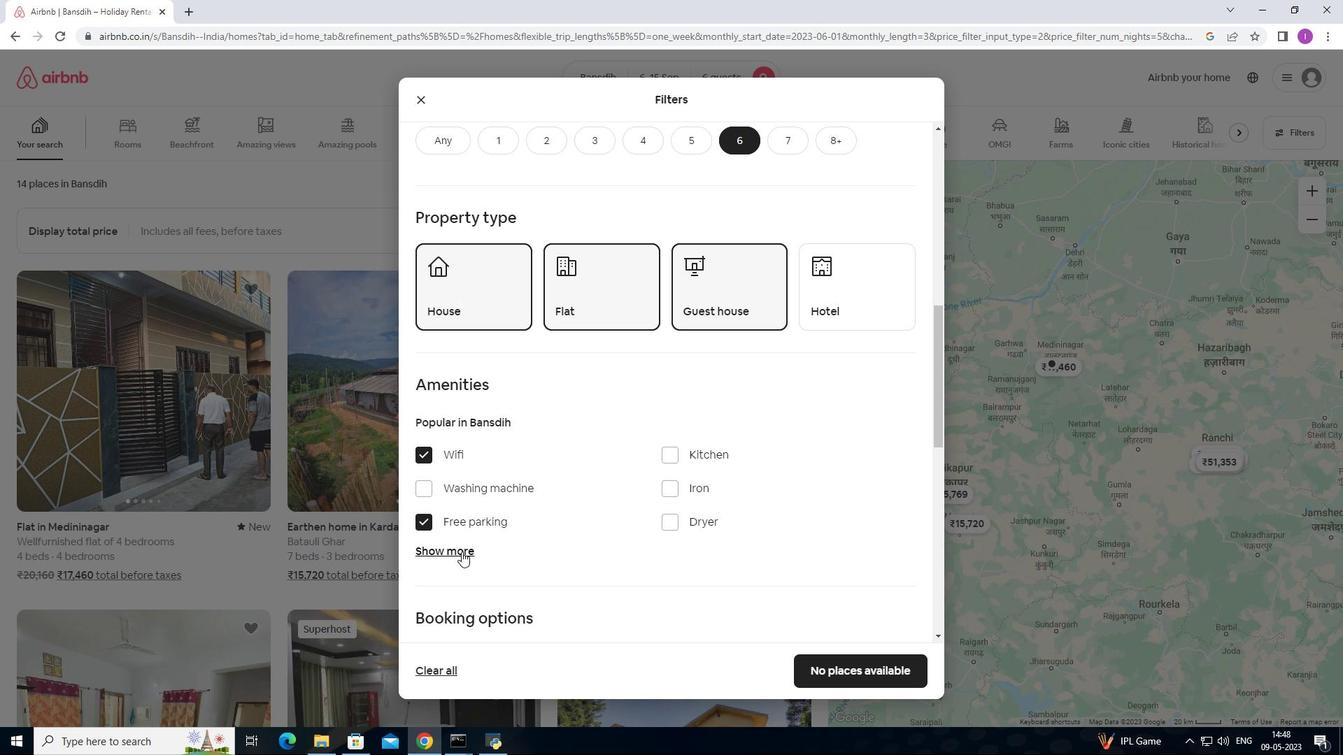 
Action: Mouse pressed left at (460, 547)
Screenshot: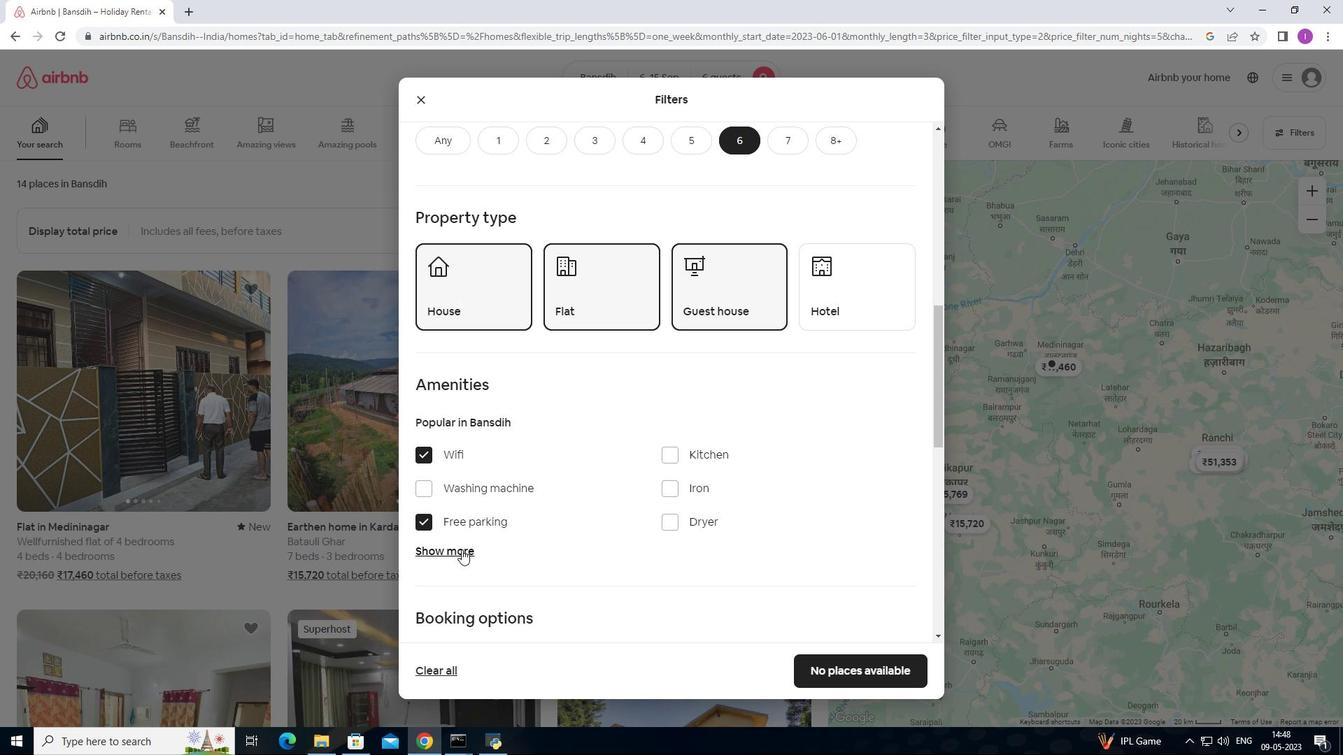 
Action: Mouse moved to (618, 534)
Screenshot: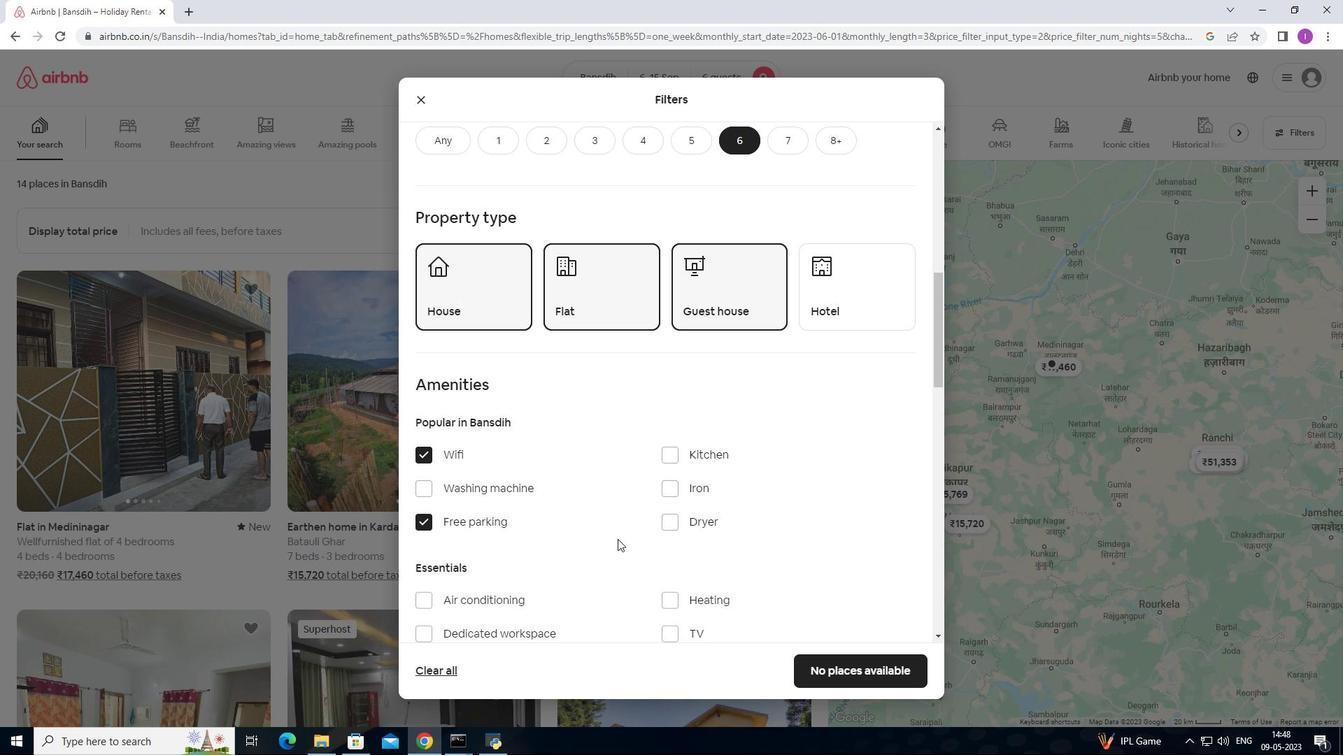 
Action: Mouse scrolled (618, 533) with delta (0, 0)
Screenshot: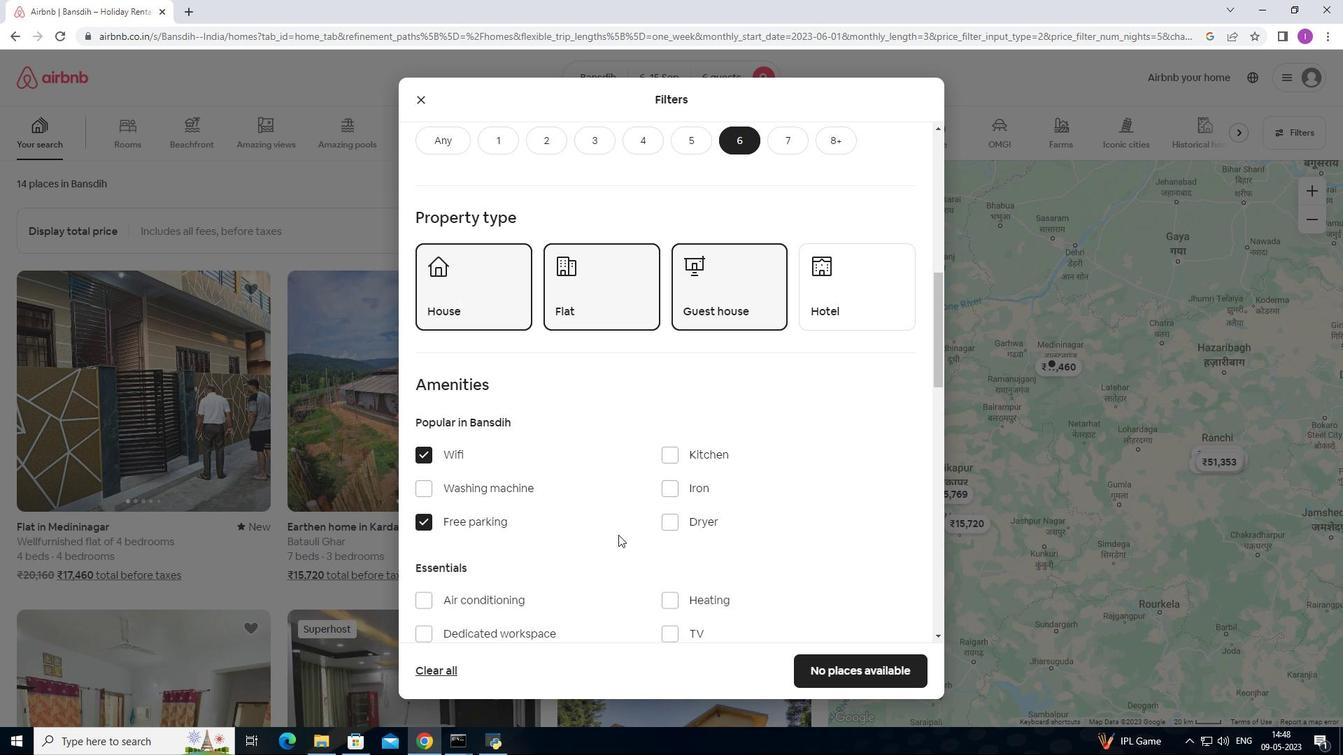 
Action: Mouse scrolled (618, 533) with delta (0, 0)
Screenshot: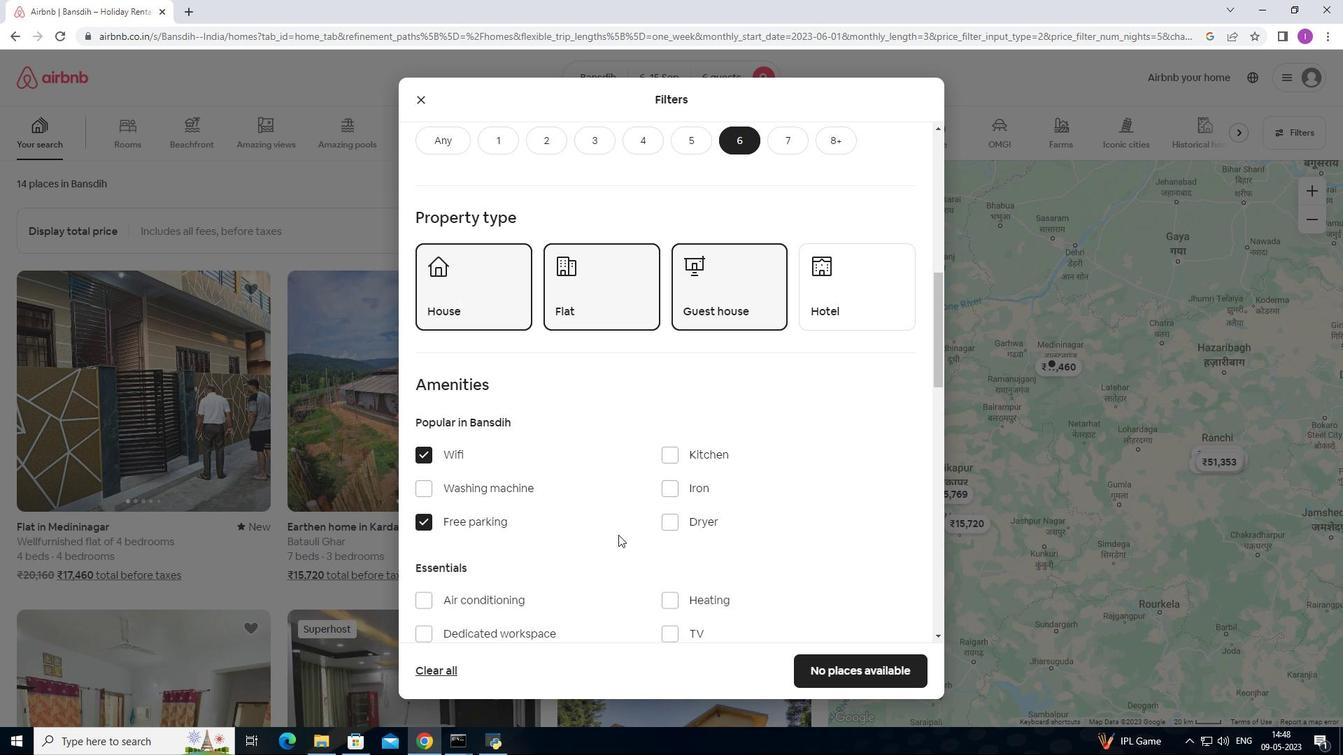 
Action: Mouse scrolled (618, 533) with delta (0, 0)
Screenshot: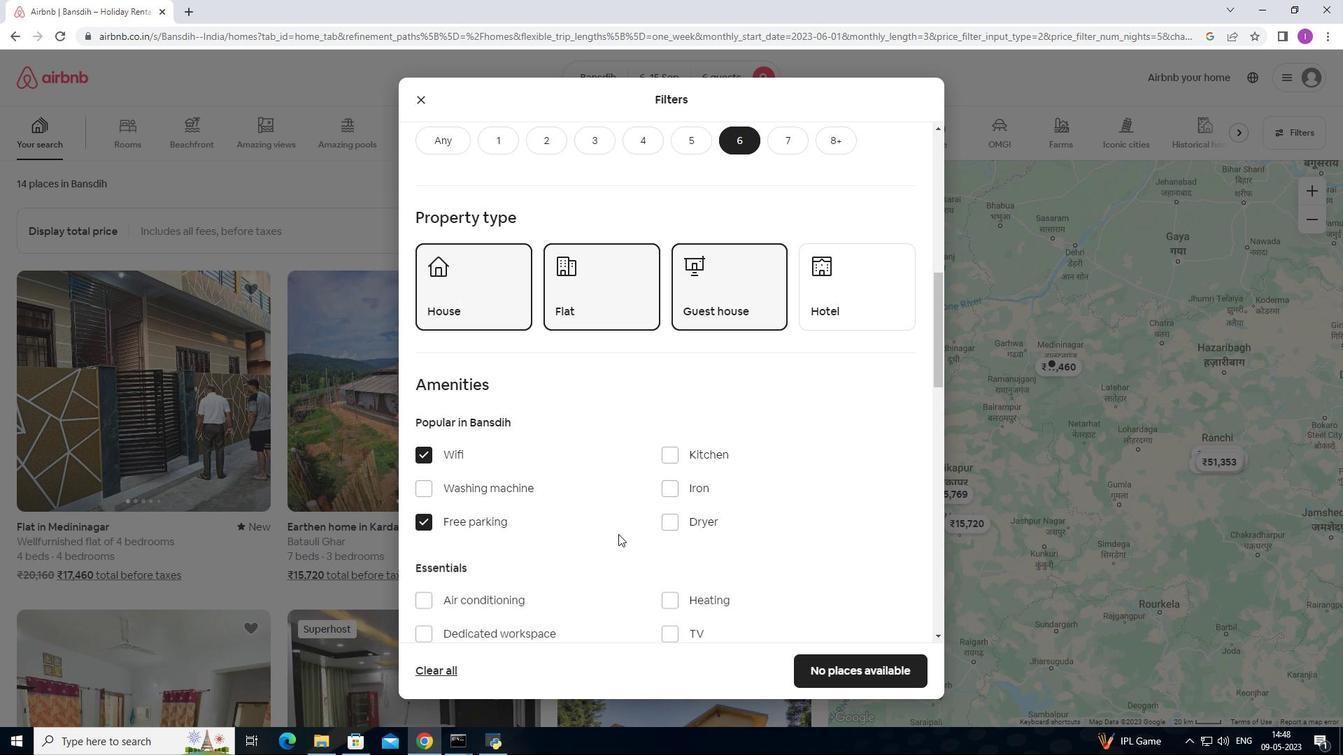 
Action: Mouse moved to (672, 427)
Screenshot: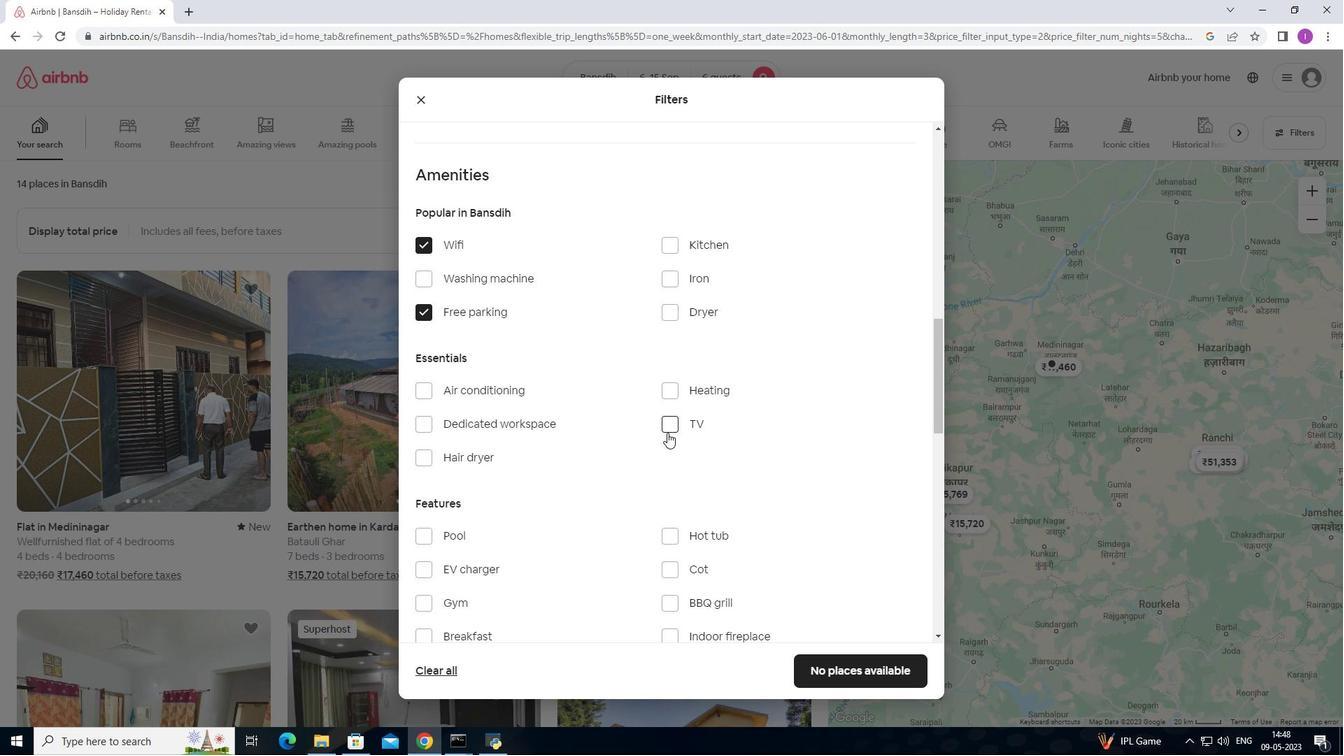 
Action: Mouse pressed left at (672, 427)
Screenshot: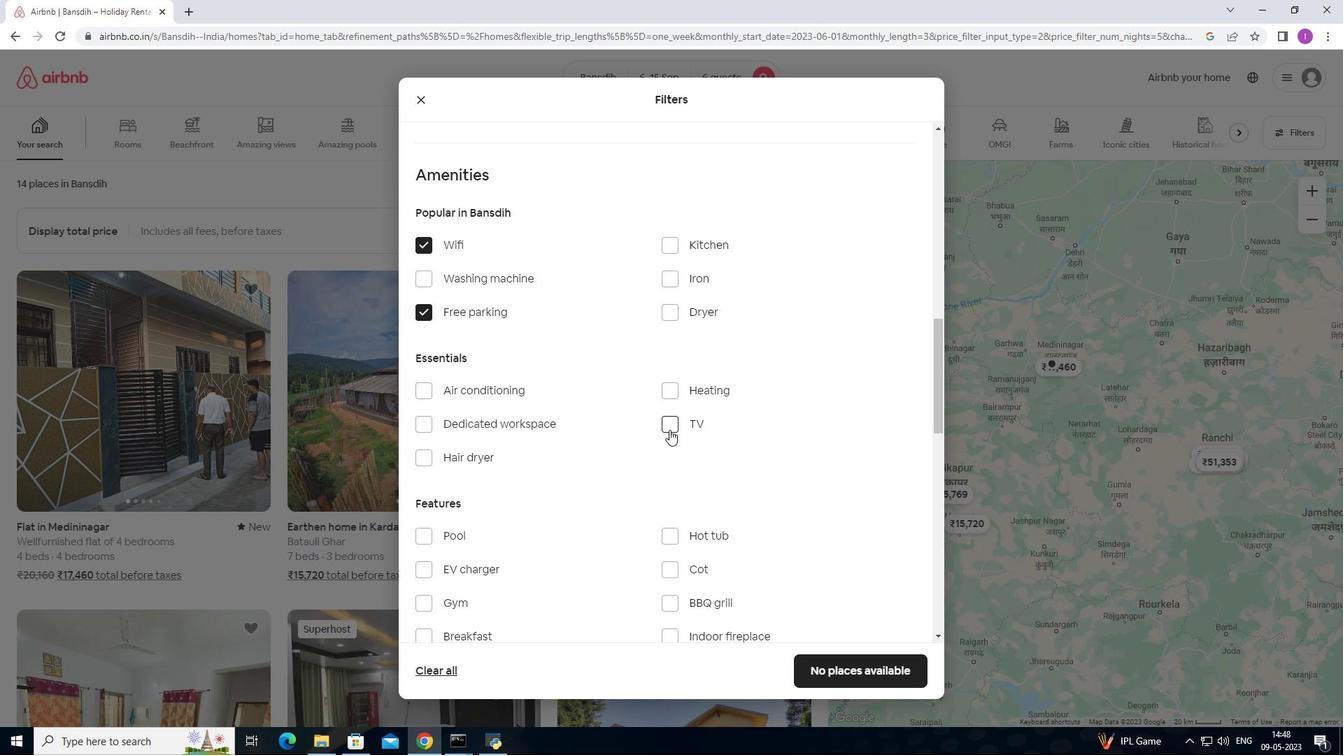 
Action: Mouse moved to (533, 630)
Screenshot: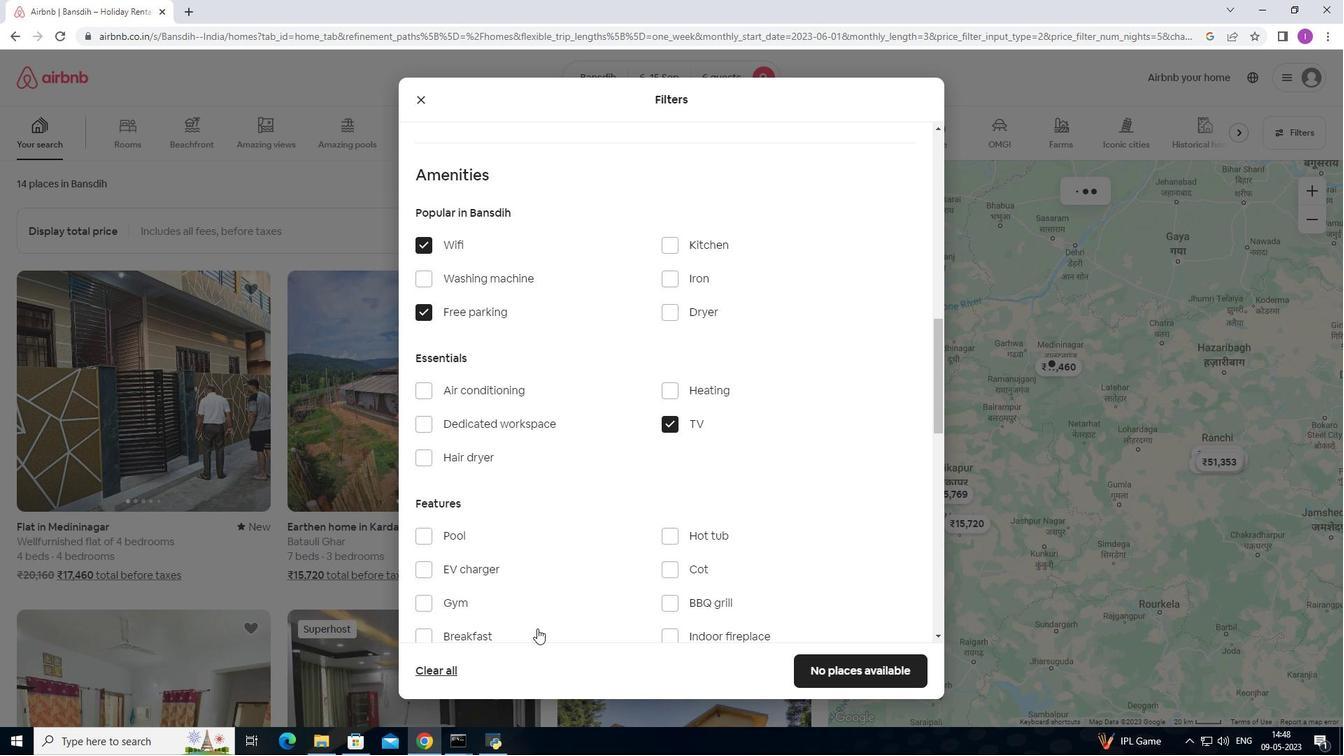 
Action: Mouse scrolled (533, 630) with delta (0, 0)
Screenshot: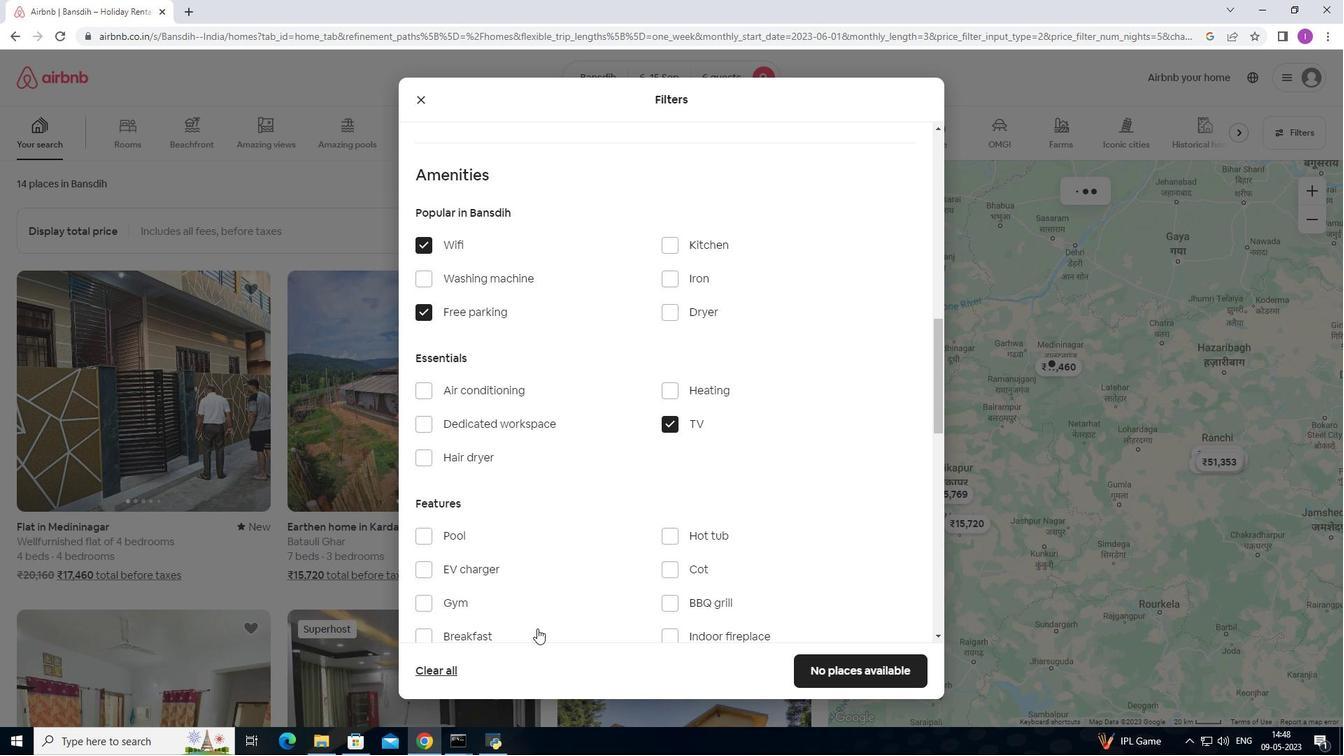 
Action: Mouse moved to (533, 630)
Screenshot: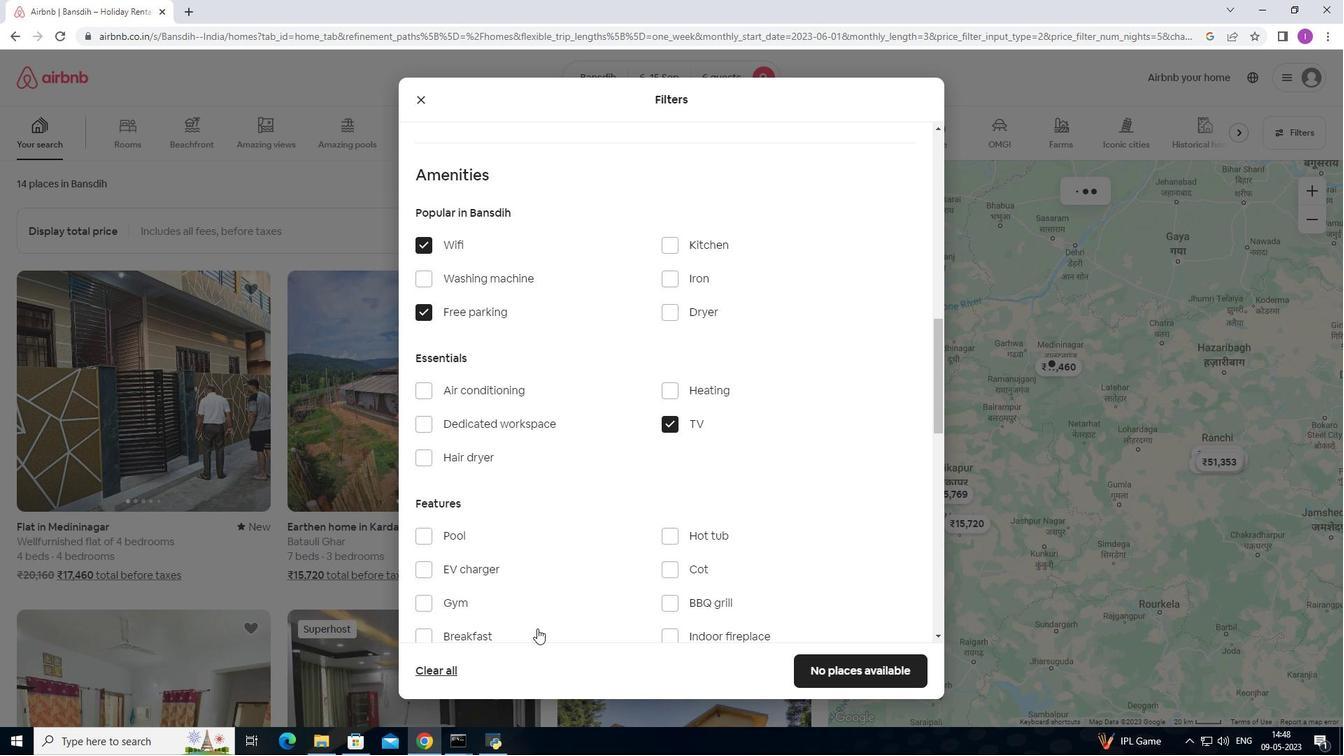
Action: Mouse scrolled (533, 630) with delta (0, 0)
Screenshot: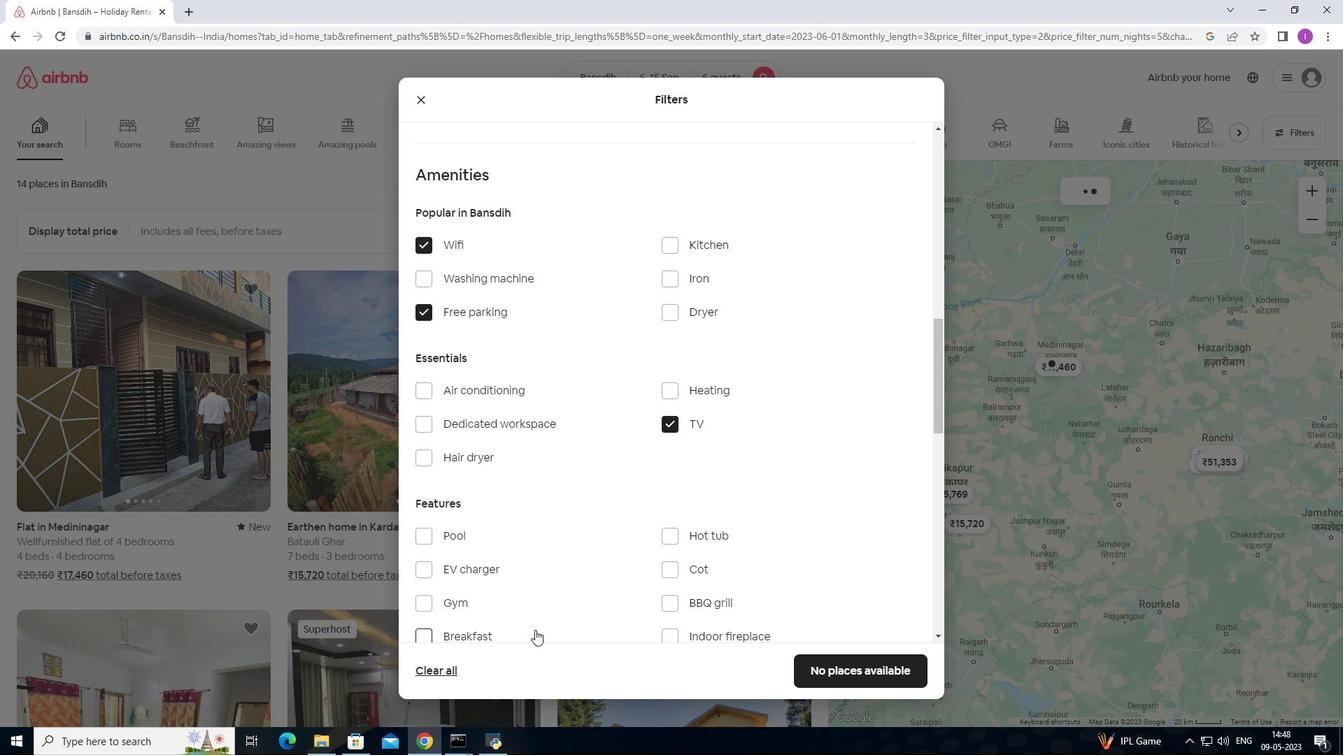 
Action: Mouse moved to (416, 463)
Screenshot: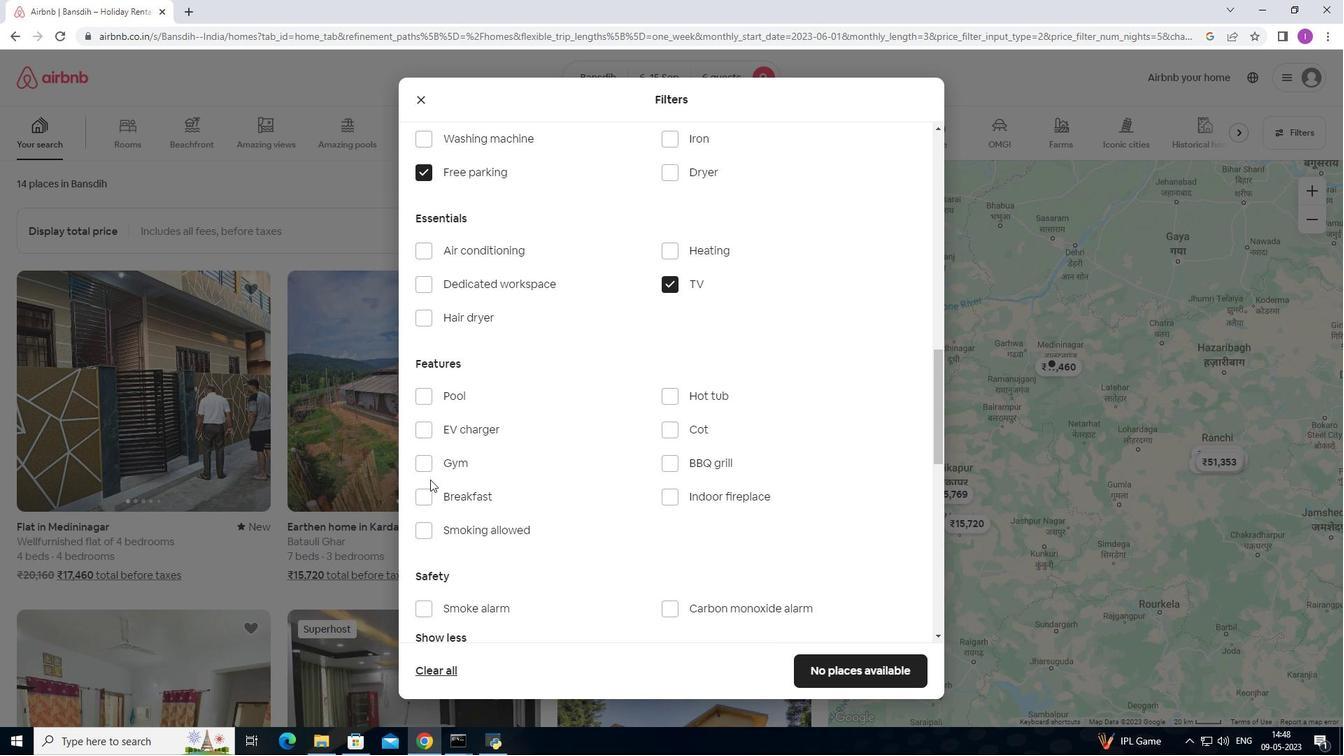 
Action: Mouse pressed left at (416, 463)
Screenshot: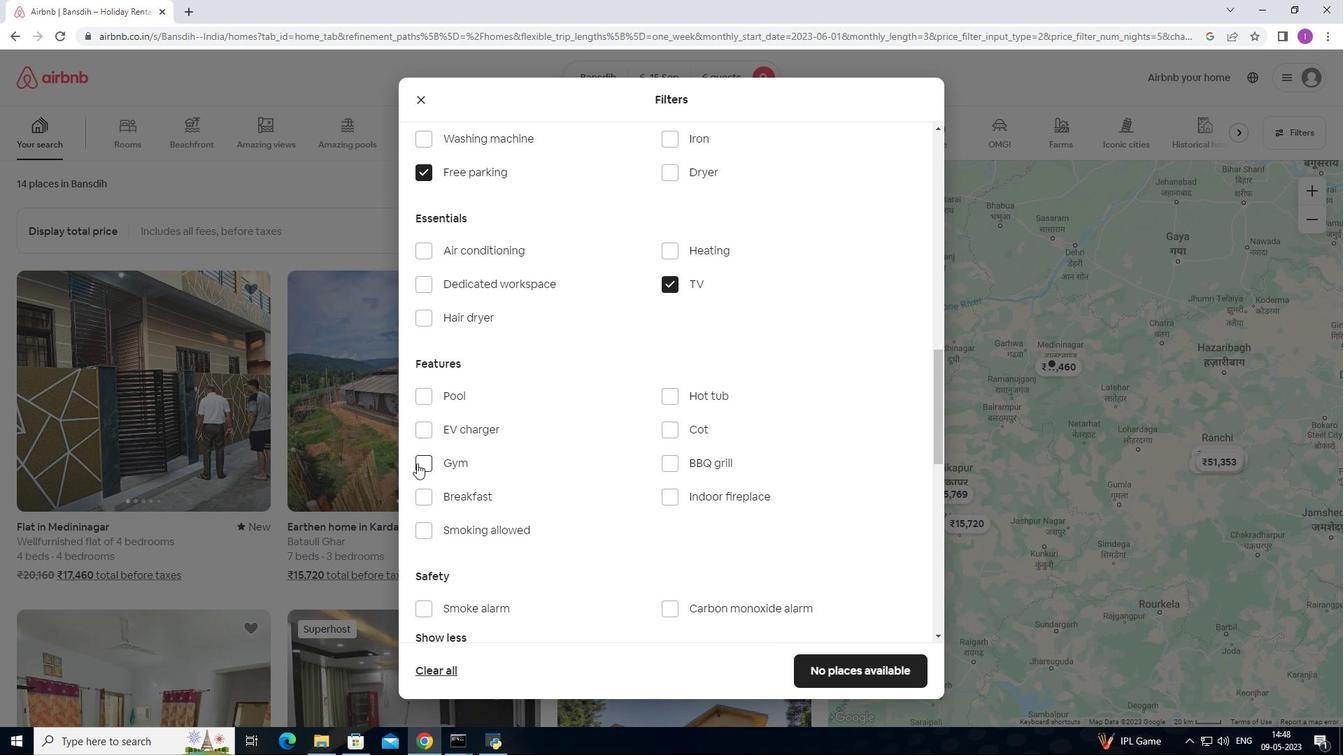 
Action: Mouse moved to (426, 501)
Screenshot: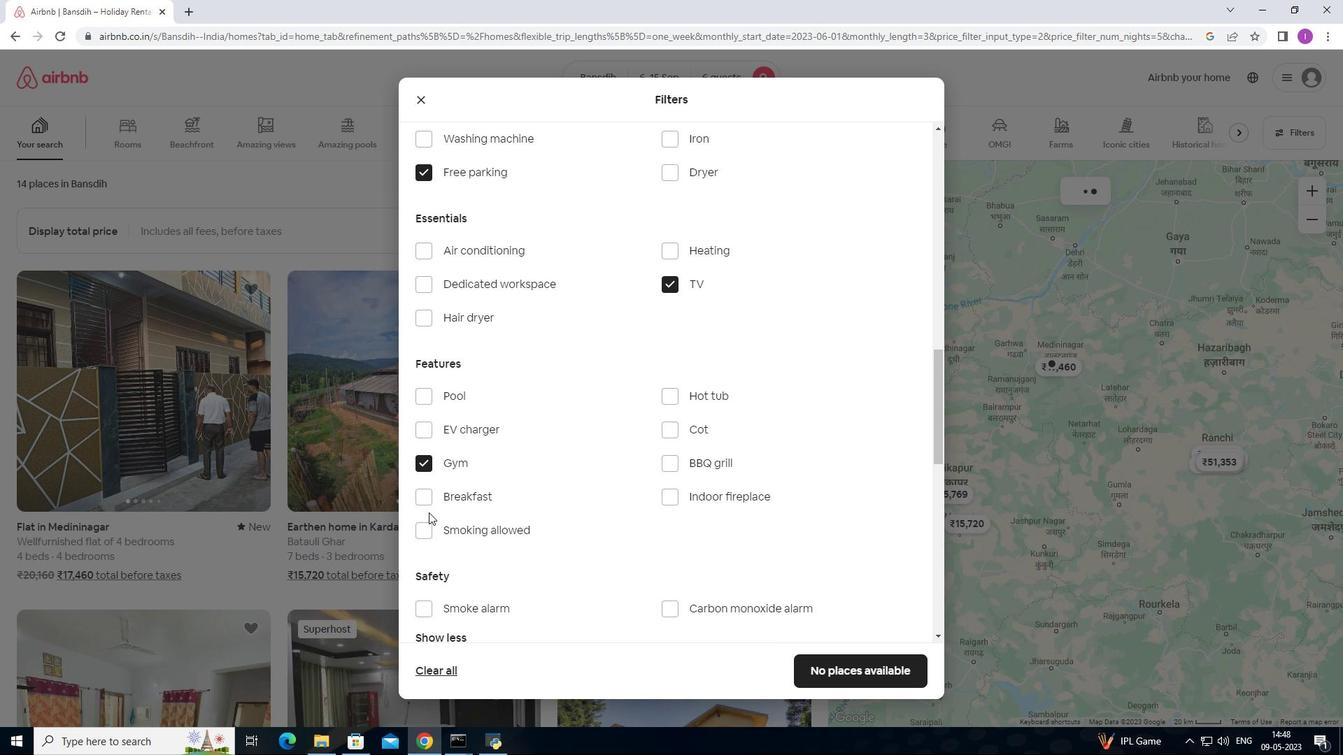 
Action: Mouse pressed left at (426, 501)
Screenshot: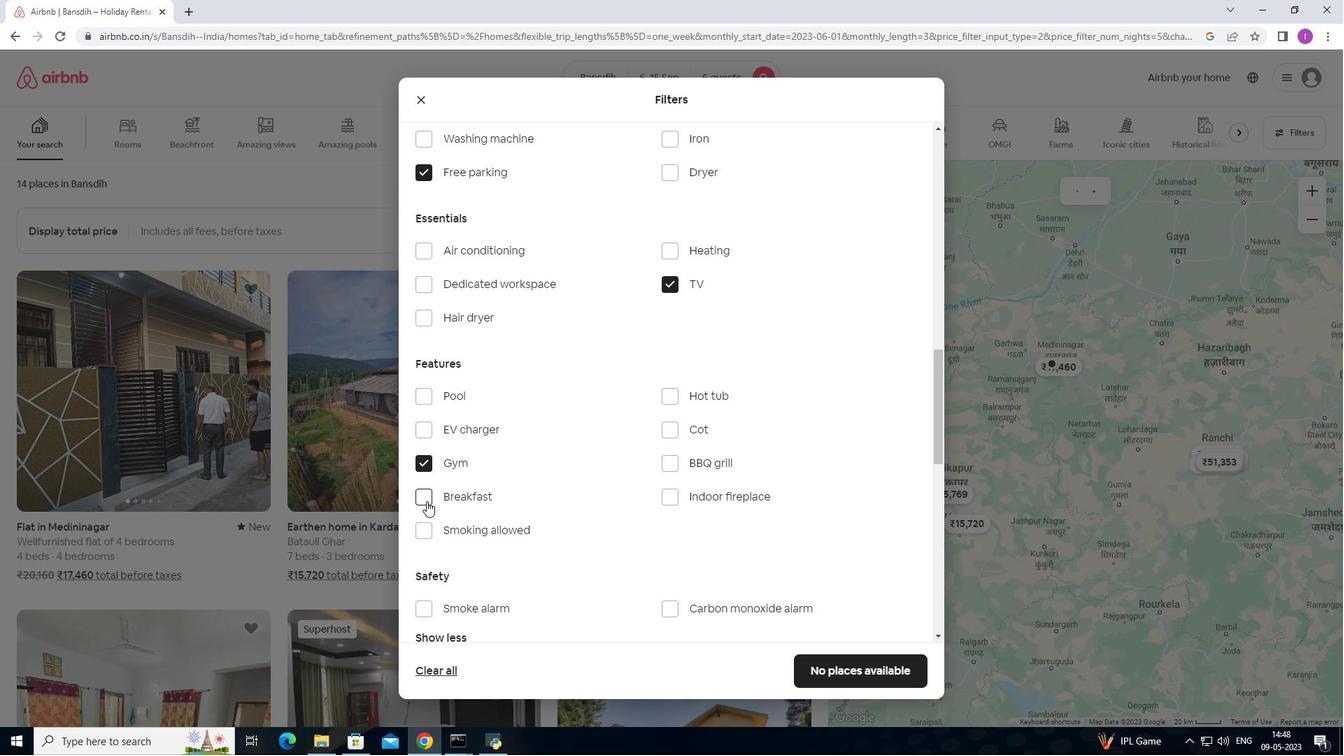 
Action: Mouse moved to (504, 495)
Screenshot: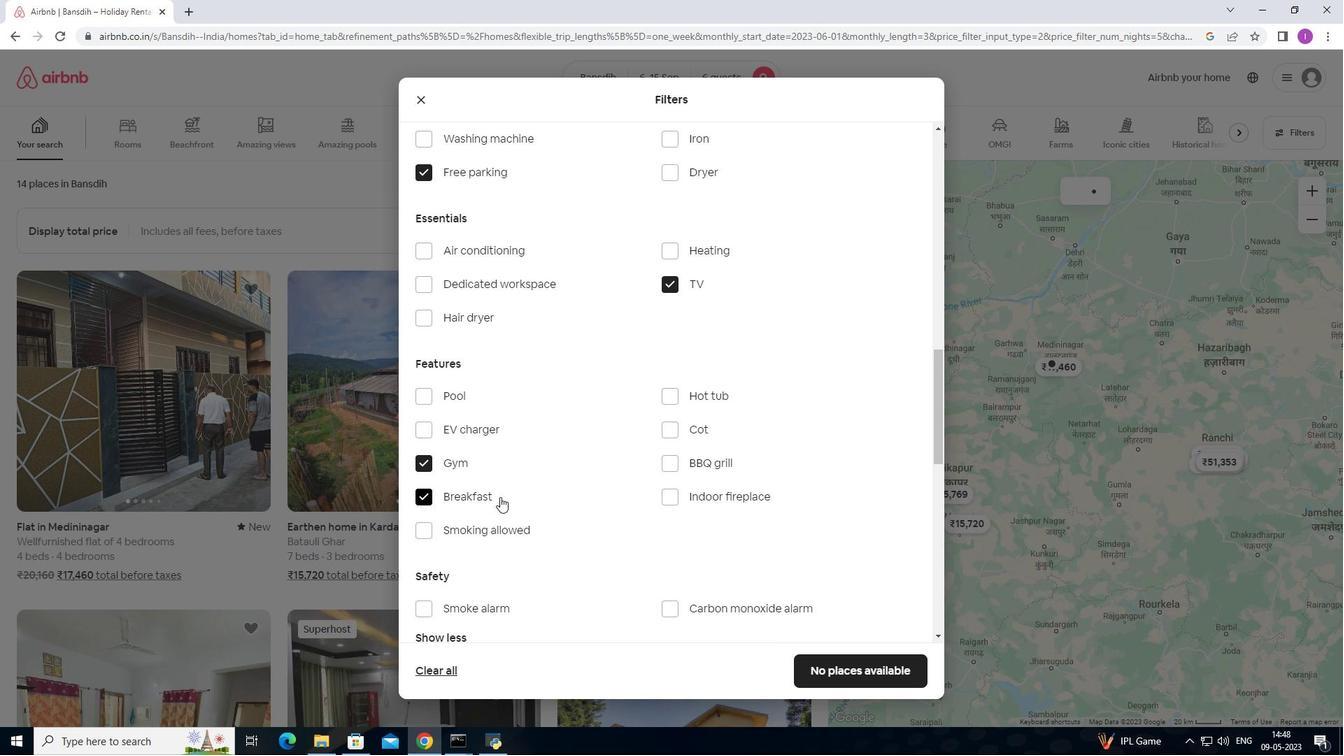
Action: Mouse scrolled (504, 494) with delta (0, 0)
Screenshot: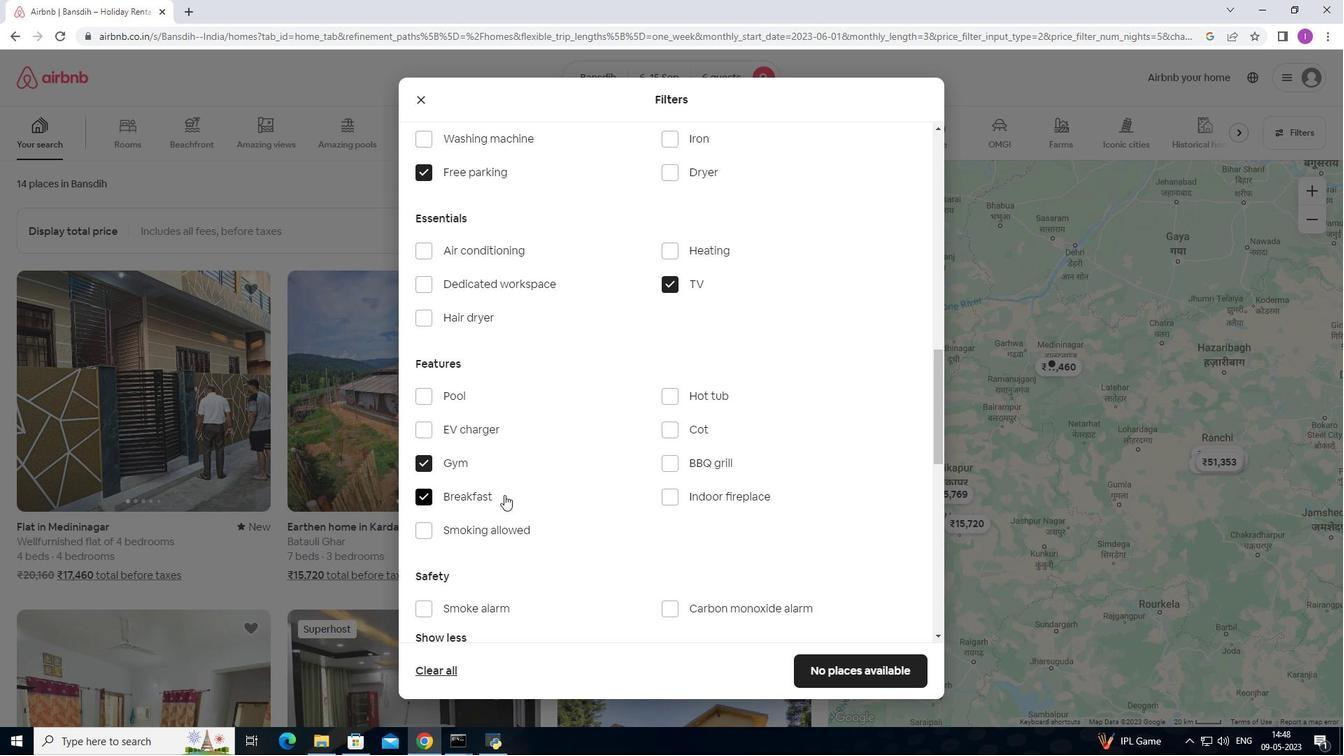 
Action: Mouse scrolled (504, 494) with delta (0, 0)
Screenshot: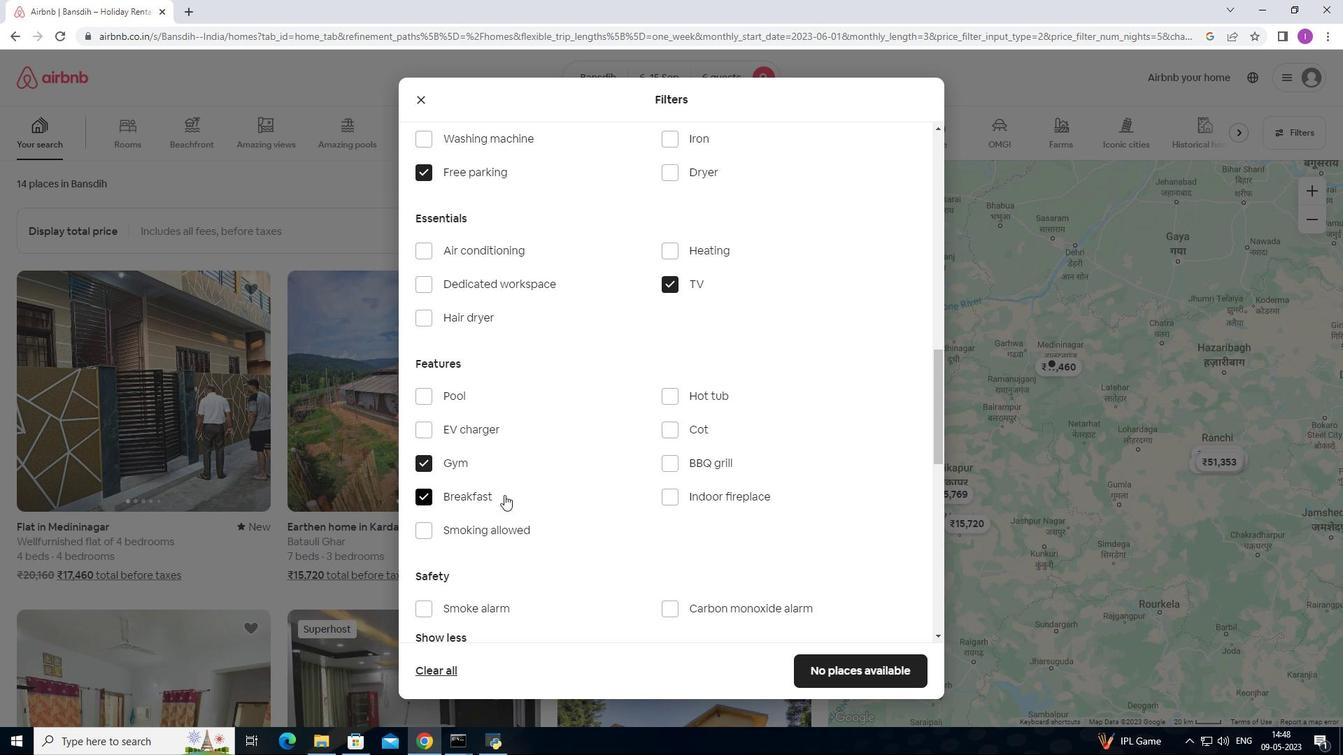 
Action: Mouse scrolled (504, 494) with delta (0, 0)
Screenshot: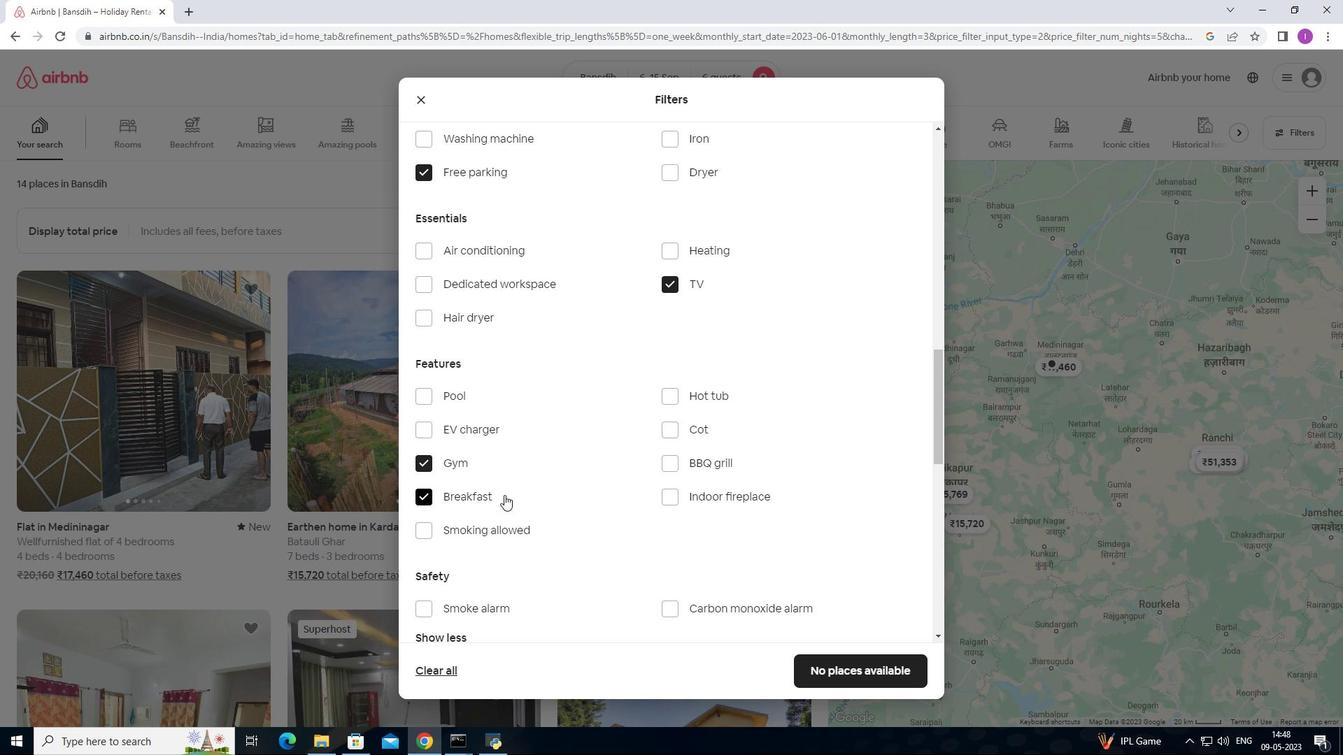 
Action: Mouse scrolled (504, 494) with delta (0, 0)
Screenshot: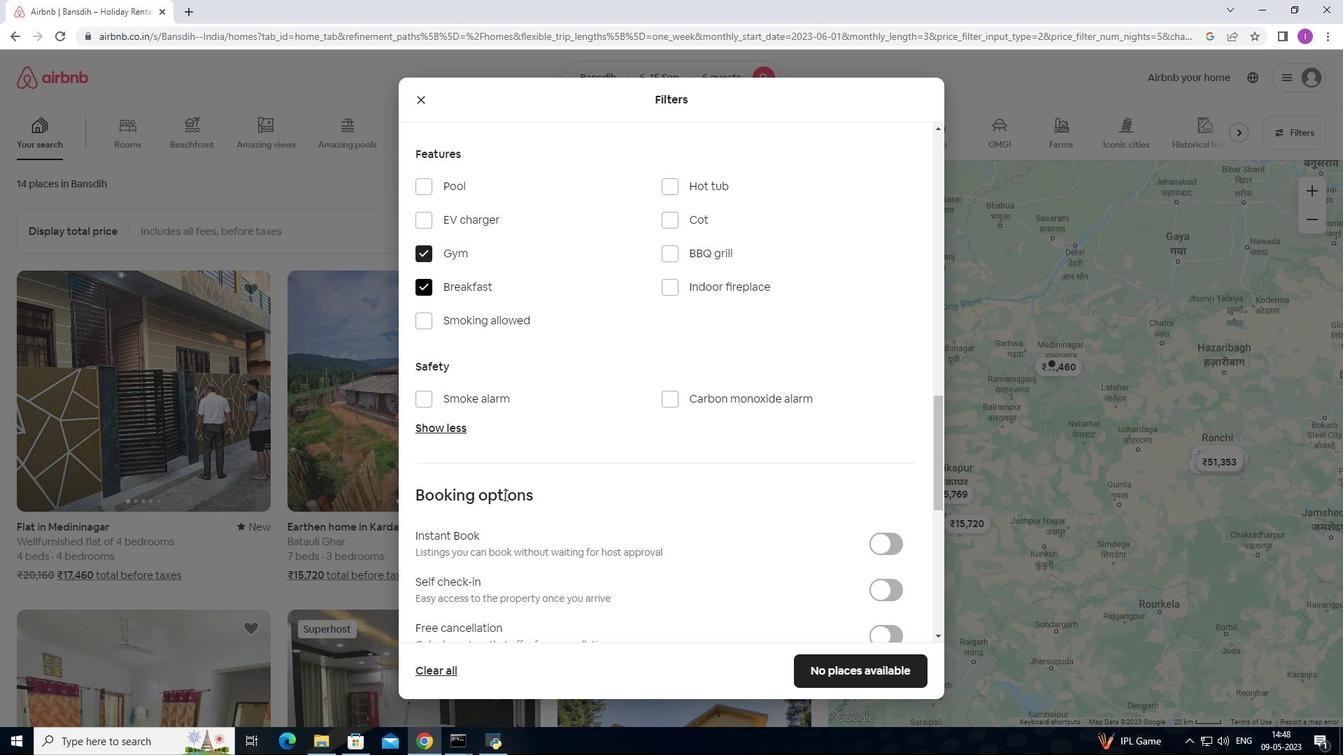 
Action: Mouse scrolled (504, 494) with delta (0, 0)
Screenshot: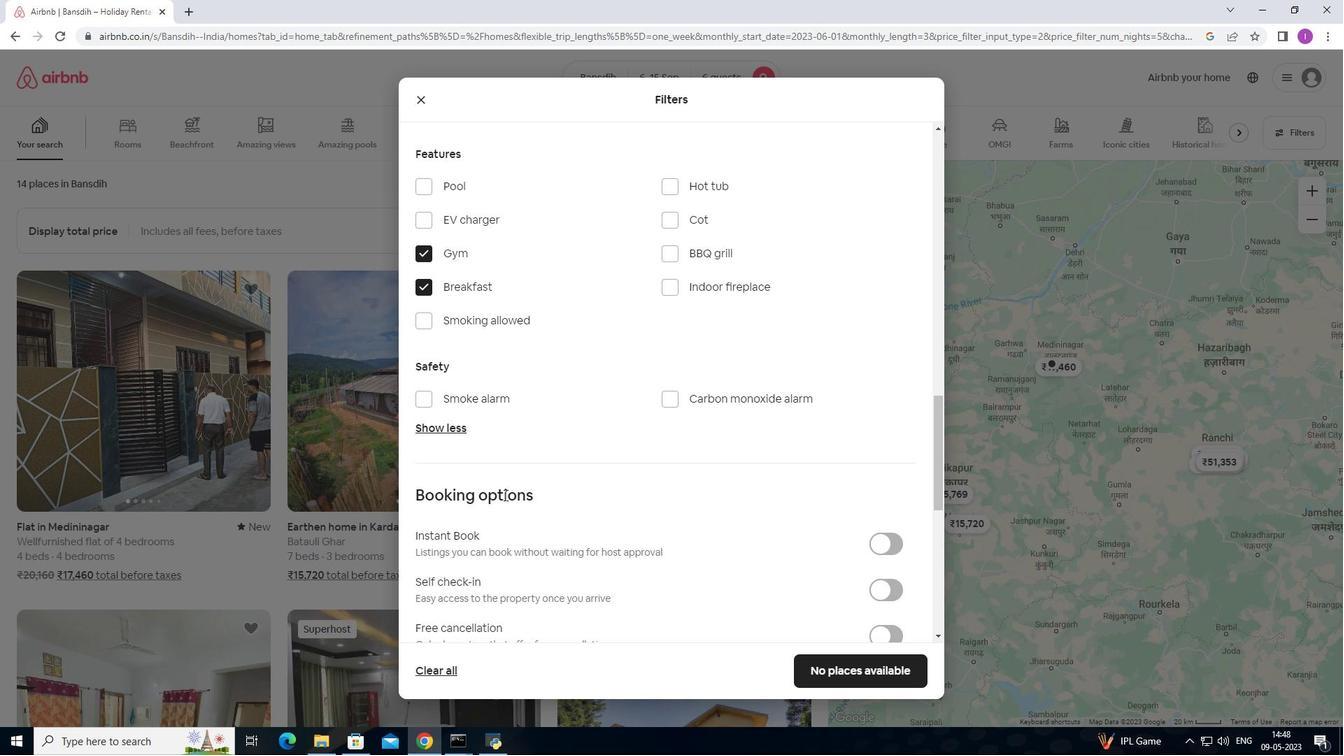 
Action: Mouse scrolled (504, 494) with delta (0, 0)
Screenshot: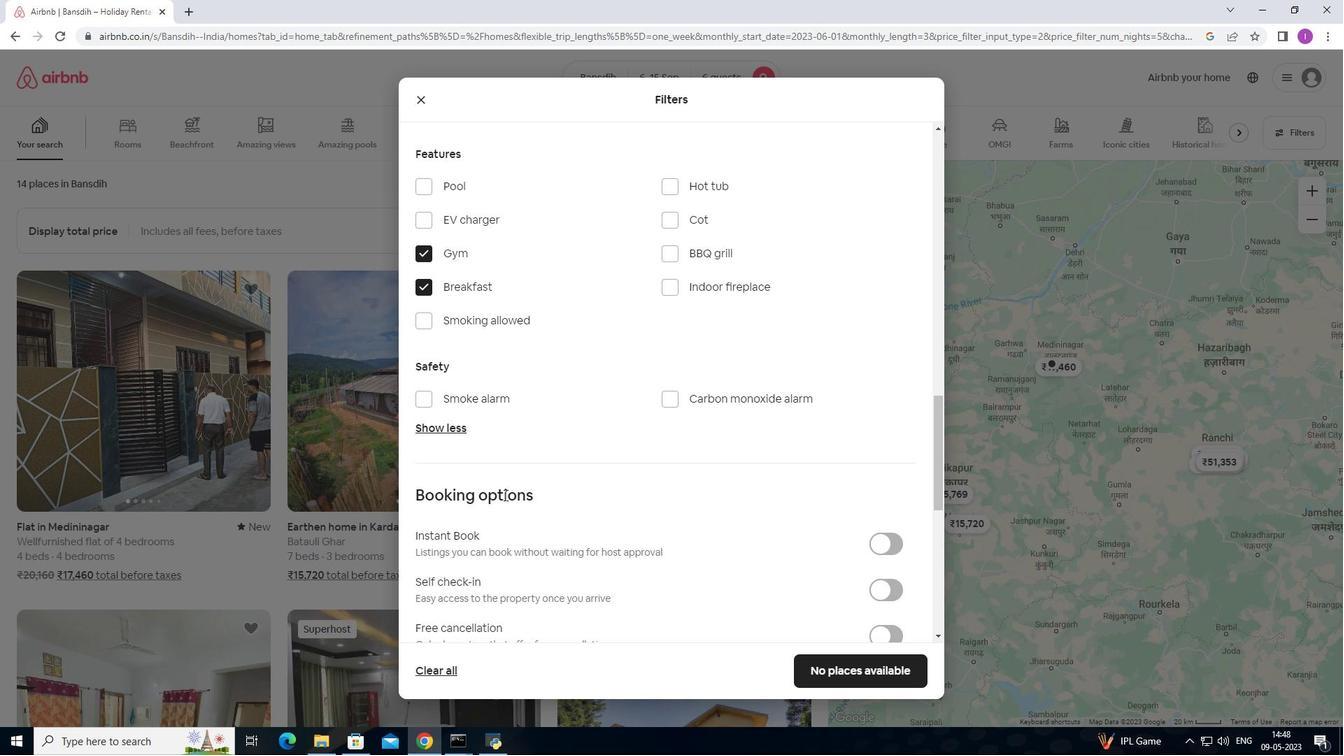 
Action: Mouse moved to (894, 380)
Screenshot: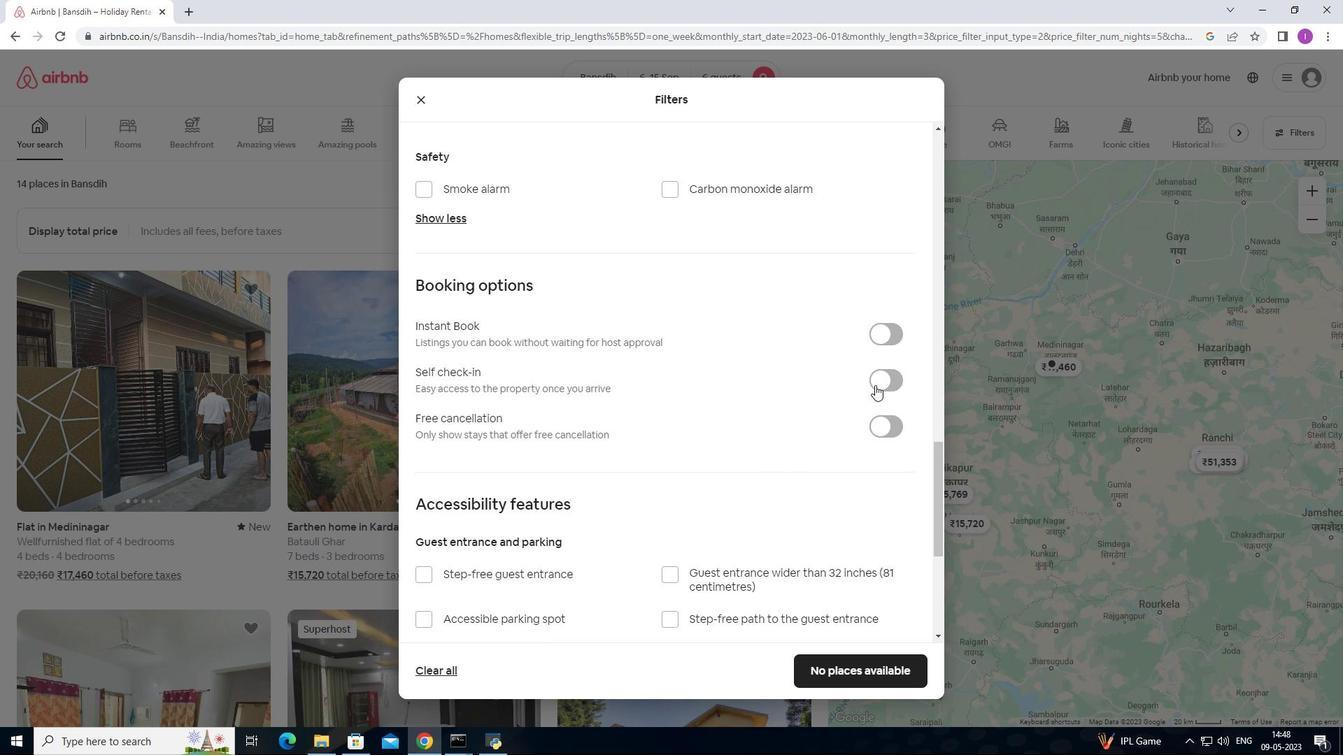 
Action: Mouse pressed left at (894, 380)
Screenshot: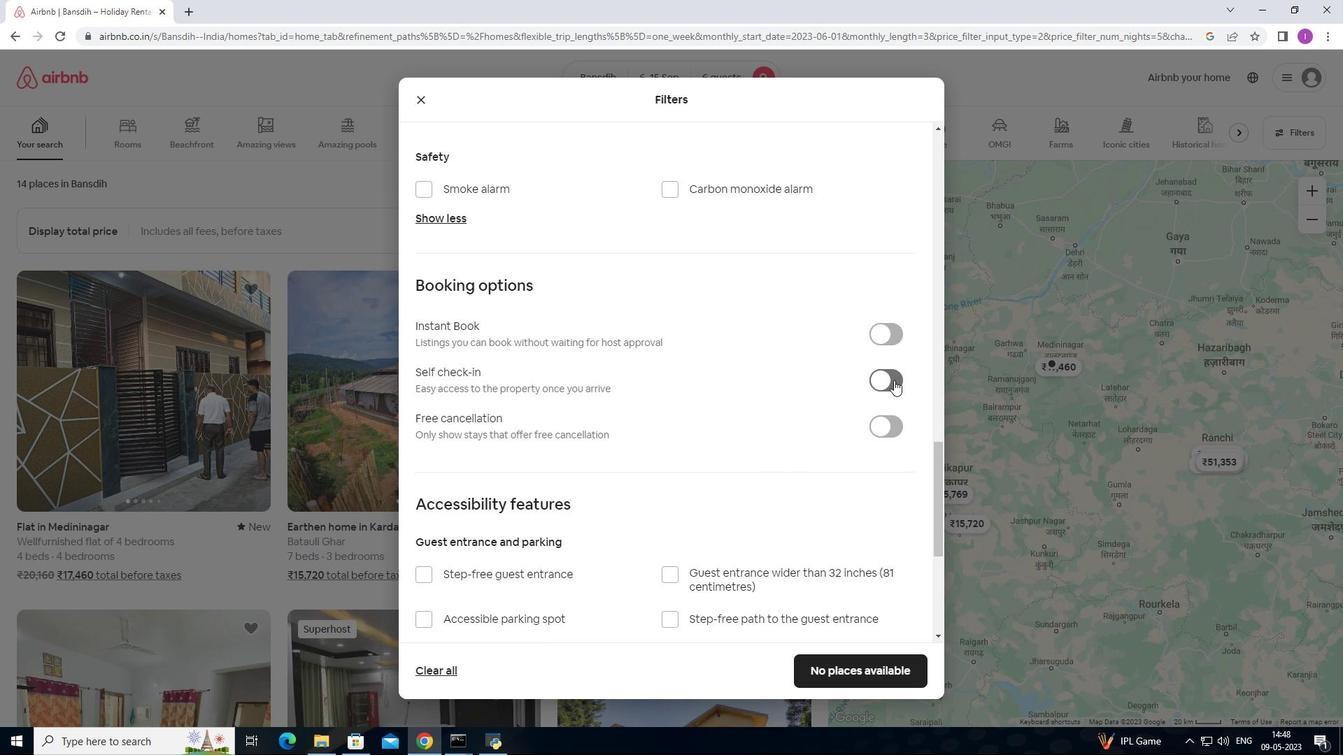 
Action: Mouse moved to (702, 569)
Screenshot: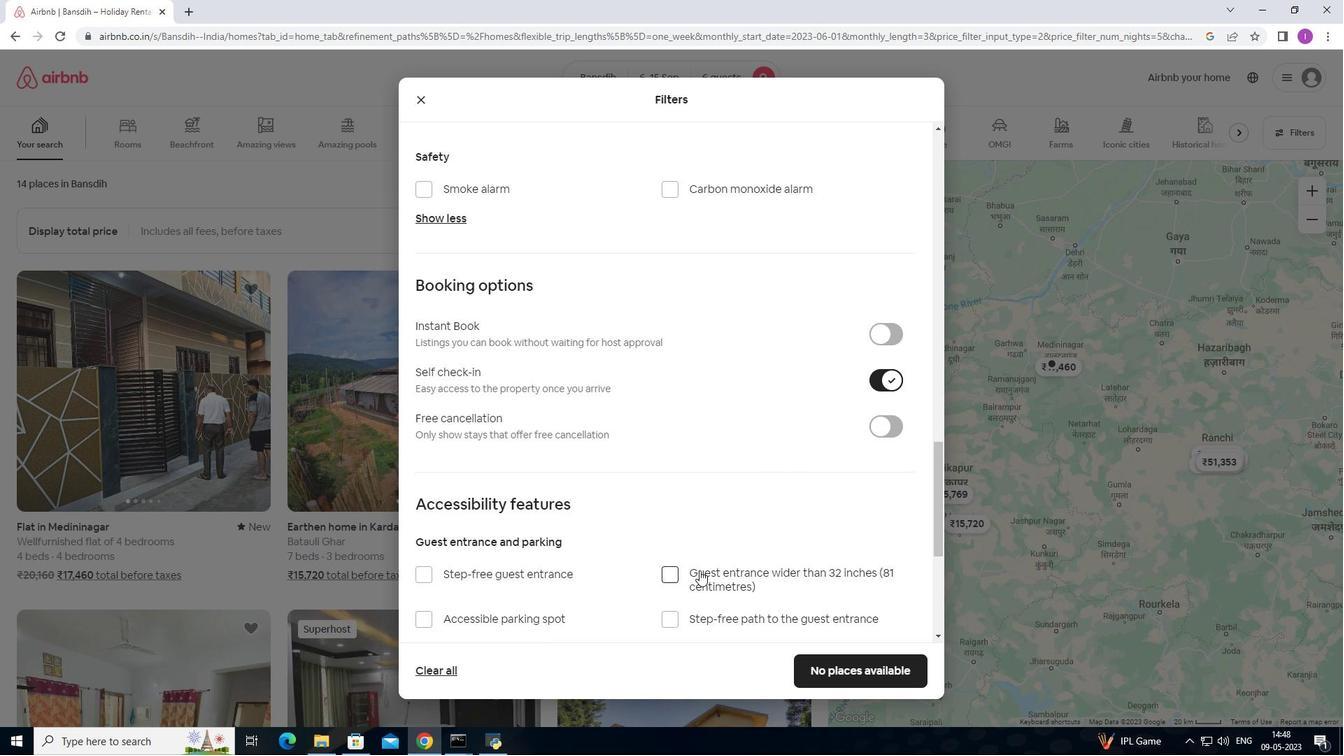 
Action: Mouse scrolled (702, 568) with delta (0, 0)
Screenshot: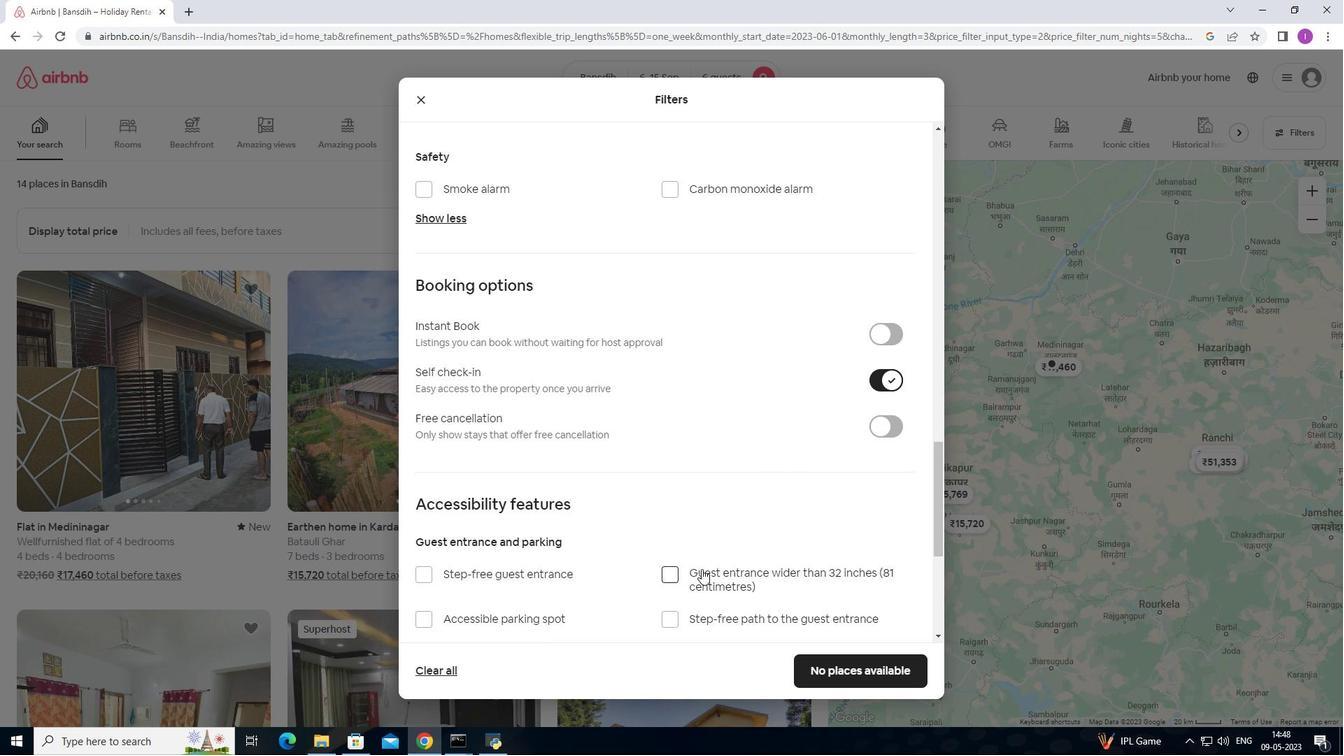 
Action: Mouse scrolled (702, 568) with delta (0, 0)
Screenshot: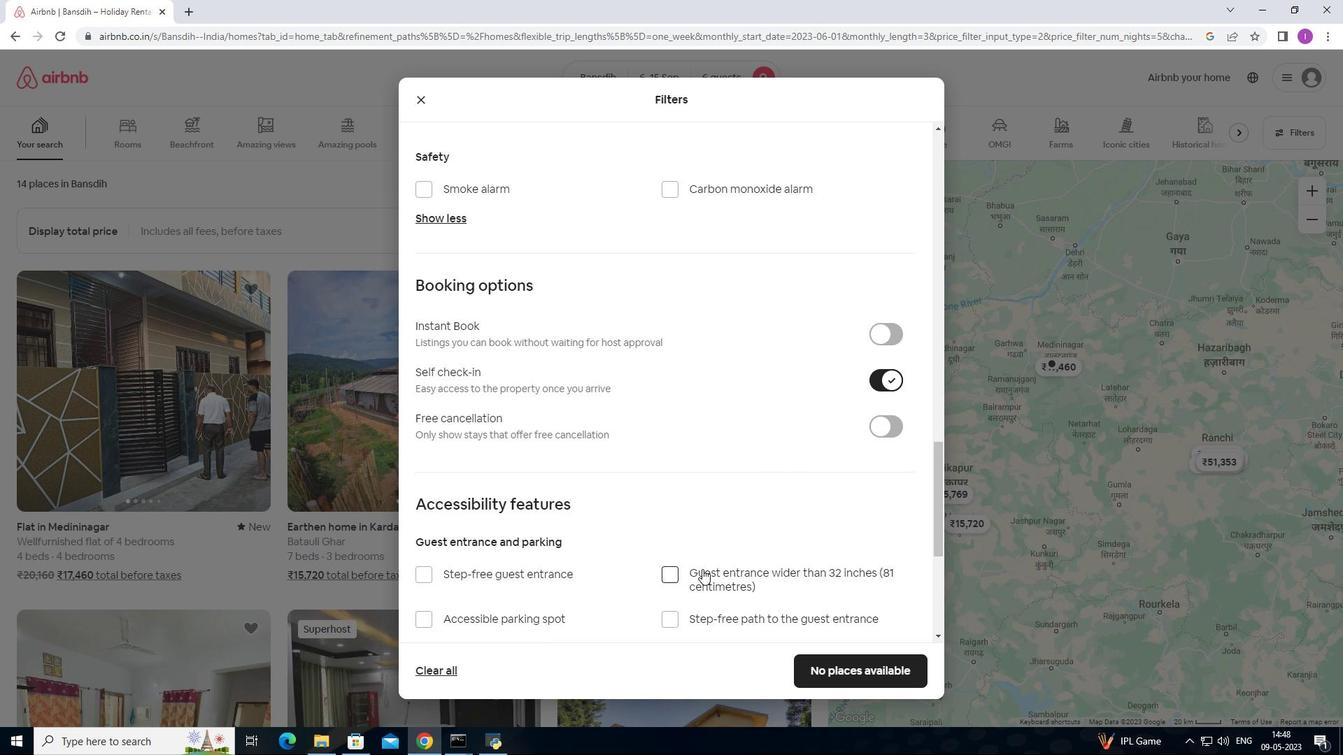
Action: Mouse scrolled (702, 568) with delta (0, 0)
Screenshot: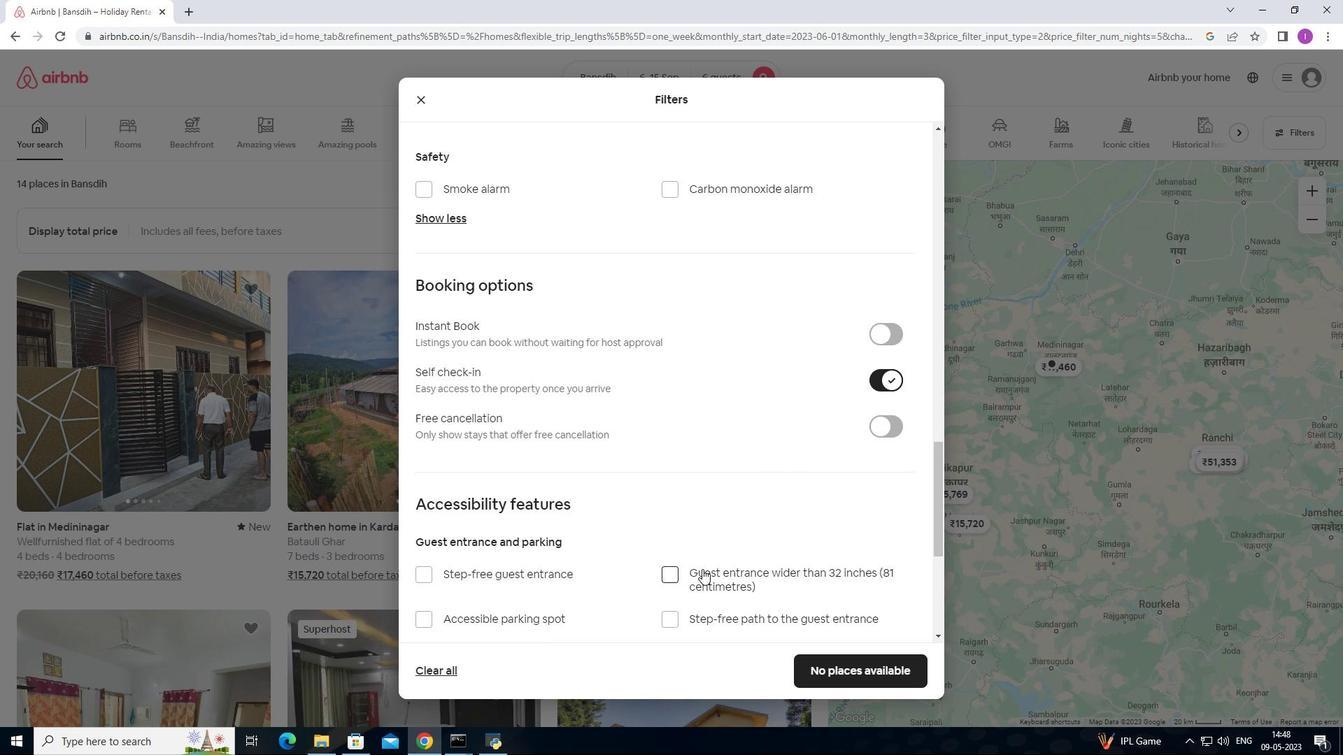 
Action: Mouse scrolled (702, 568) with delta (0, 0)
Screenshot: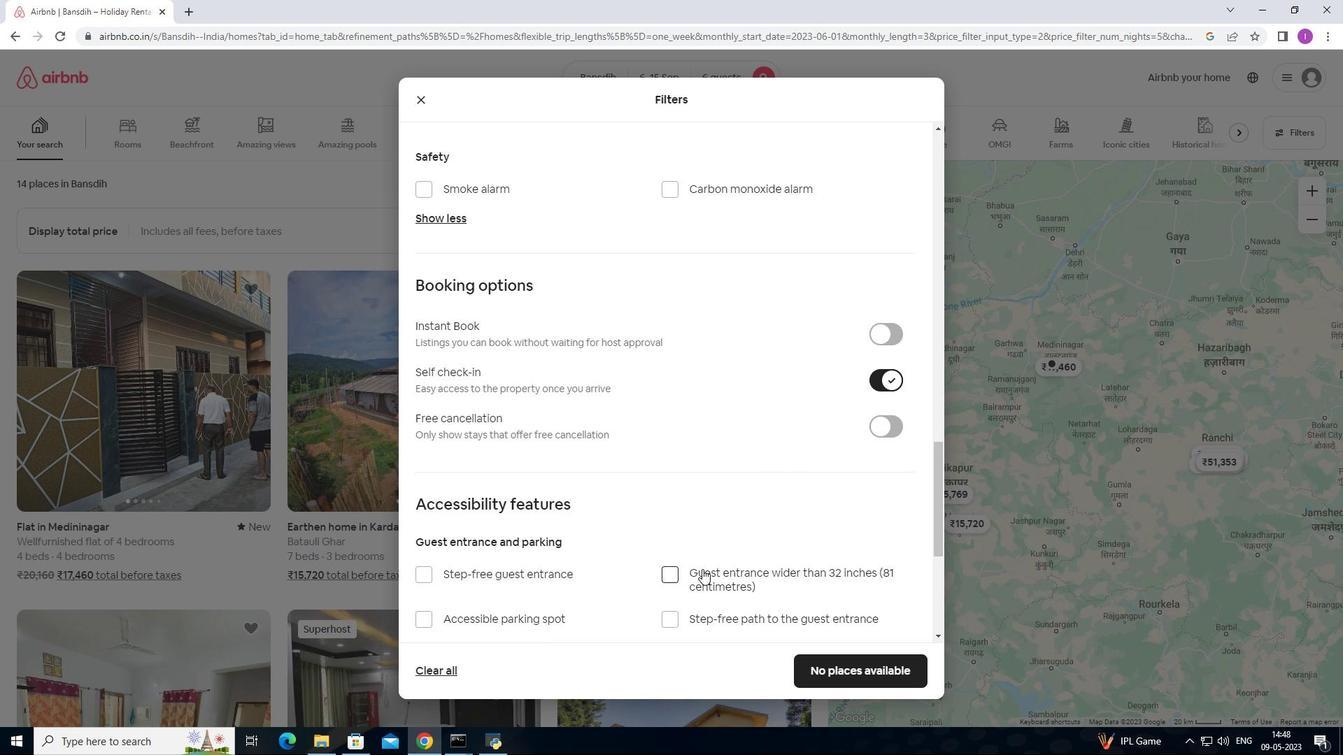 
Action: Mouse moved to (707, 569)
Screenshot: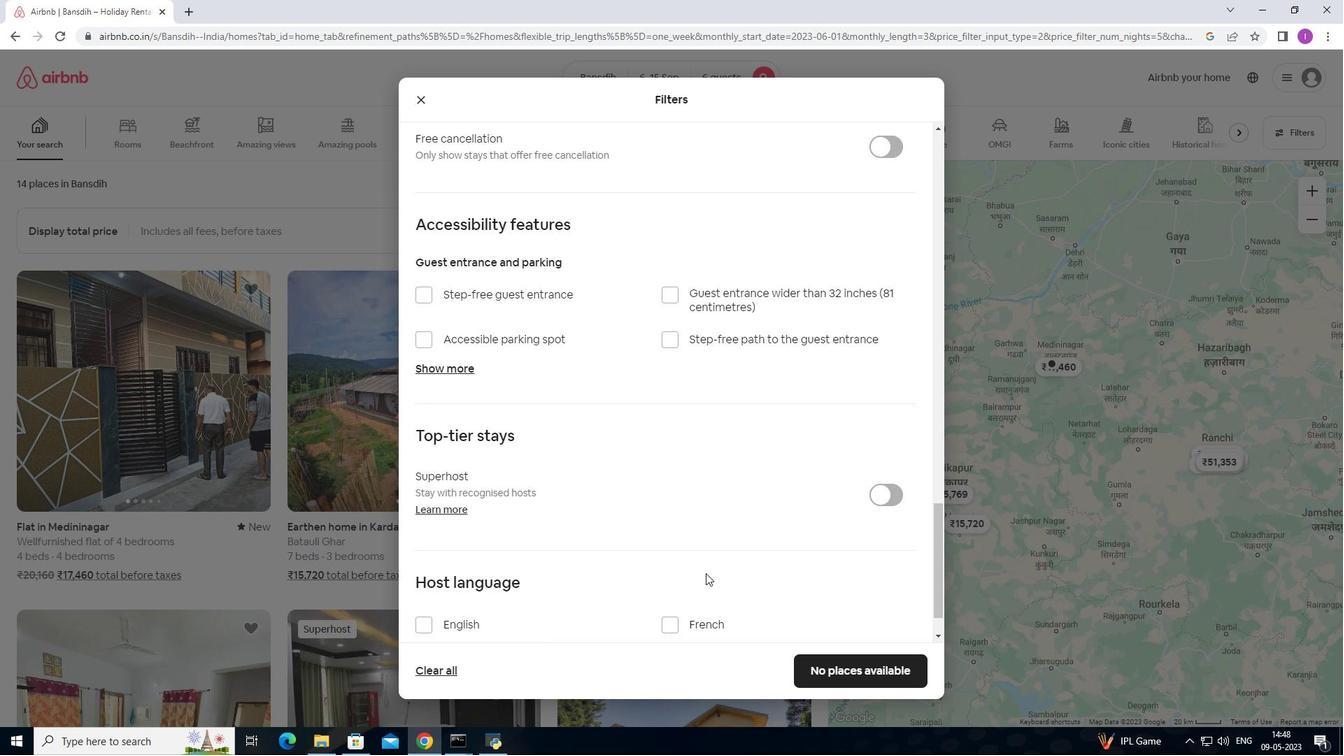 
Action: Mouse scrolled (707, 568) with delta (0, 0)
Screenshot: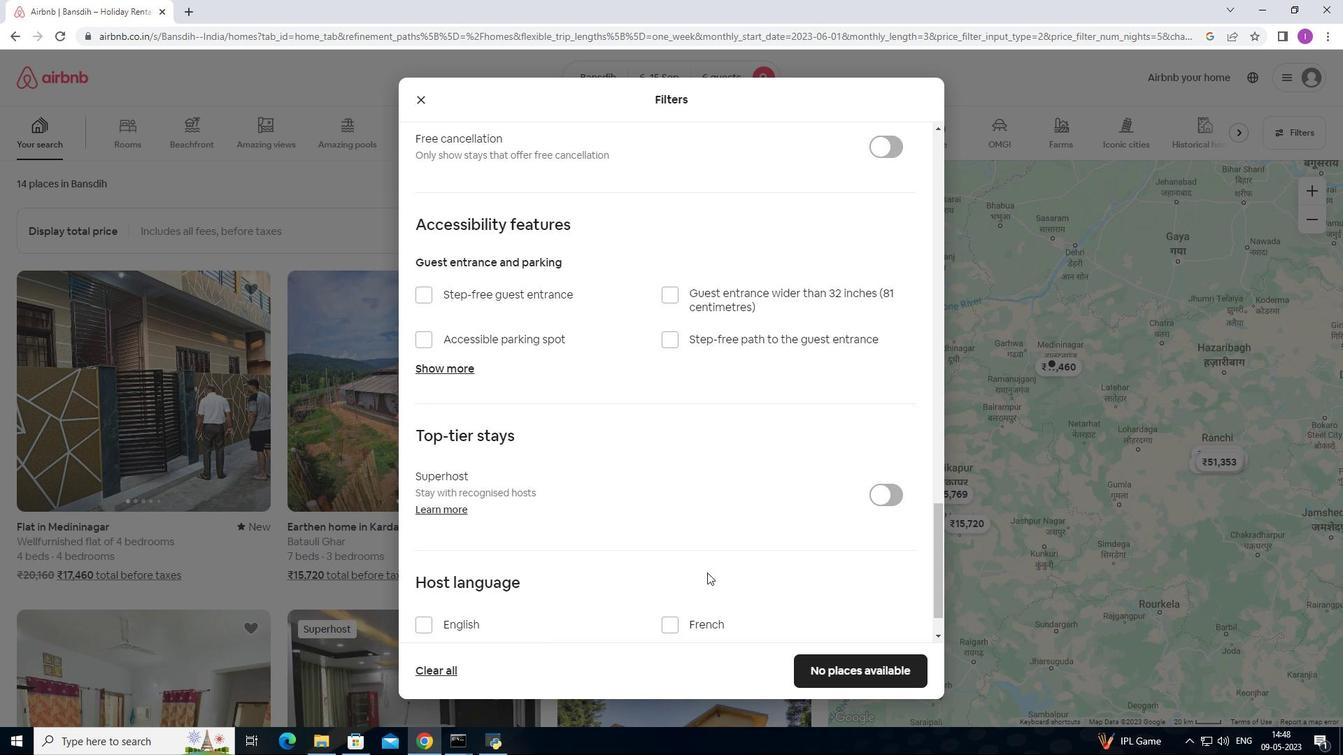 
Action: Mouse scrolled (707, 568) with delta (0, 0)
Screenshot: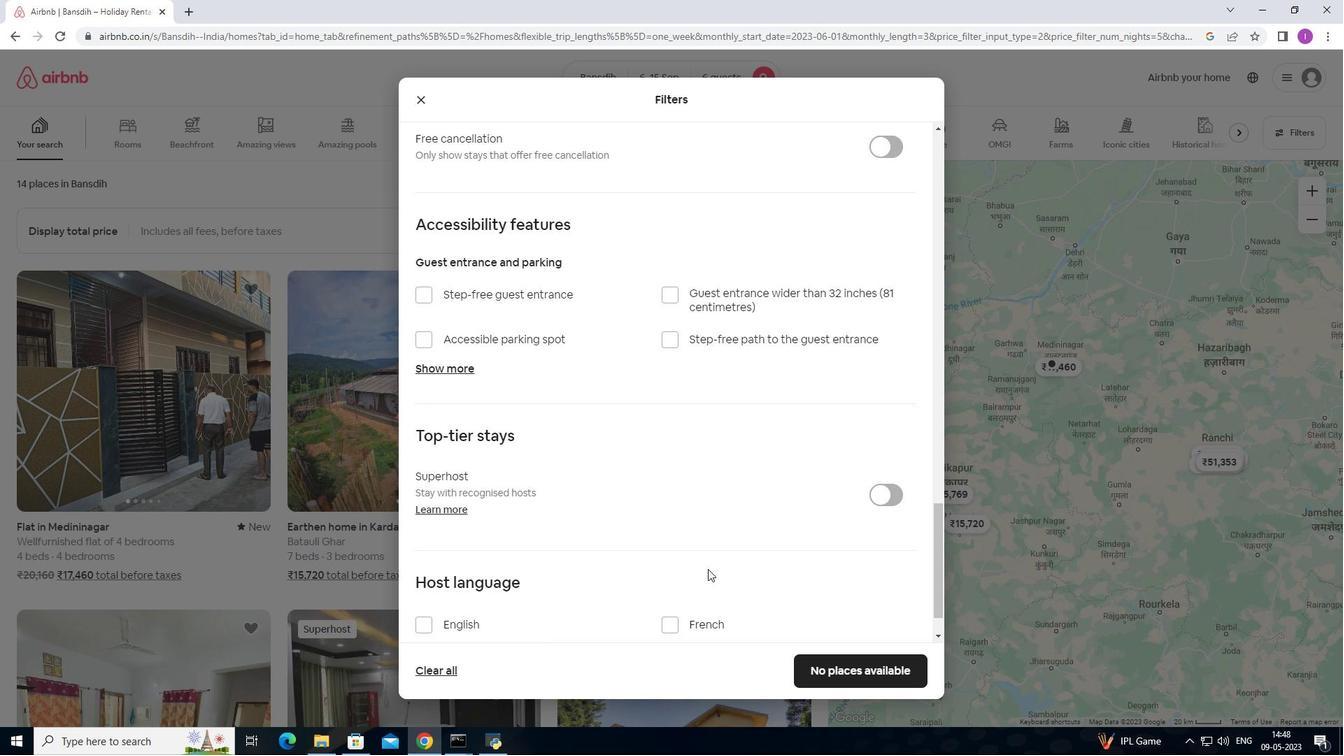 
Action: Mouse scrolled (707, 568) with delta (0, 0)
Screenshot: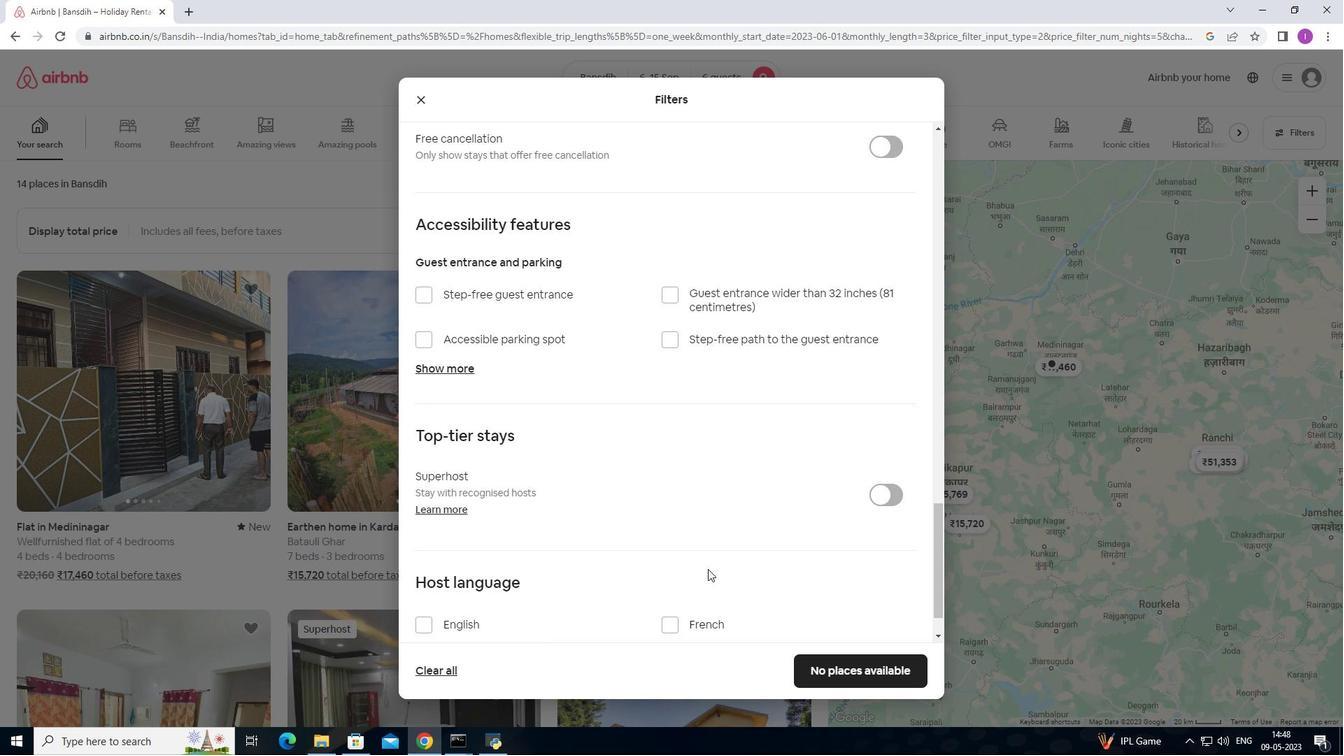 
Action: Mouse scrolled (707, 568) with delta (0, 0)
Screenshot: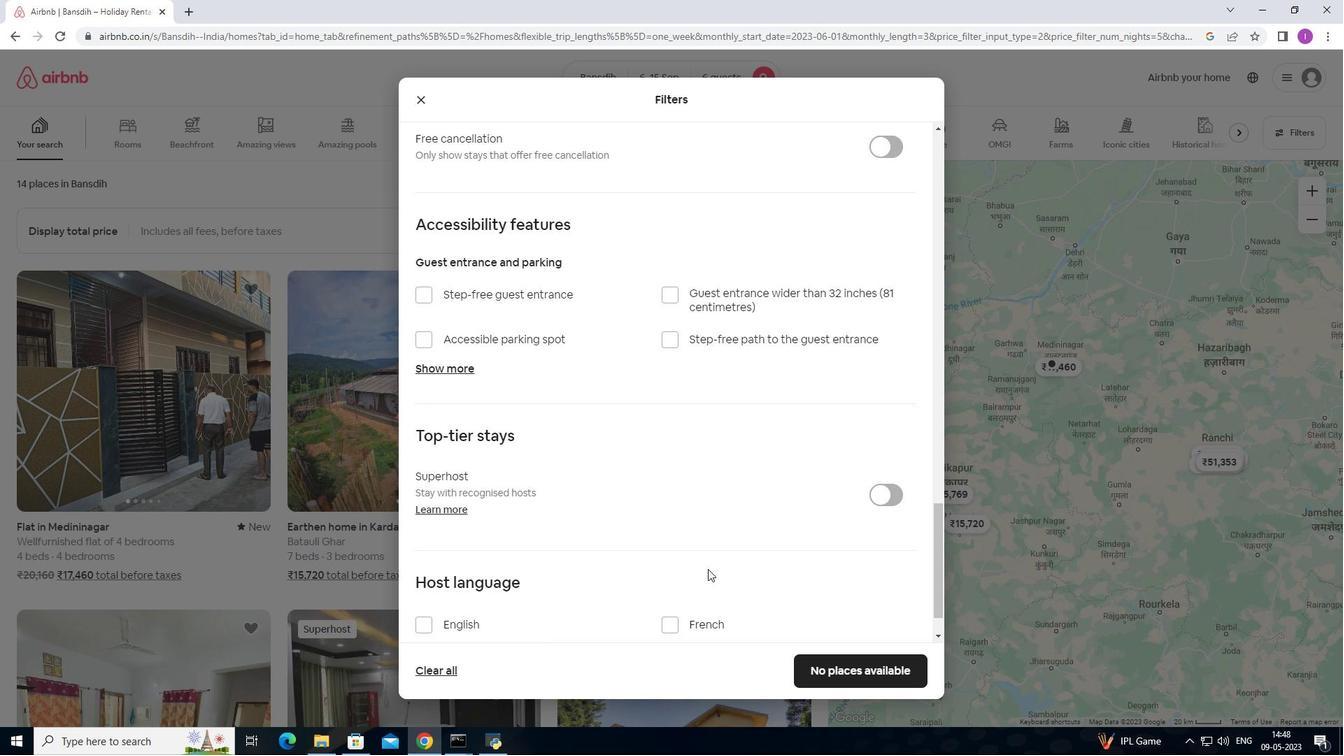 
Action: Mouse scrolled (707, 568) with delta (0, 0)
Screenshot: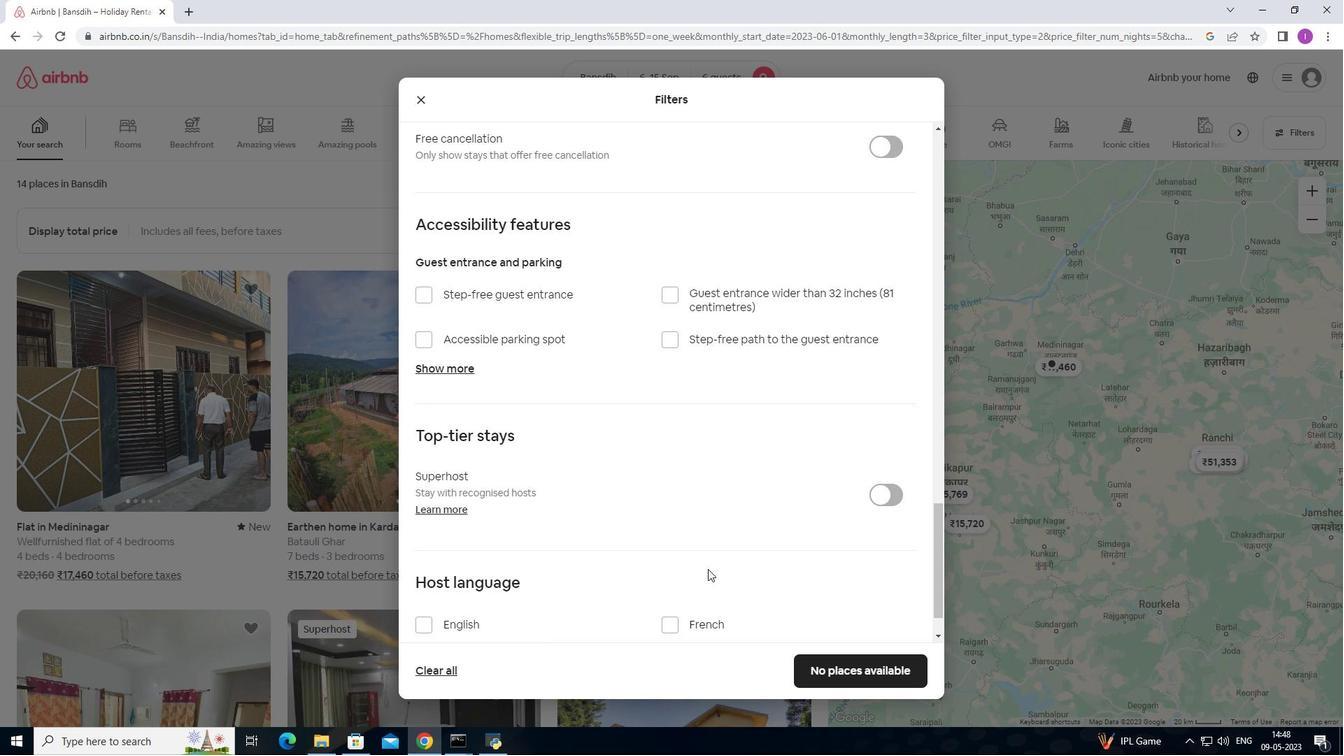 
Action: Mouse moved to (365, 589)
Screenshot: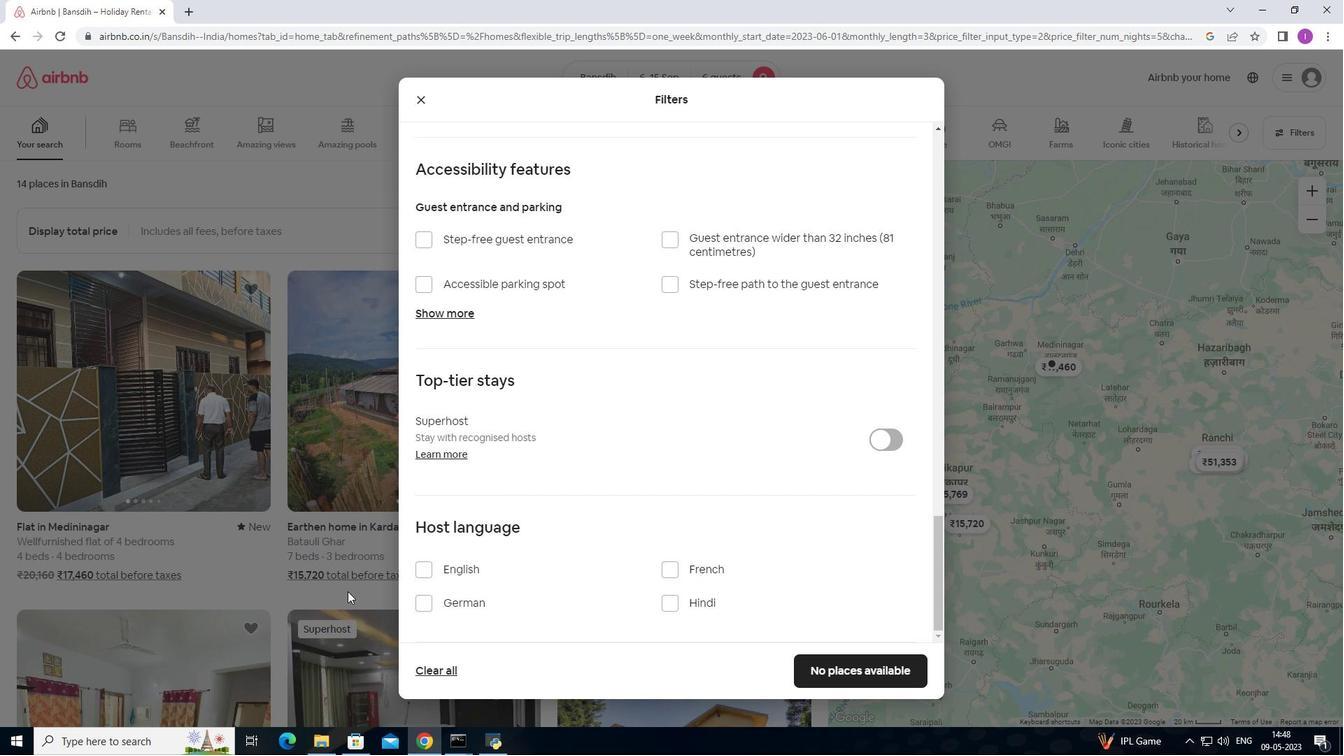 
Action: Mouse scrolled (365, 589) with delta (0, 0)
Screenshot: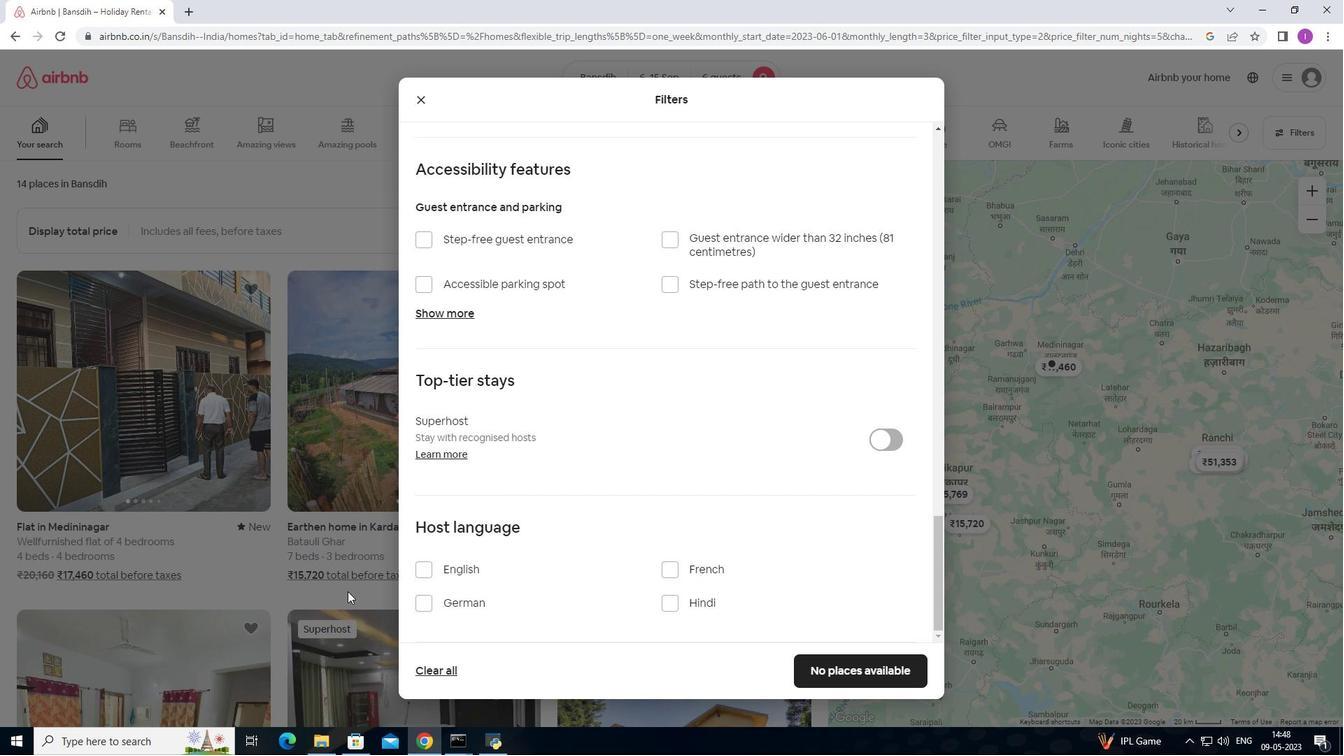 
Action: Mouse moved to (365, 589)
Screenshot: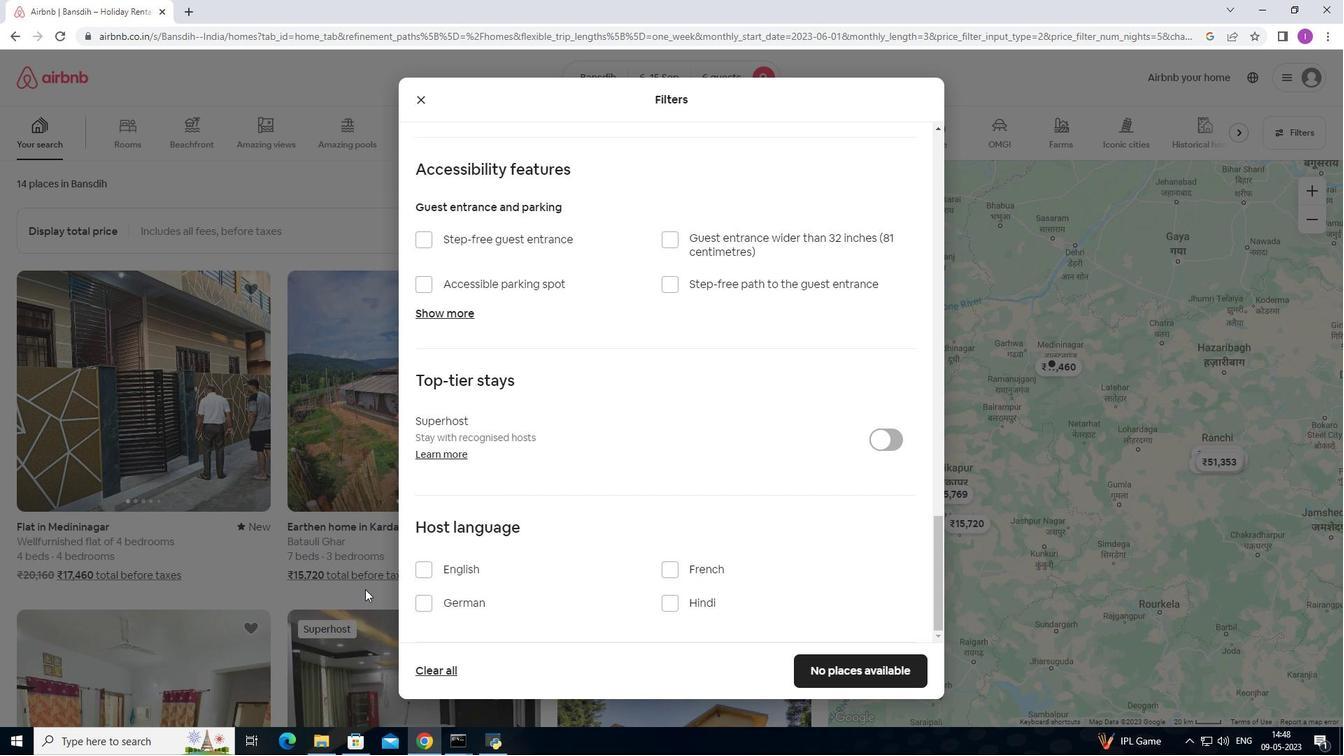 
Action: Mouse scrolled (365, 589) with delta (0, 0)
Screenshot: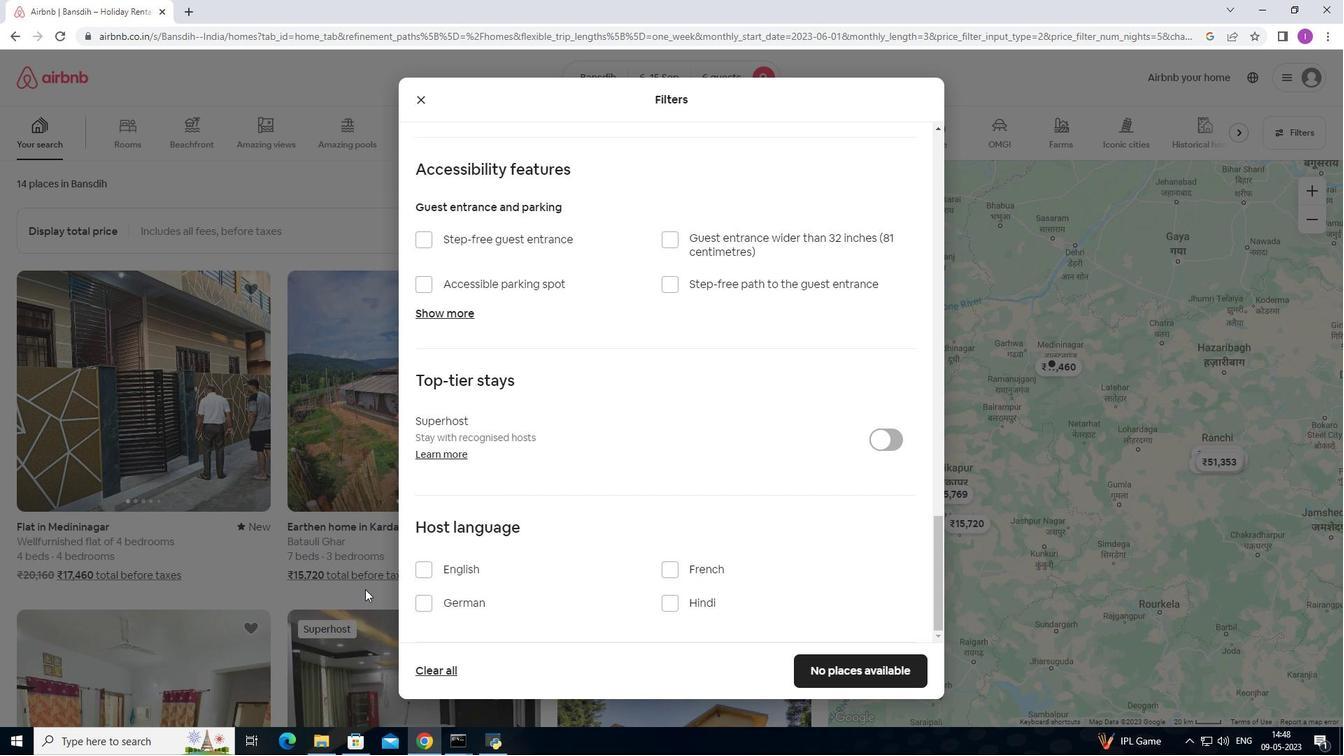 
Action: Mouse moved to (367, 587)
Screenshot: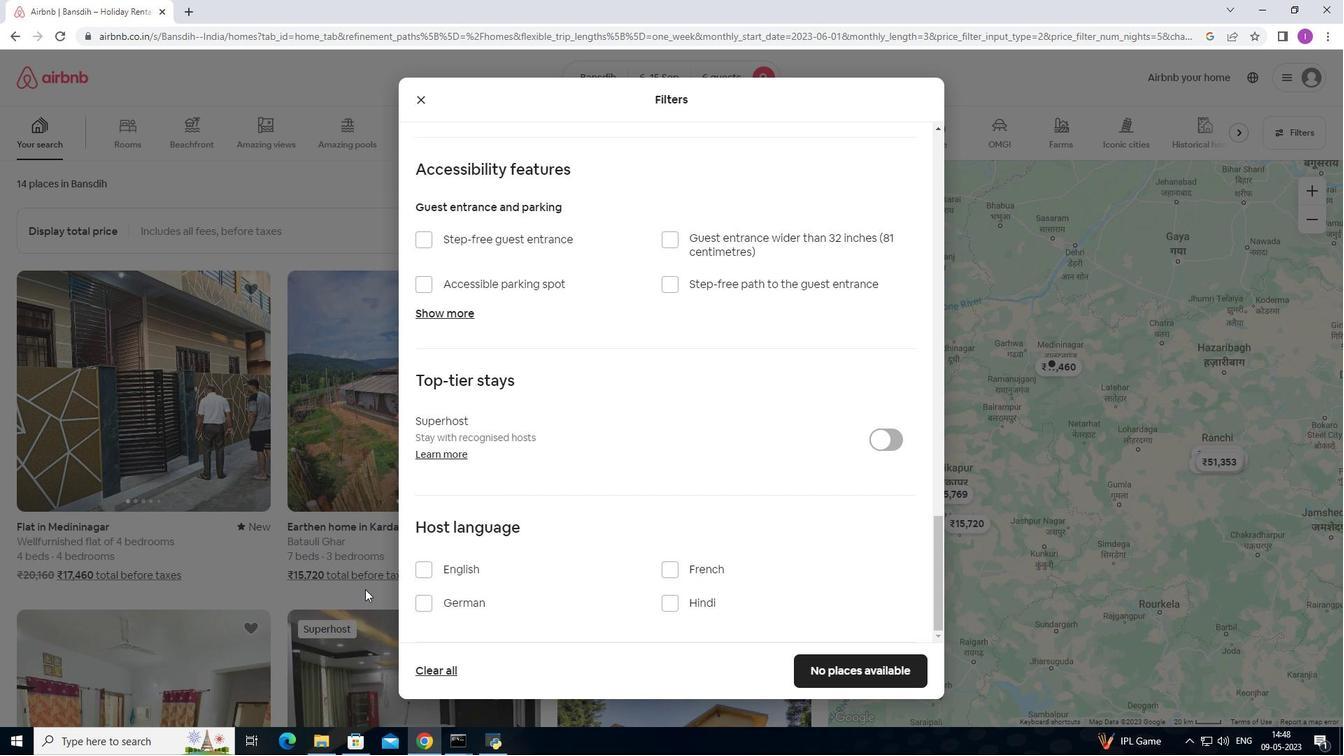
Action: Mouse scrolled (365, 589) with delta (0, 0)
Screenshot: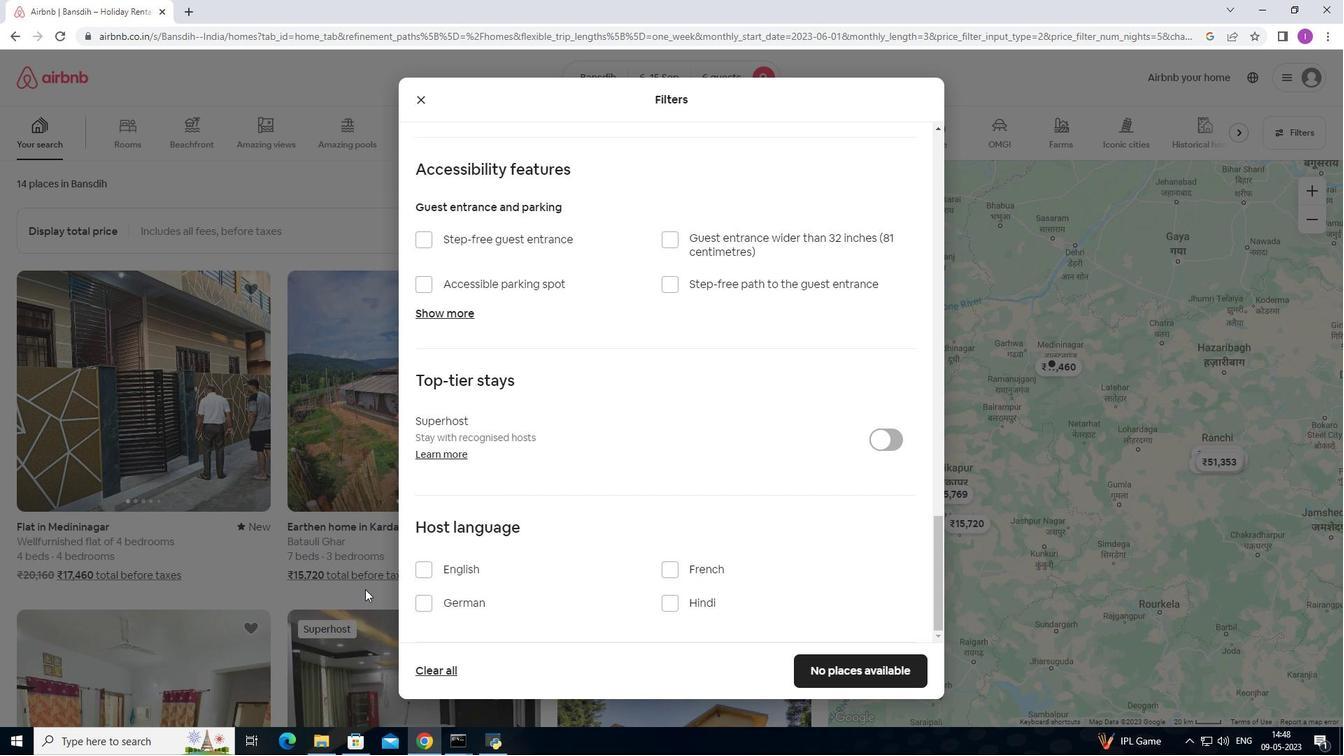 
Action: Mouse moved to (421, 562)
Screenshot: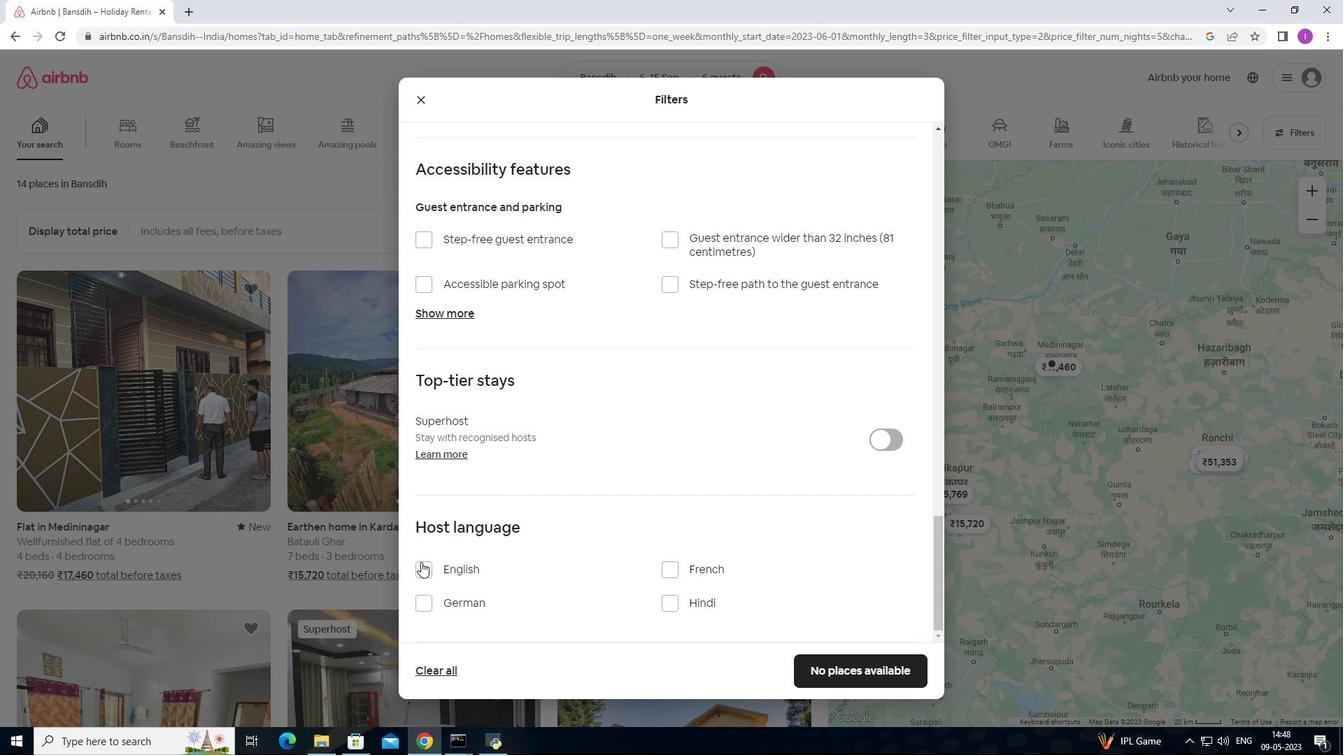 
Action: Mouse pressed left at (421, 562)
Screenshot: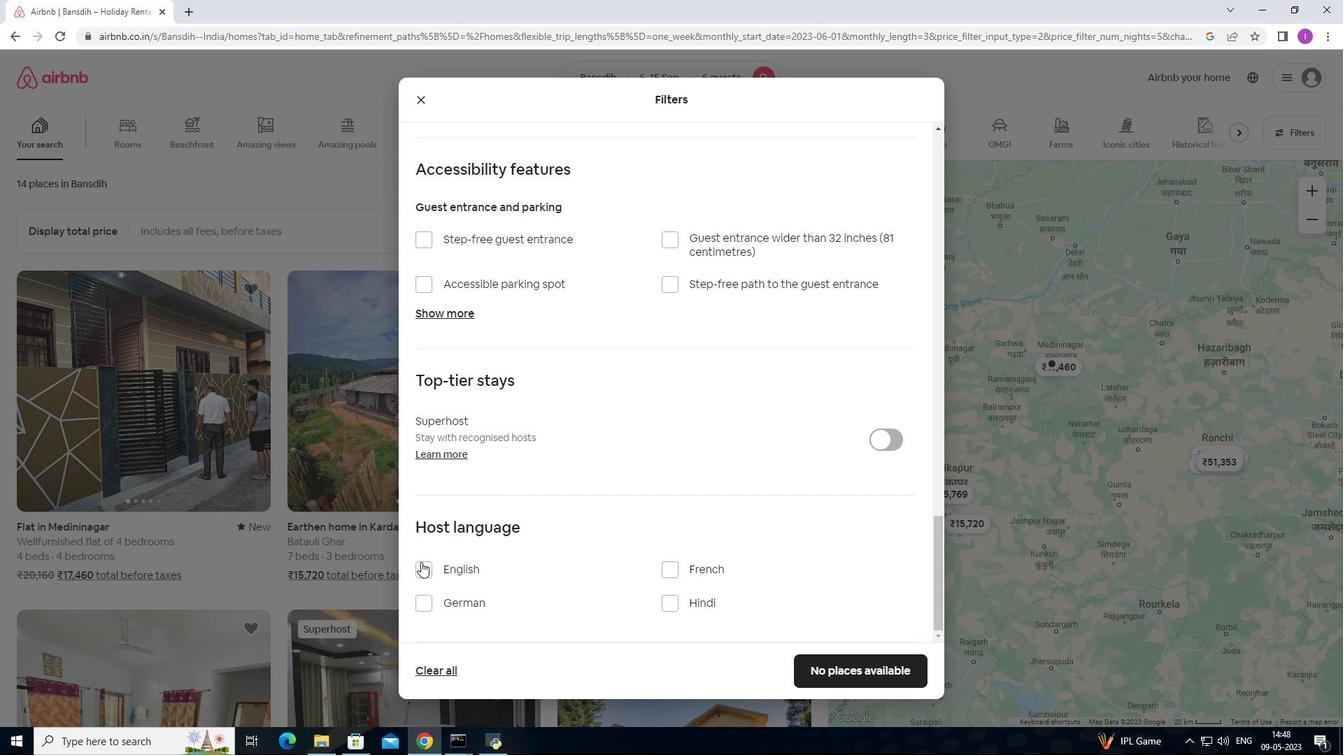 
Action: Mouse moved to (854, 671)
Screenshot: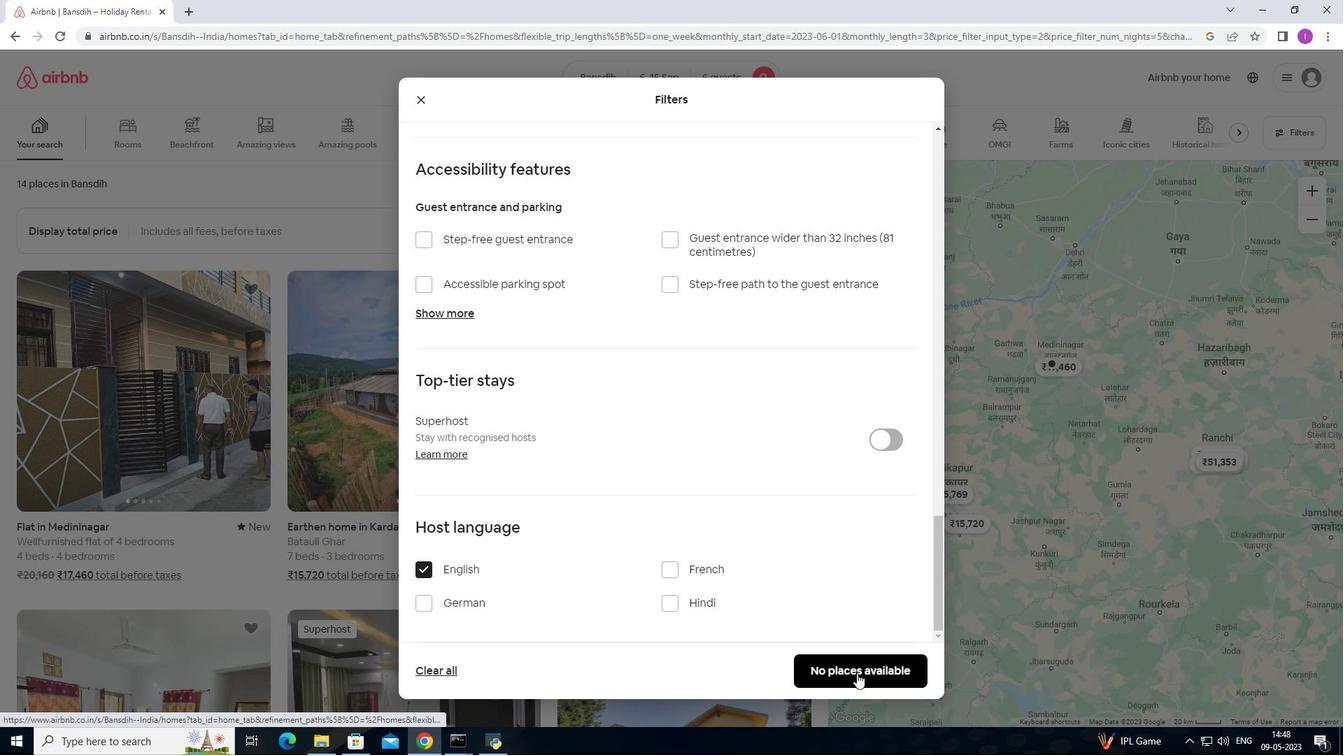 
Action: Mouse pressed left at (854, 671)
Screenshot: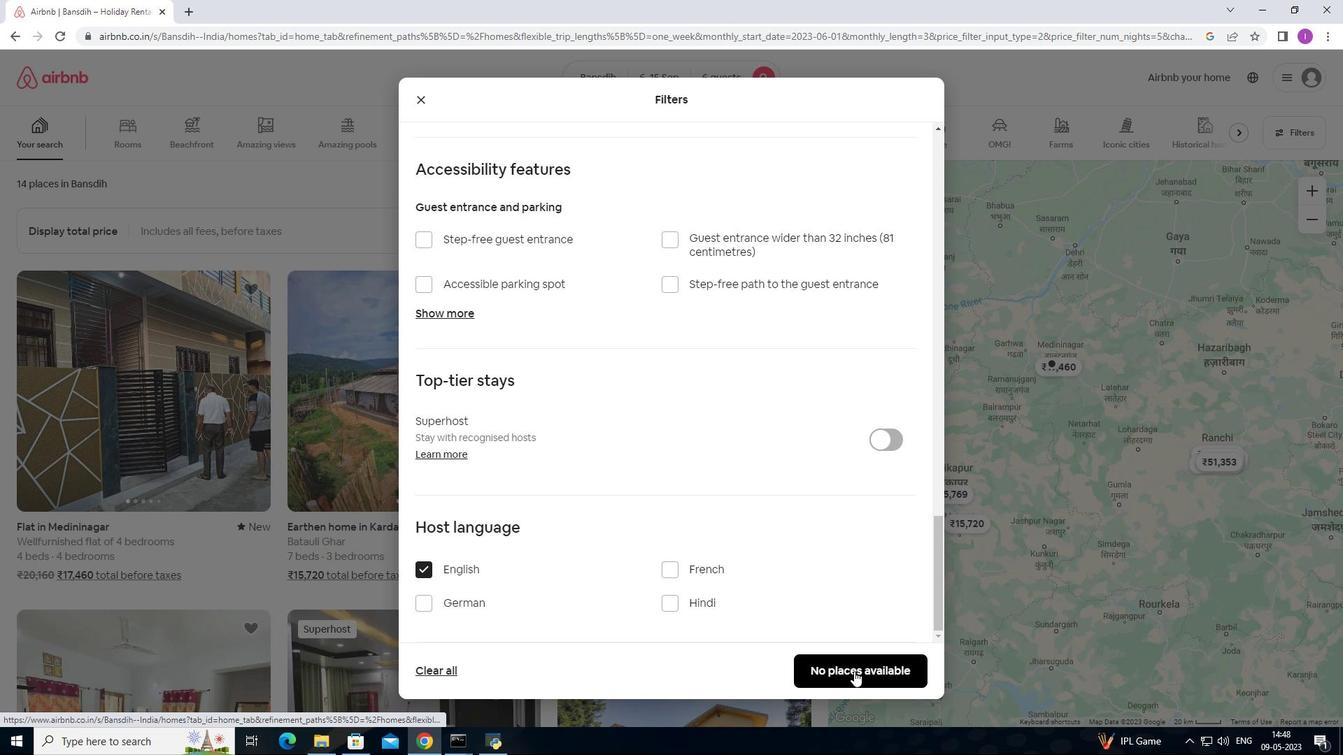 
Action: Mouse moved to (824, 603)
Screenshot: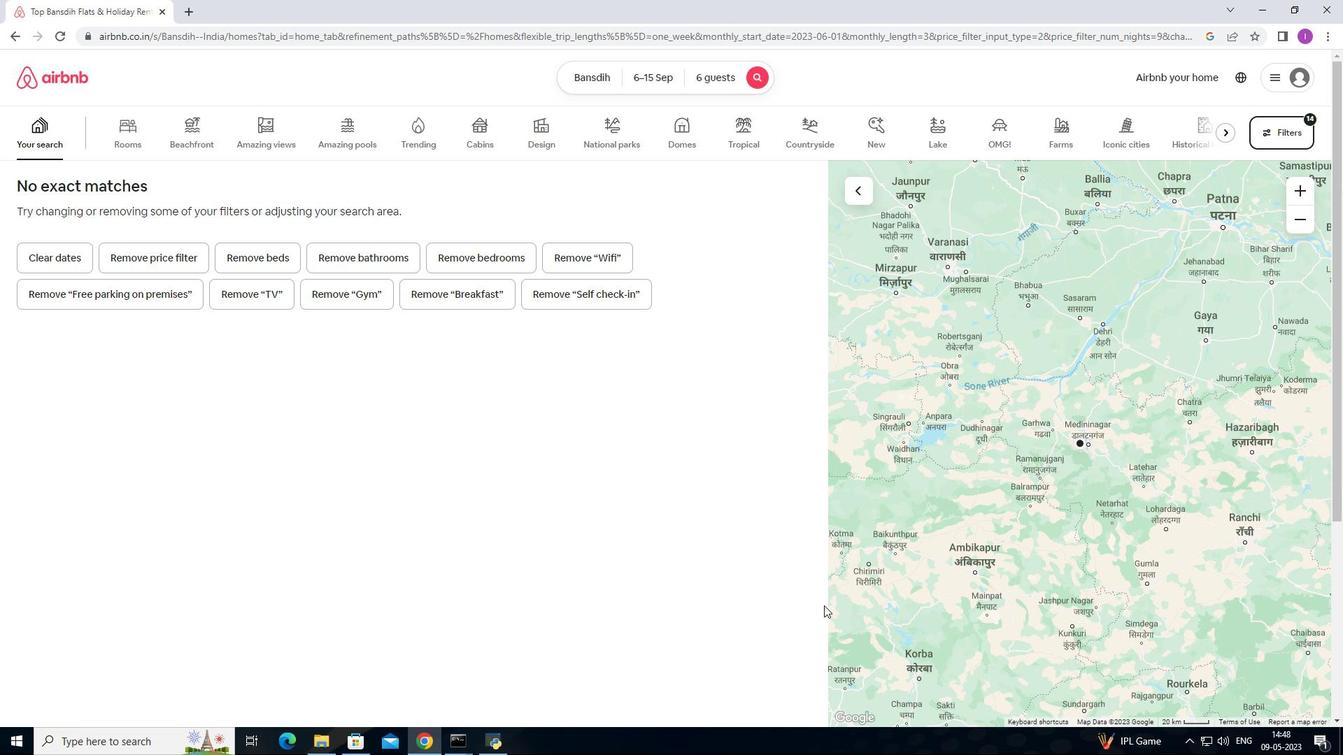 
